 Task: Add Sprouts Hatch Jack Fancy Shredded Cheese to the cart.
Action: Mouse moved to (922, 310)
Screenshot: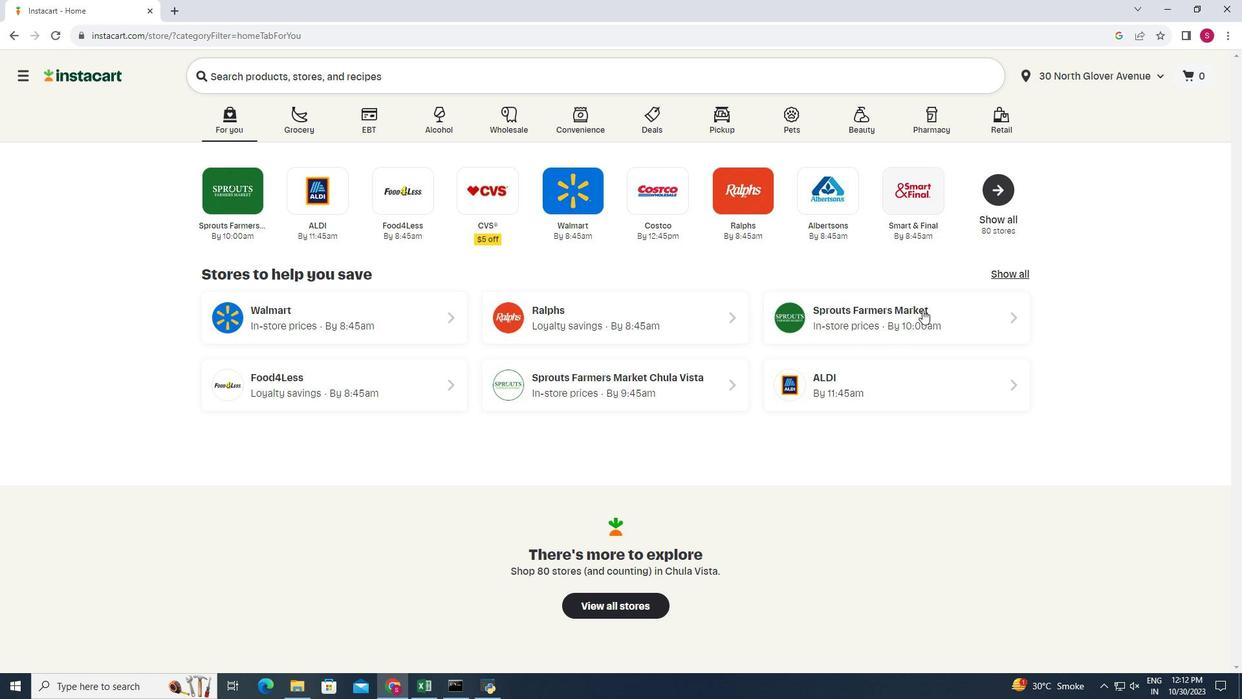 
Action: Mouse pressed left at (922, 310)
Screenshot: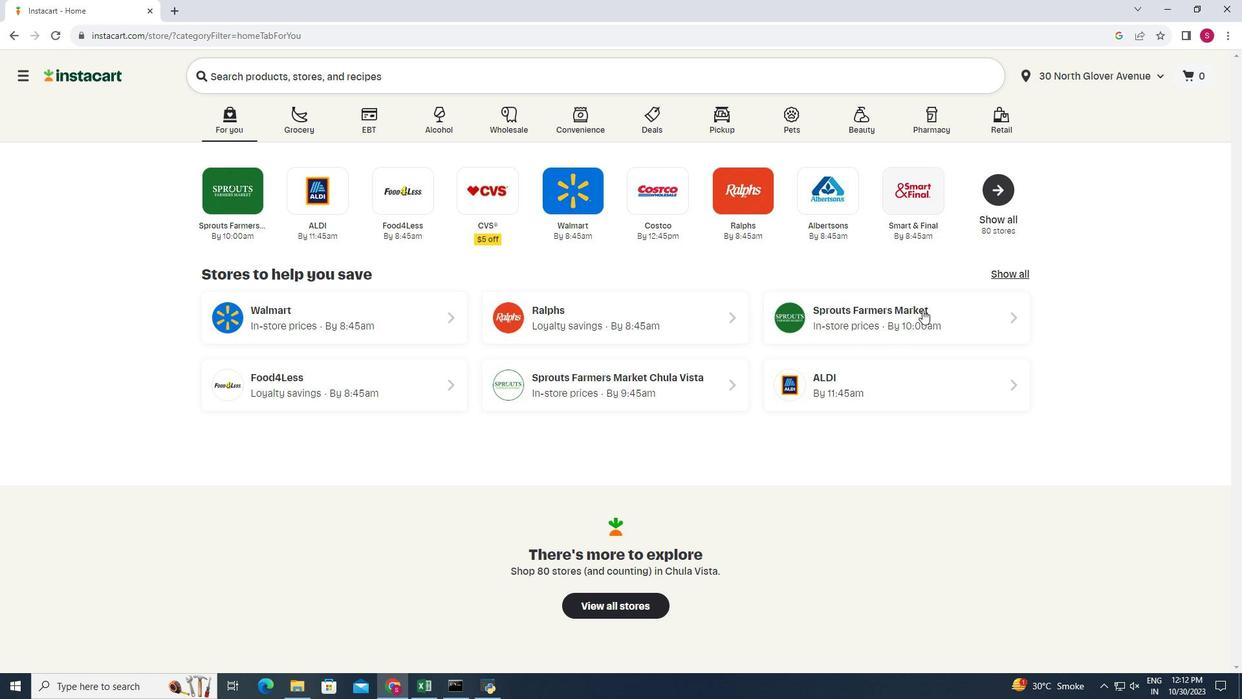 
Action: Mouse moved to (39, 566)
Screenshot: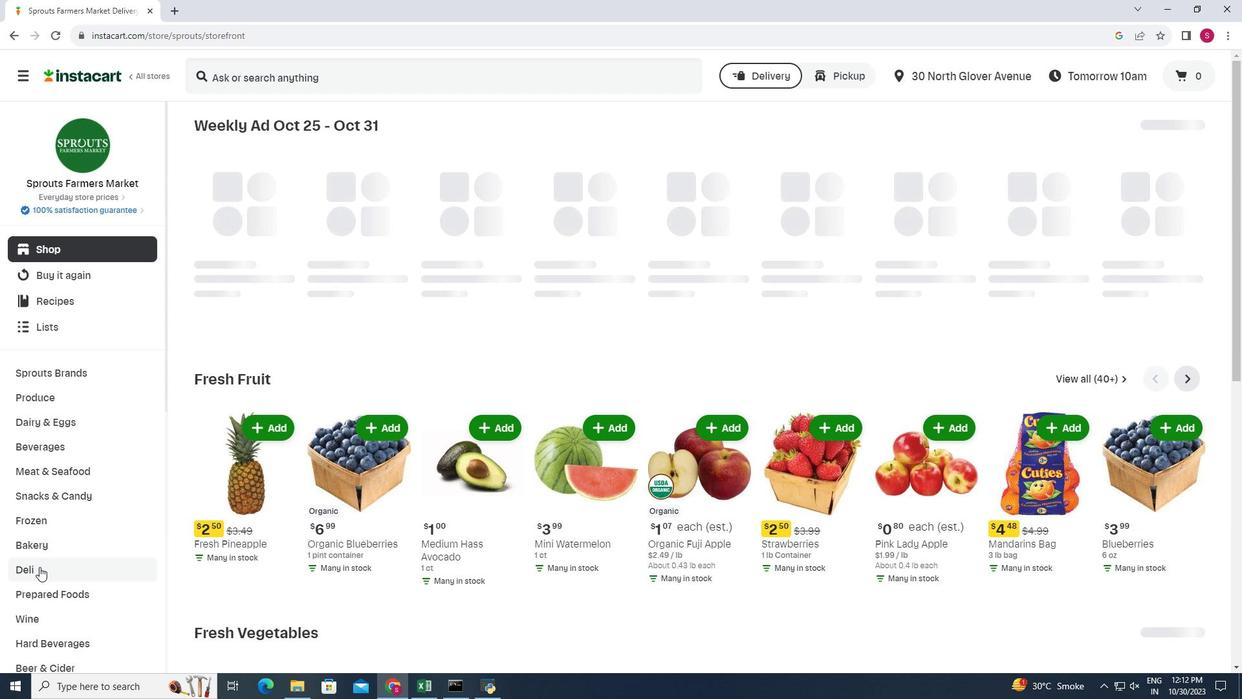 
Action: Mouse pressed left at (39, 566)
Screenshot: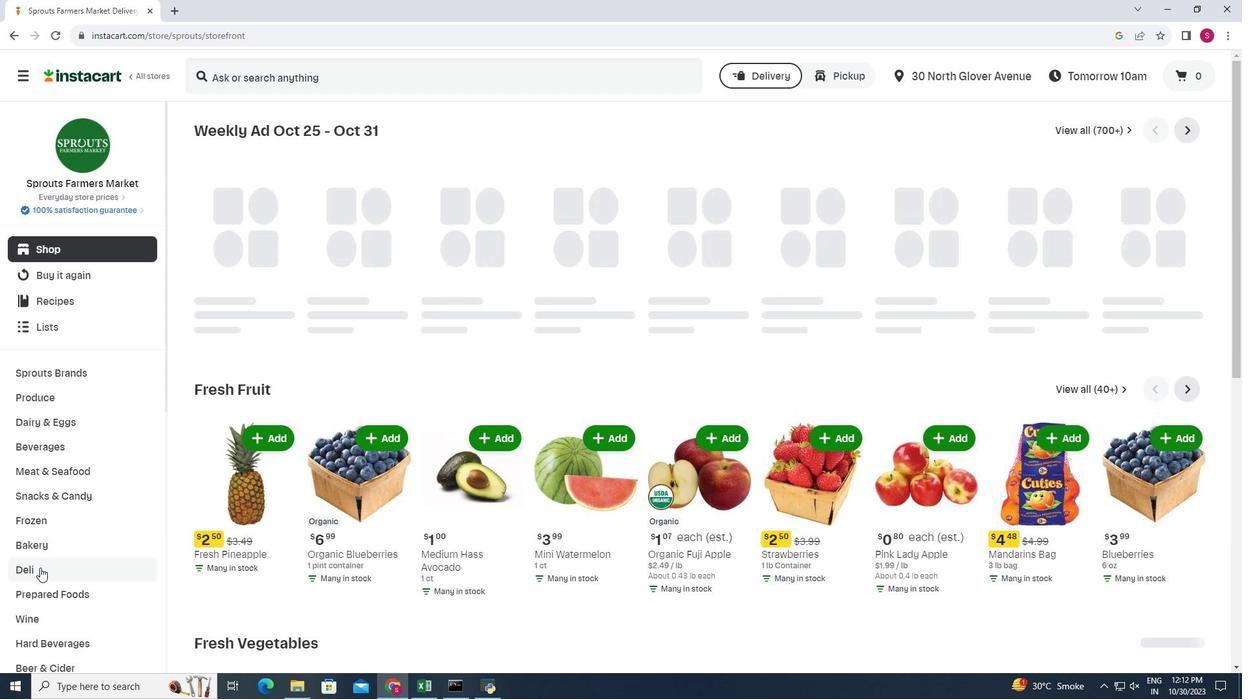 
Action: Mouse moved to (343, 159)
Screenshot: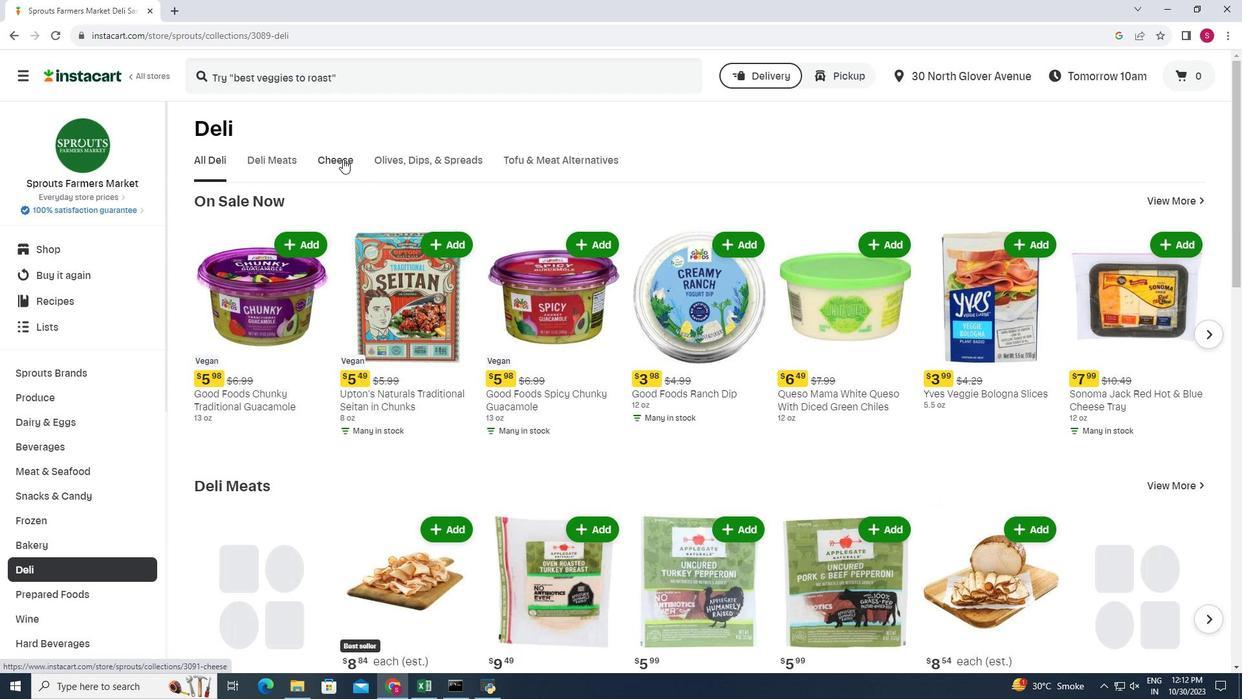 
Action: Mouse pressed left at (343, 159)
Screenshot: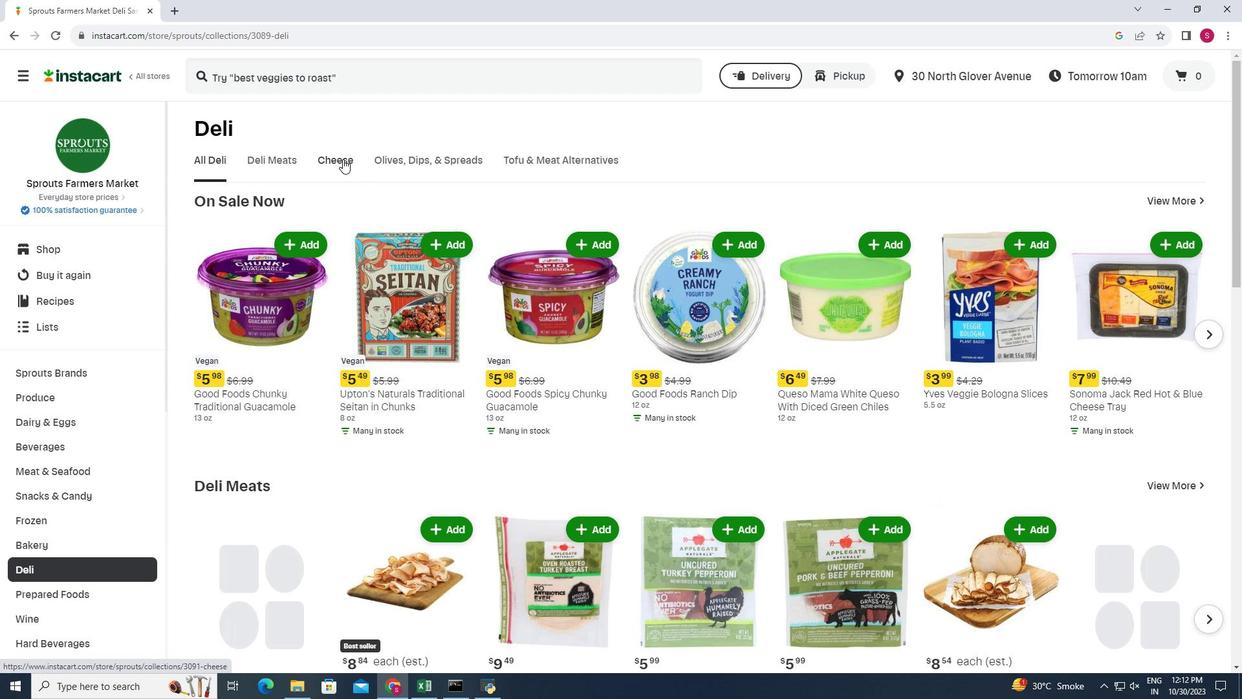 
Action: Mouse moved to (1215, 209)
Screenshot: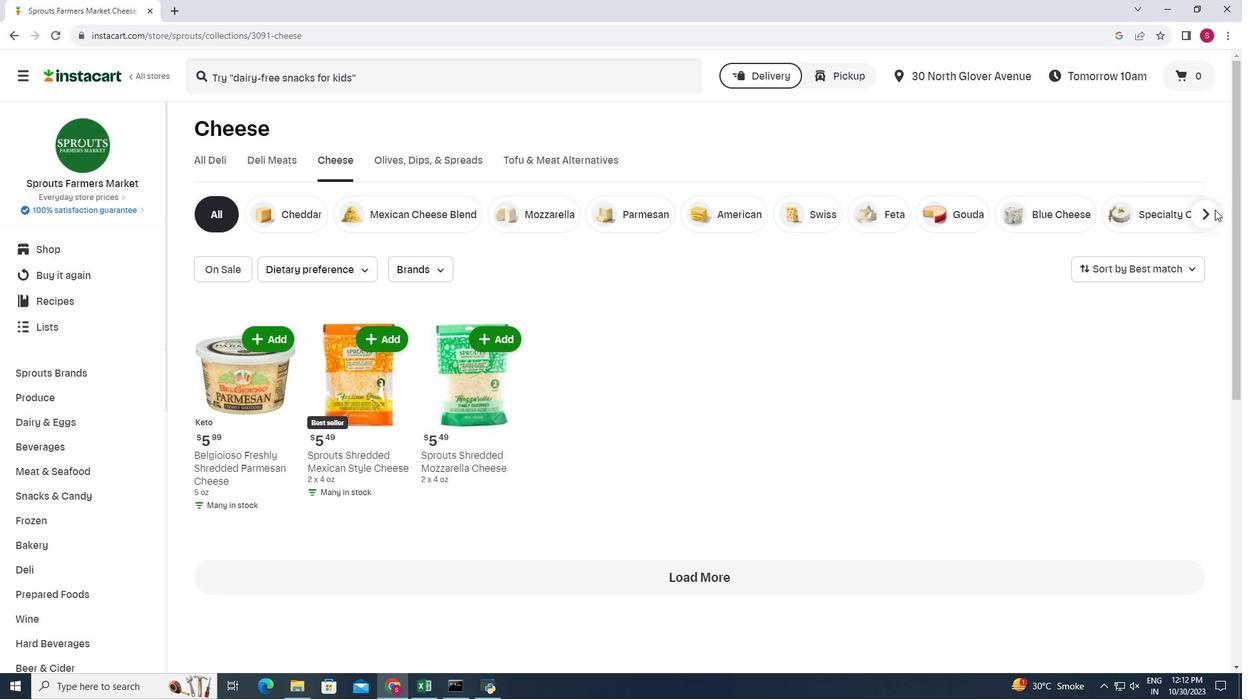 
Action: Mouse pressed left at (1215, 209)
Screenshot: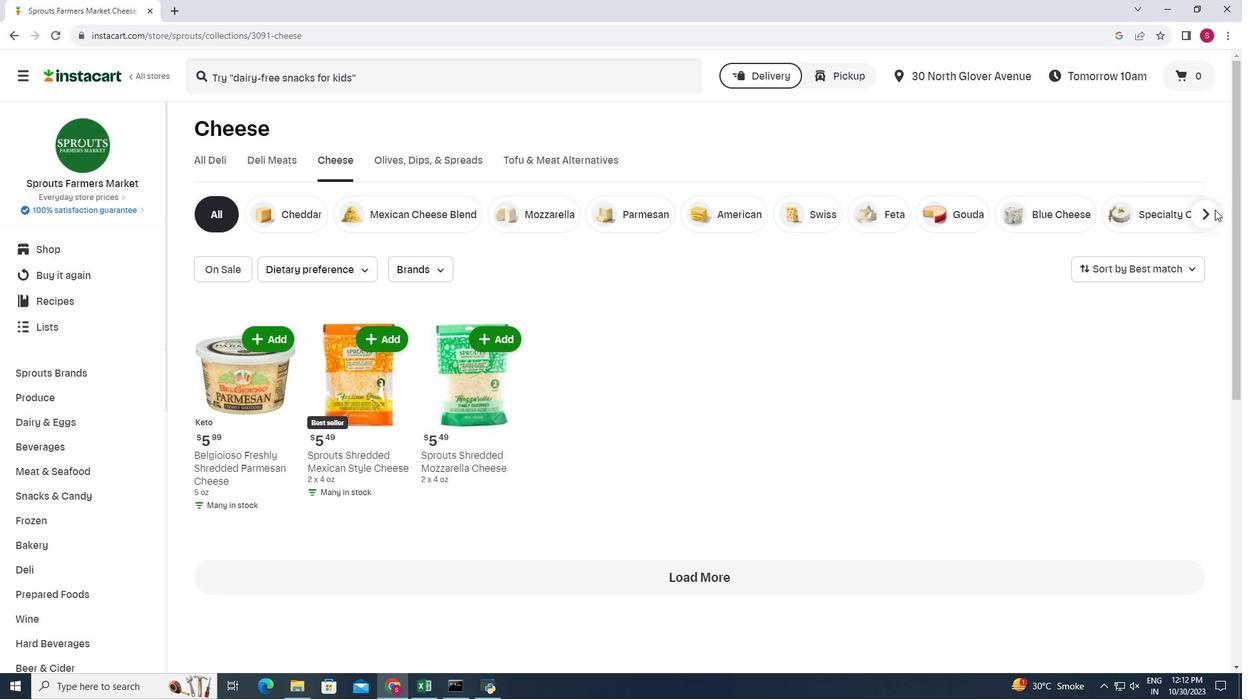 
Action: Mouse moved to (1205, 211)
Screenshot: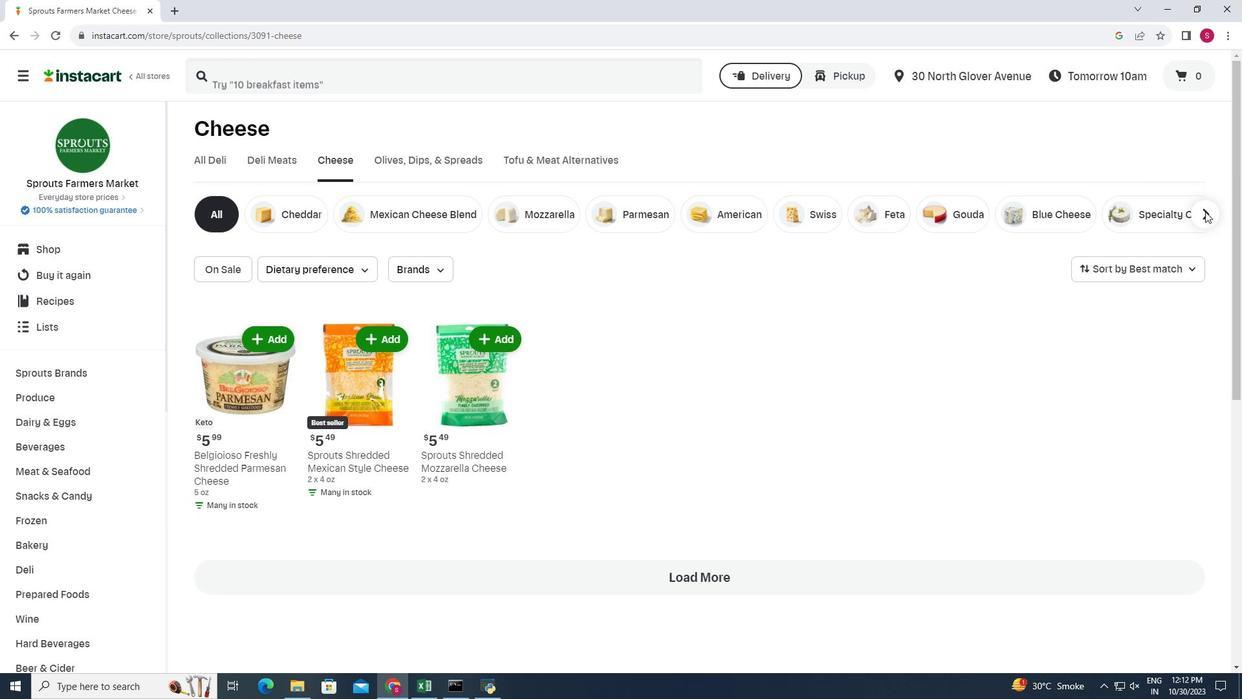 
Action: Mouse pressed left at (1205, 211)
Screenshot: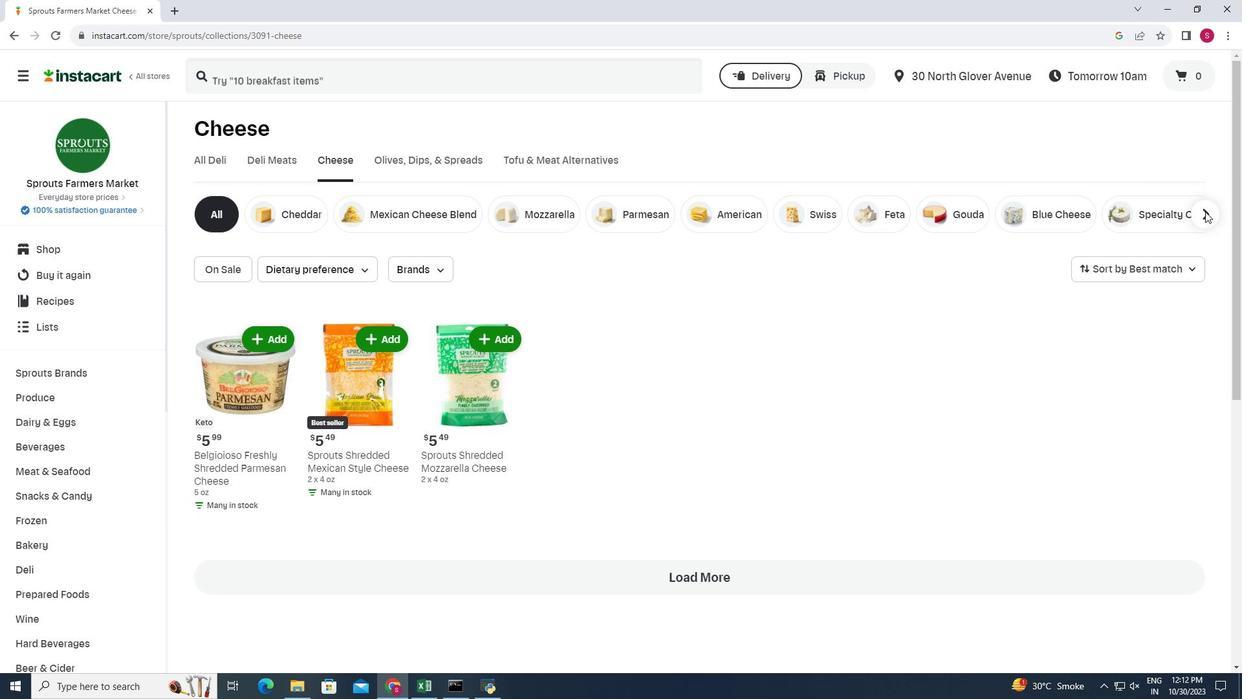 
Action: Mouse moved to (1164, 219)
Screenshot: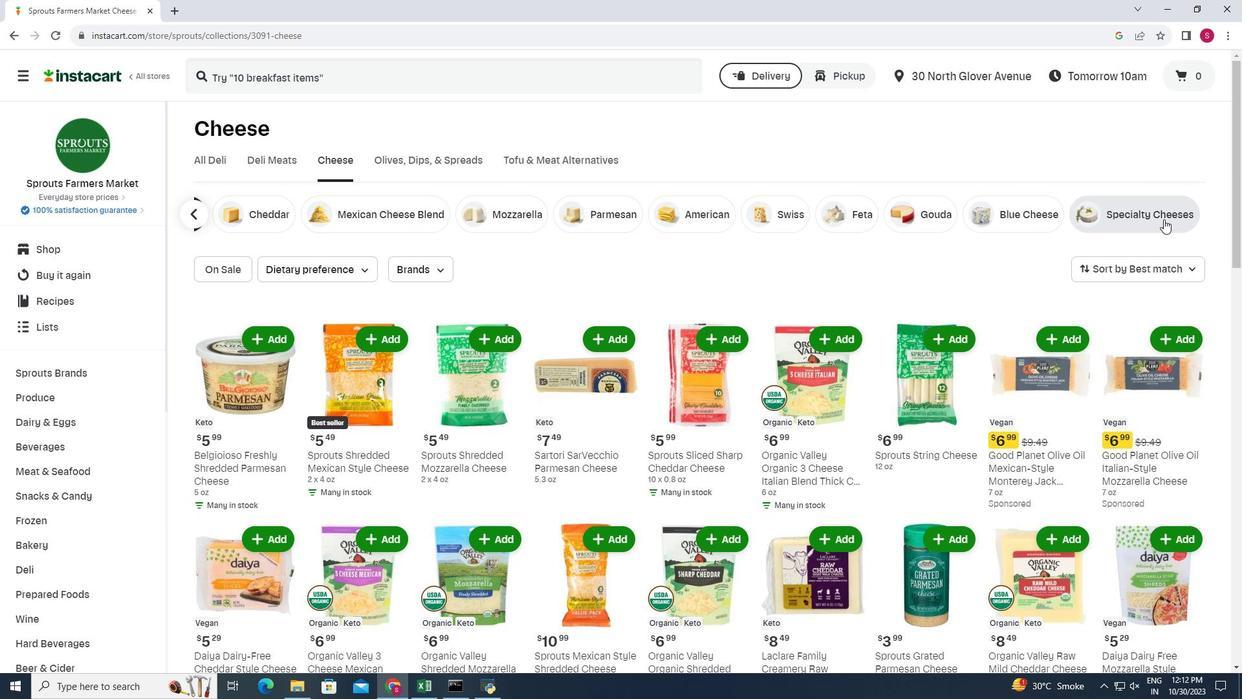 
Action: Mouse pressed left at (1164, 219)
Screenshot: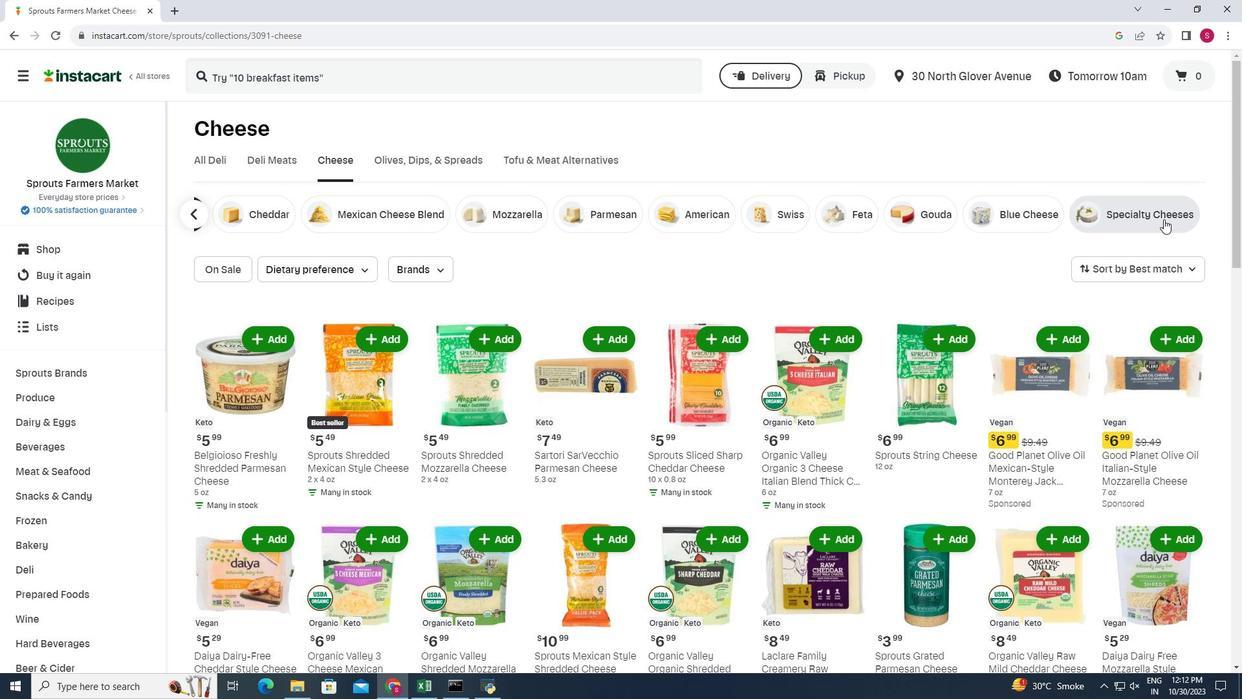 
Action: Mouse moved to (1198, 466)
Screenshot: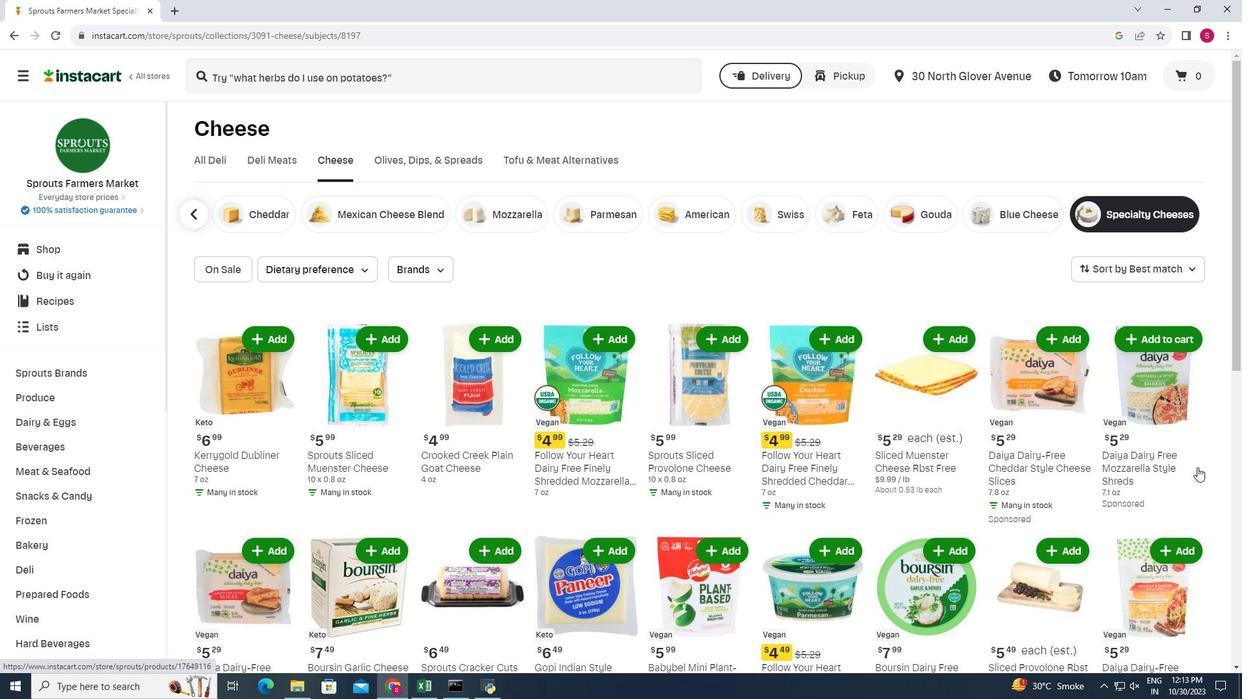 
Action: Mouse scrolled (1198, 465) with delta (0, 0)
Screenshot: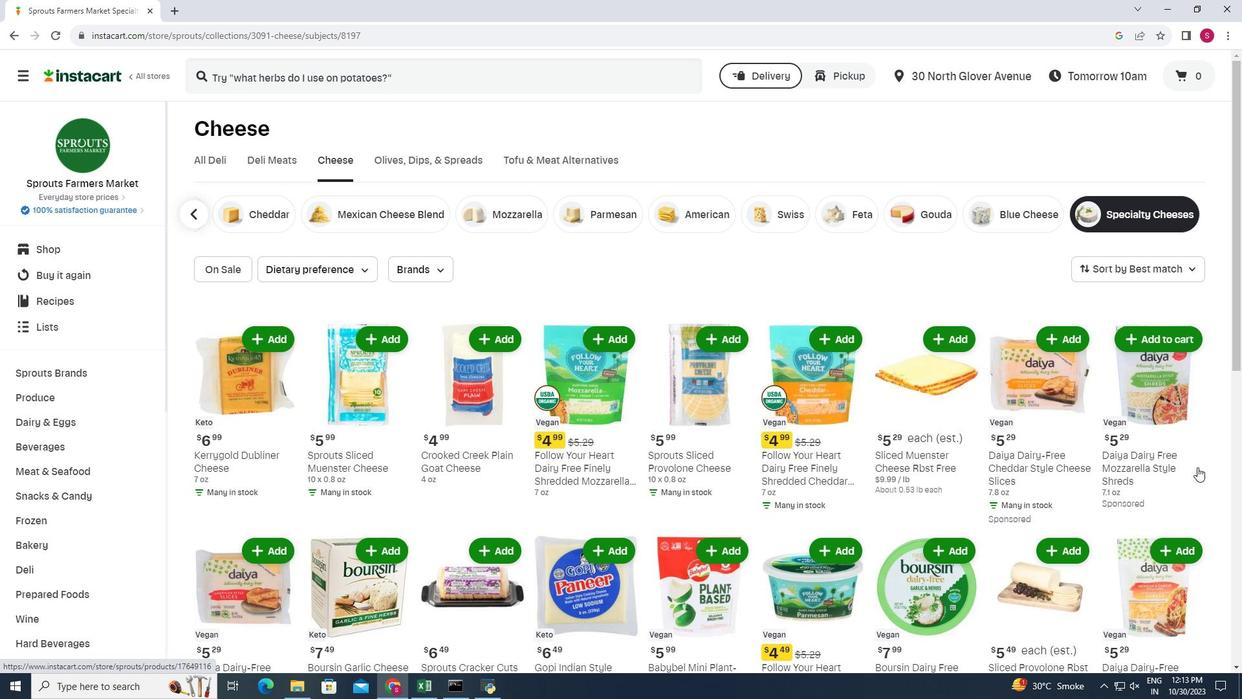 
Action: Mouse moved to (1198, 467)
Screenshot: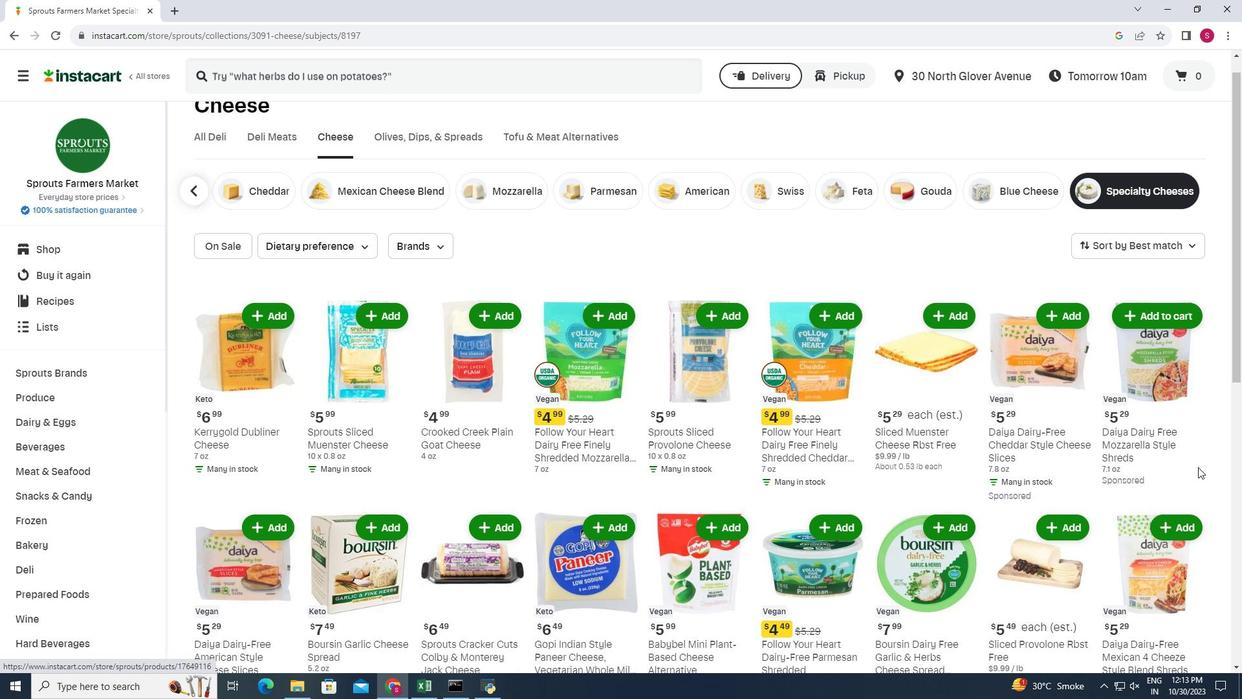 
Action: Mouse scrolled (1198, 466) with delta (0, 0)
Screenshot: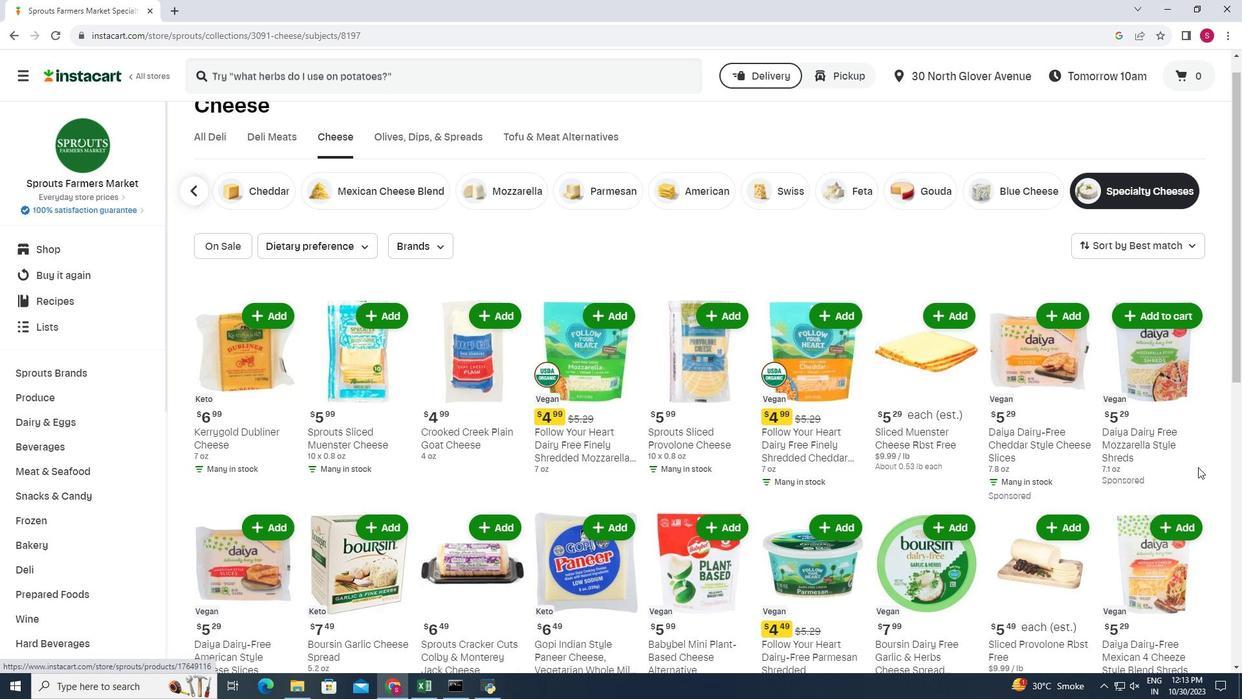 
Action: Mouse moved to (206, 511)
Screenshot: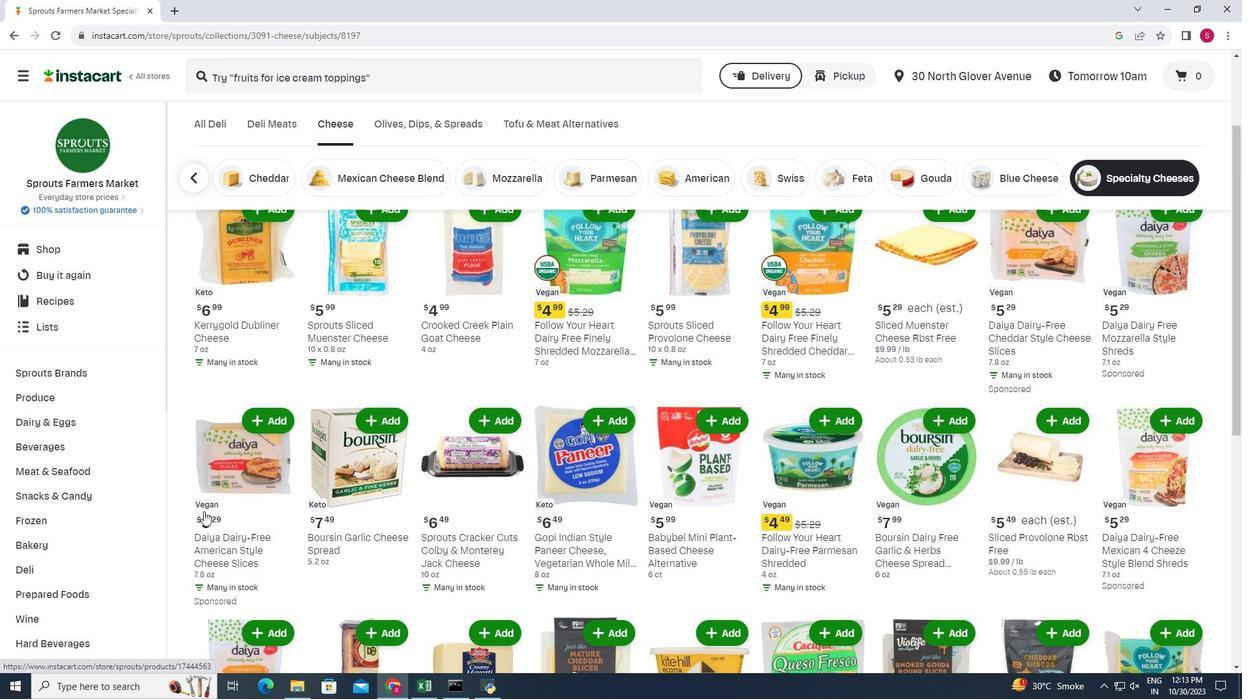 
Action: Mouse scrolled (206, 510) with delta (0, 0)
Screenshot: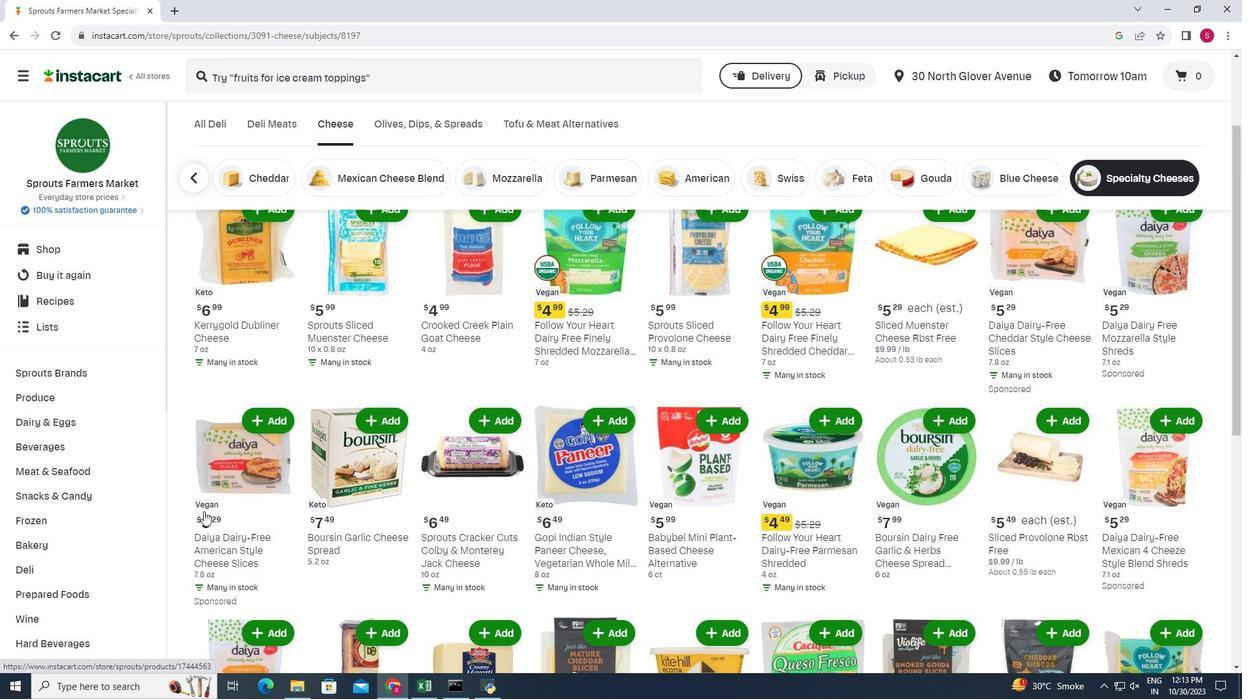 
Action: Mouse moved to (203, 511)
Screenshot: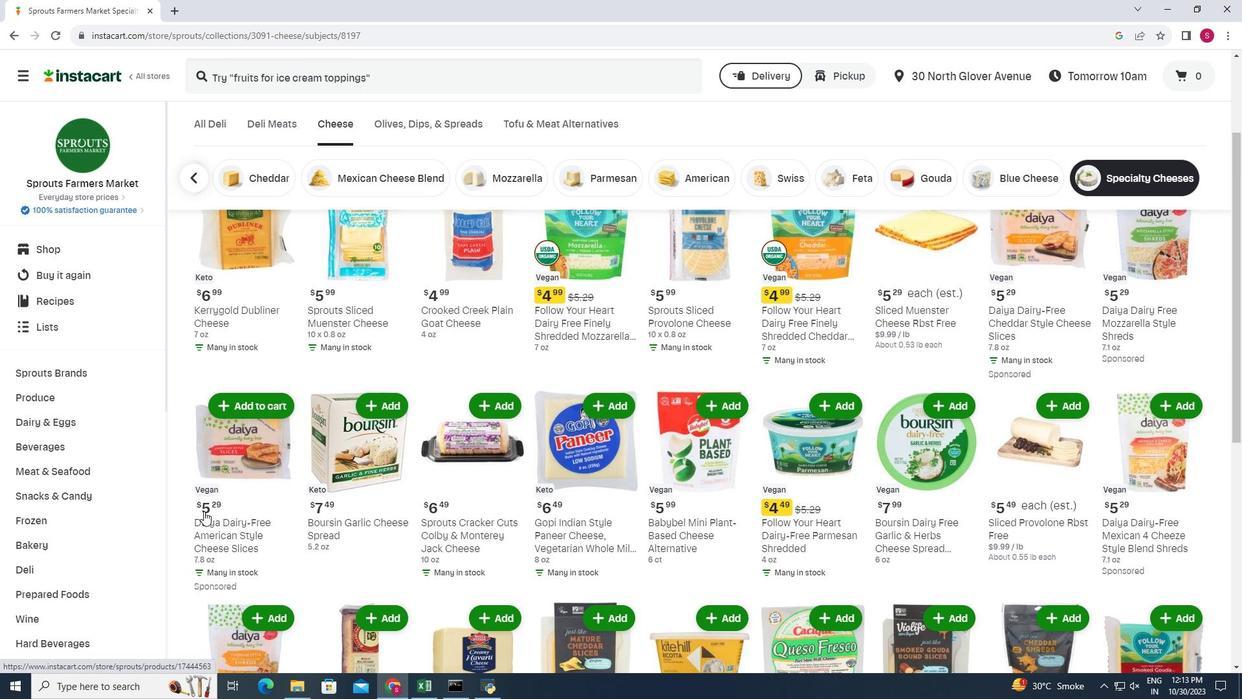 
Action: Mouse scrolled (203, 510) with delta (0, 0)
Screenshot: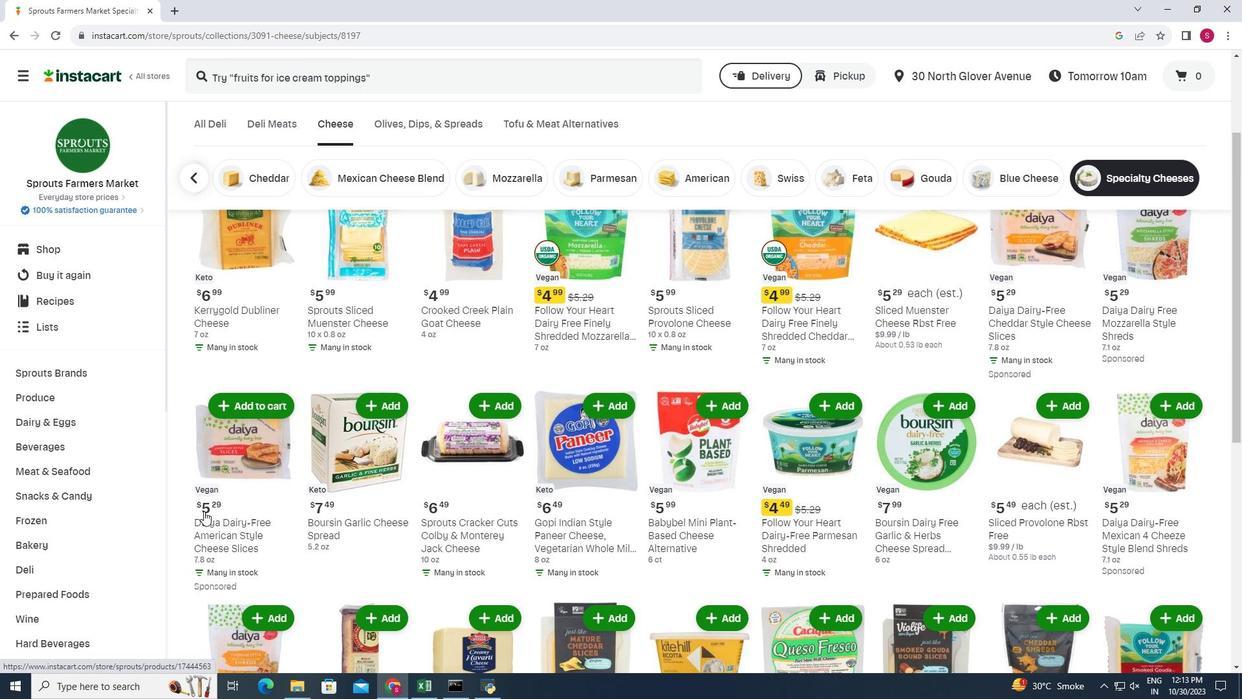 
Action: Mouse scrolled (203, 510) with delta (0, 0)
Screenshot: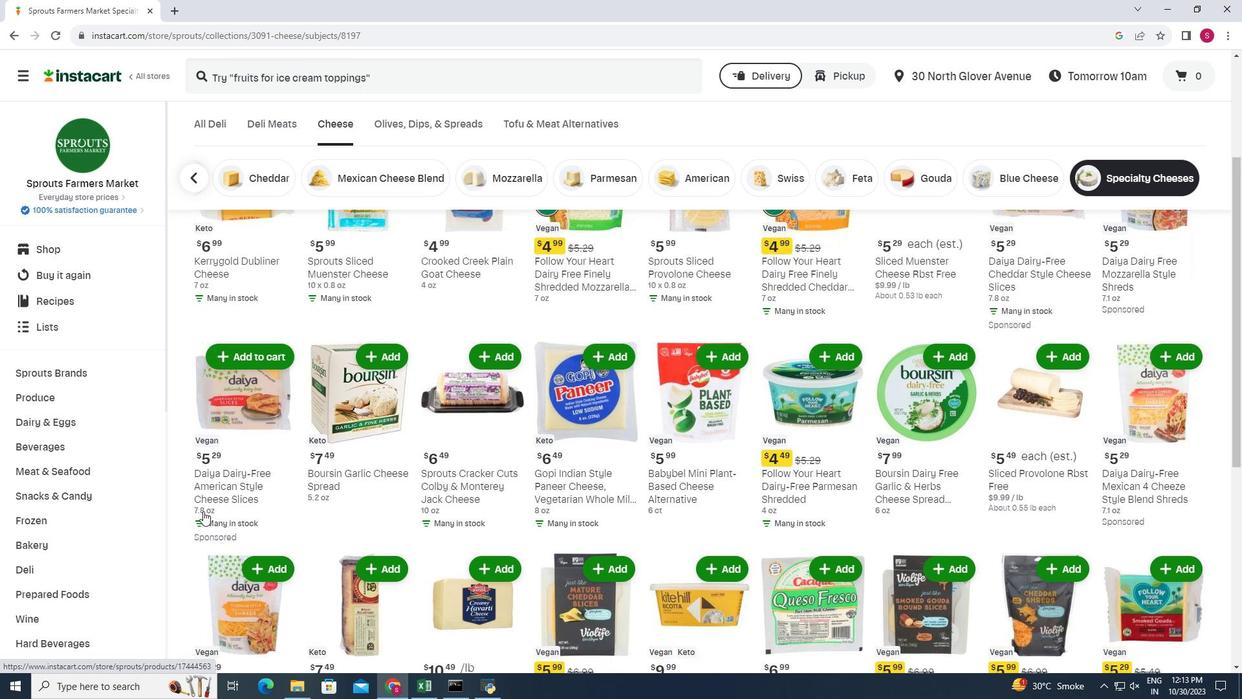 
Action: Mouse moved to (1212, 543)
Screenshot: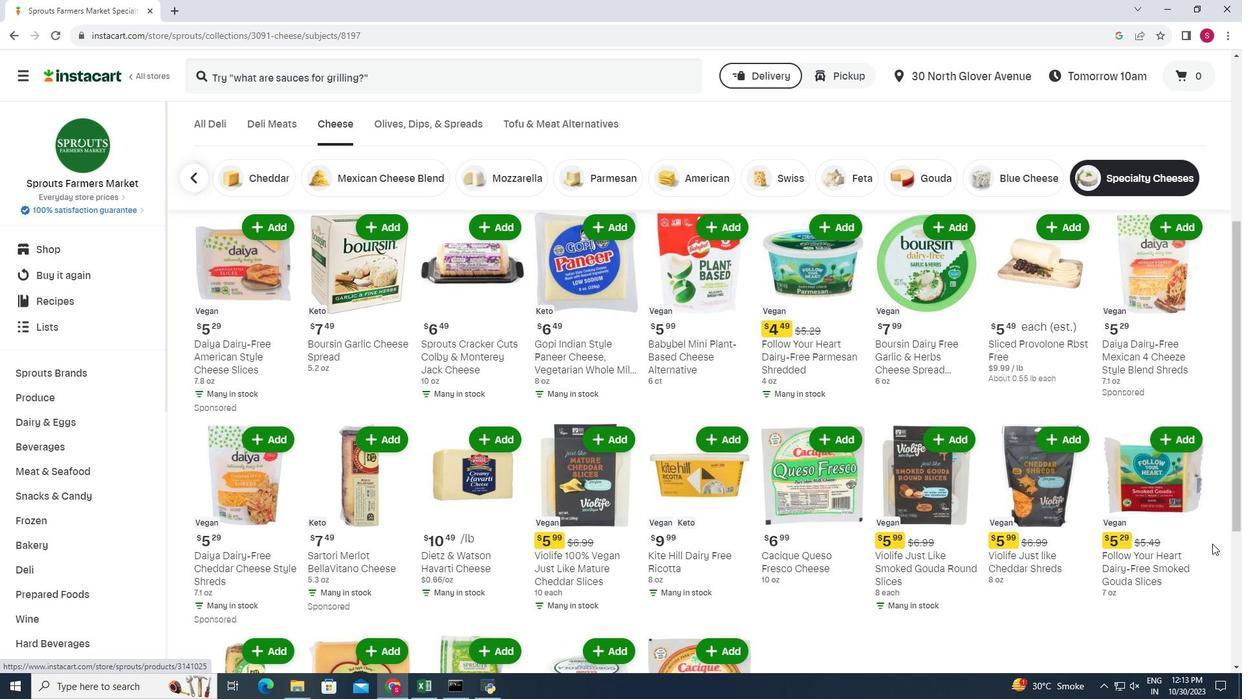 
Action: Mouse scrolled (1212, 543) with delta (0, 0)
Screenshot: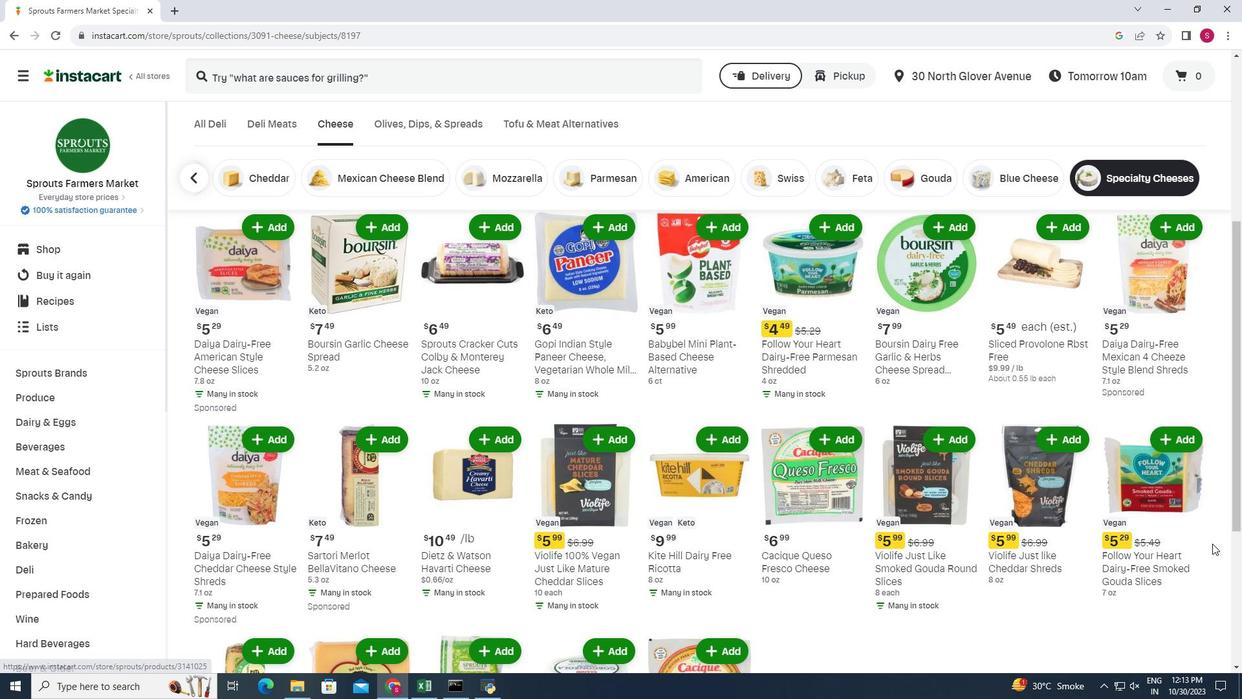 
Action: Mouse scrolled (1212, 543) with delta (0, 0)
Screenshot: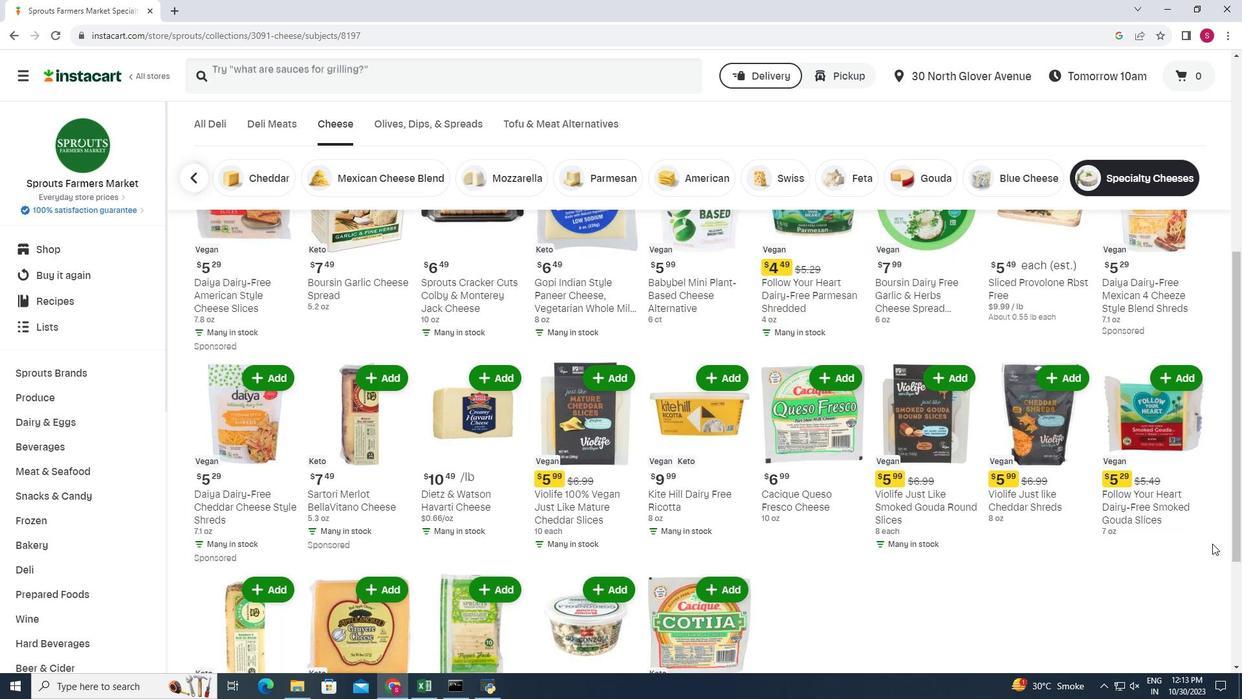 
Action: Mouse scrolled (1212, 543) with delta (0, 0)
Screenshot: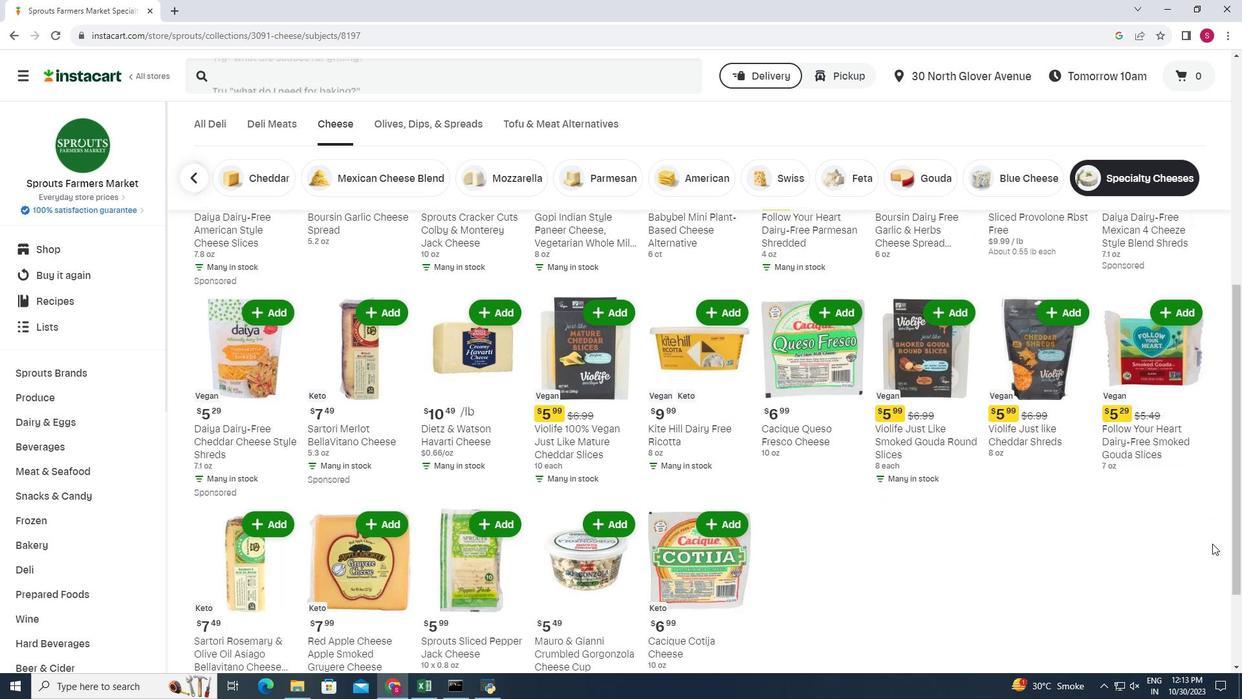 
Action: Mouse moved to (185, 522)
Screenshot: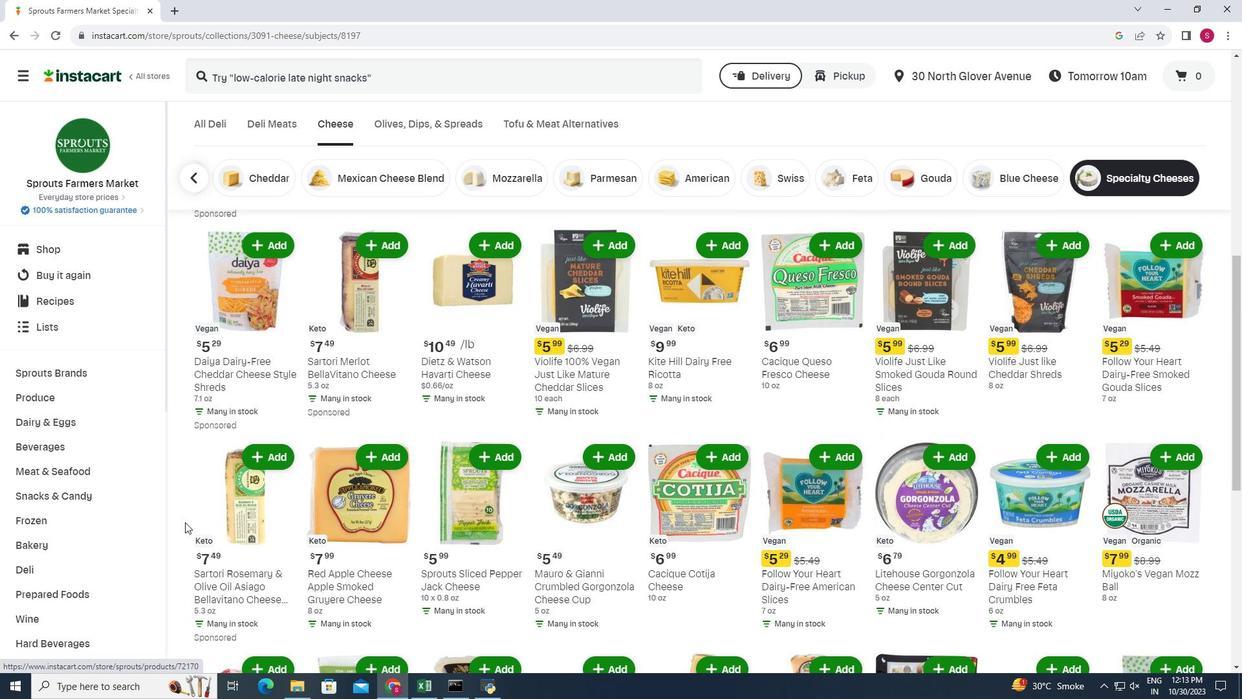 
Action: Mouse scrolled (185, 521) with delta (0, 0)
Screenshot: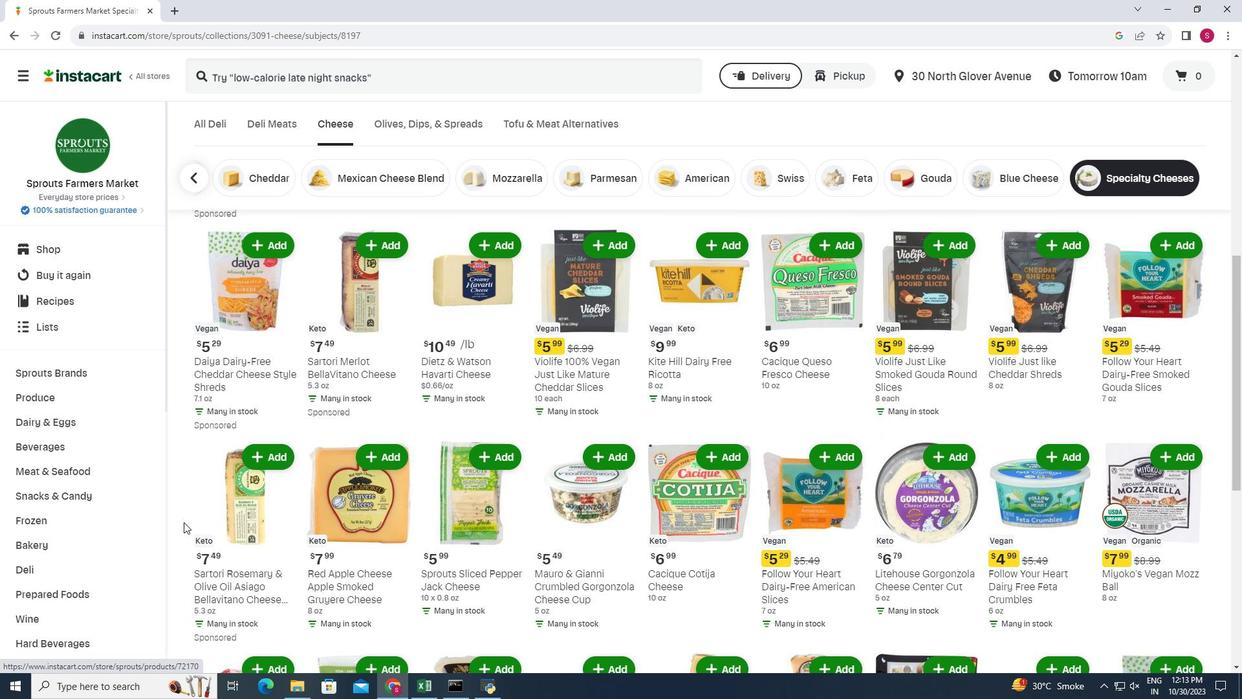 
Action: Mouse moved to (183, 522)
Screenshot: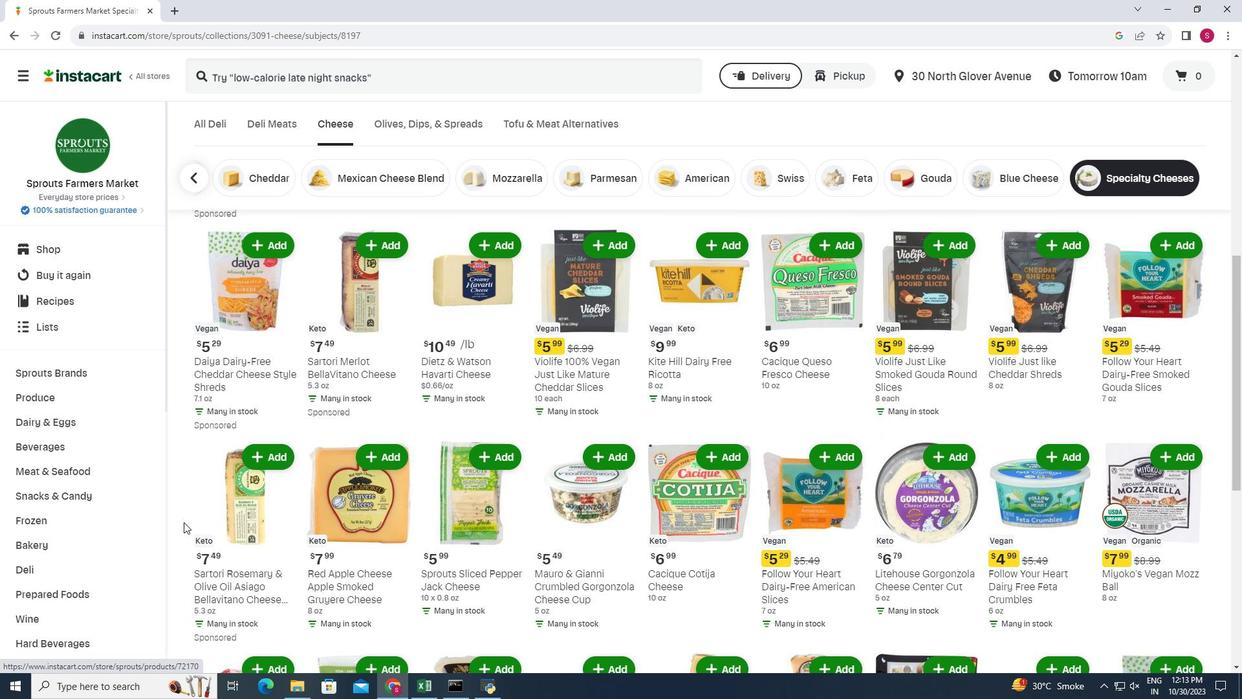 
Action: Mouse scrolled (183, 521) with delta (0, 0)
Screenshot: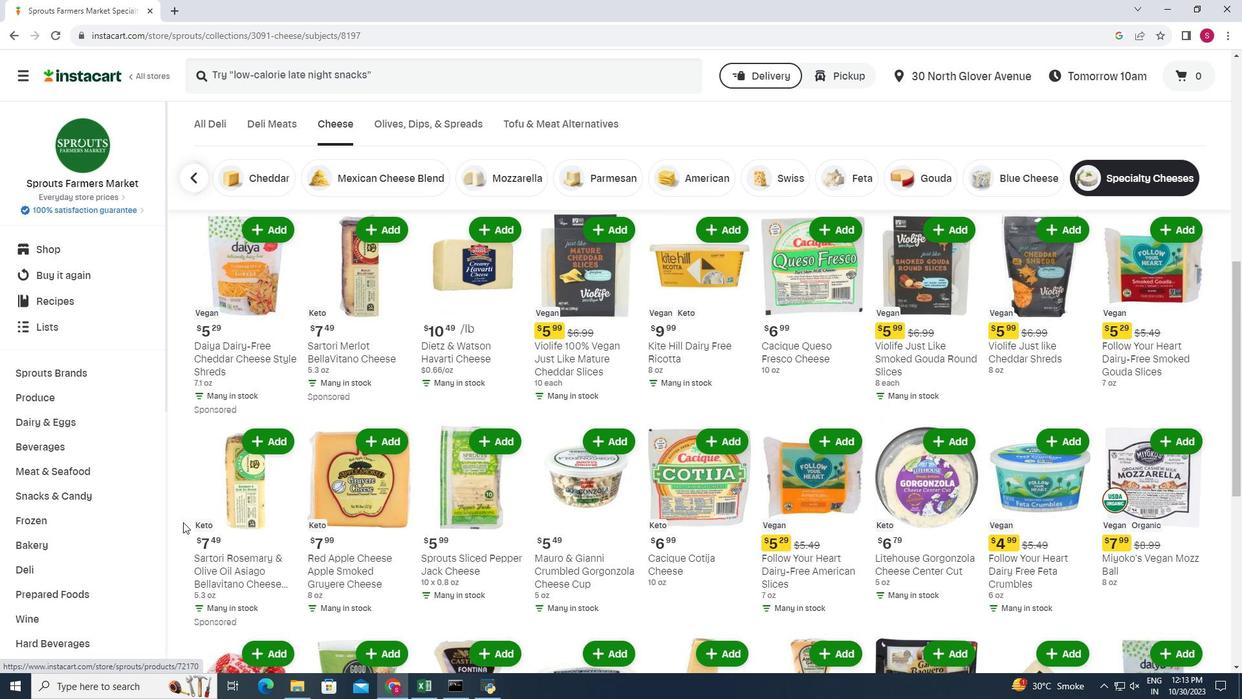 
Action: Mouse moved to (183, 522)
Screenshot: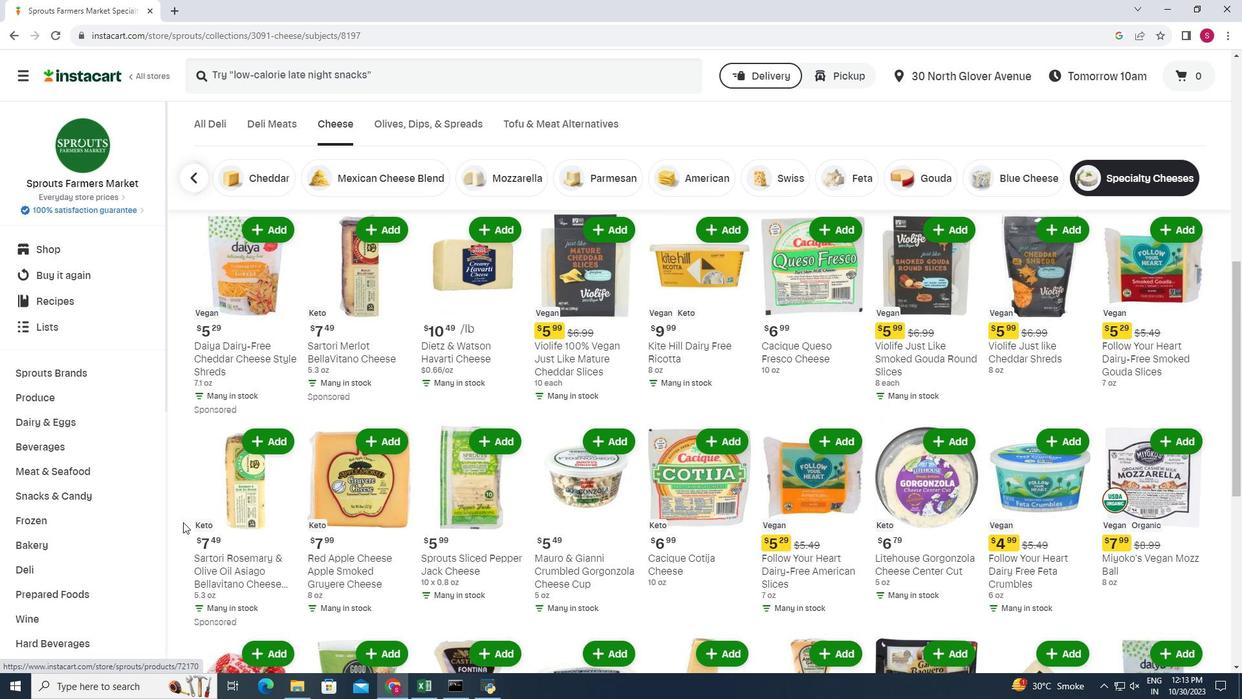 
Action: Mouse scrolled (183, 521) with delta (0, 0)
Screenshot: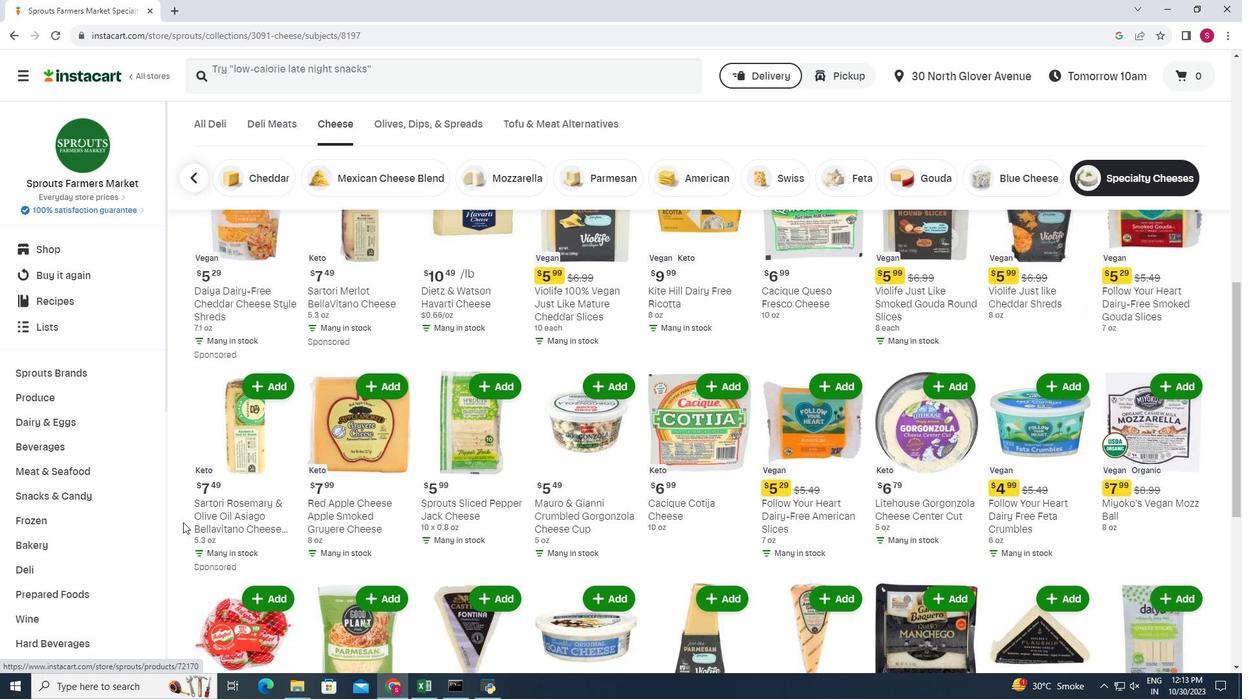 
Action: Mouse moved to (1211, 554)
Screenshot: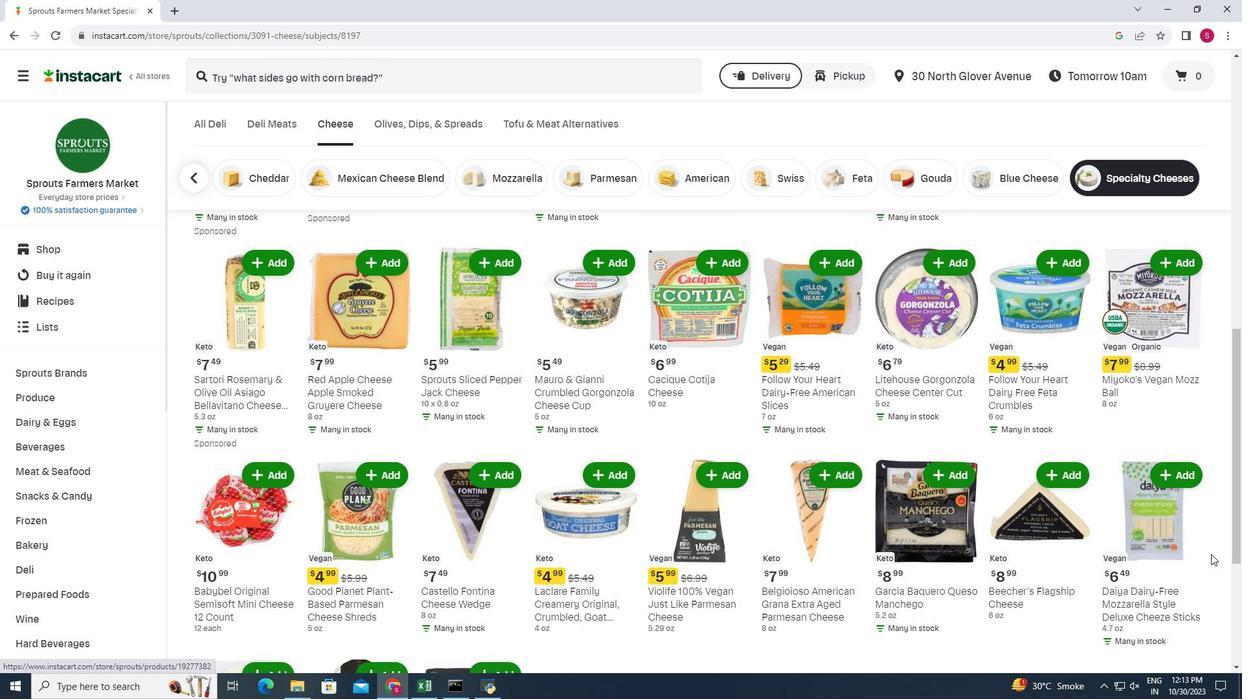 
Action: Mouse scrolled (1211, 553) with delta (0, 0)
Screenshot: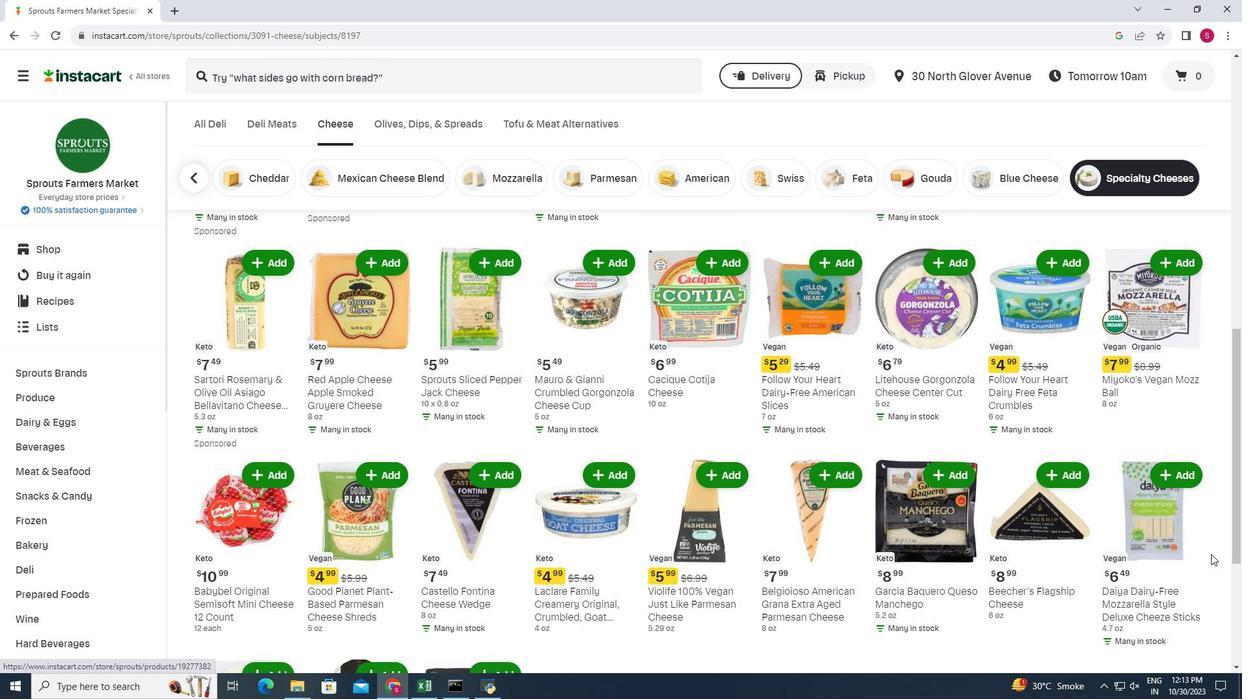 
Action: Mouse scrolled (1211, 553) with delta (0, 0)
Screenshot: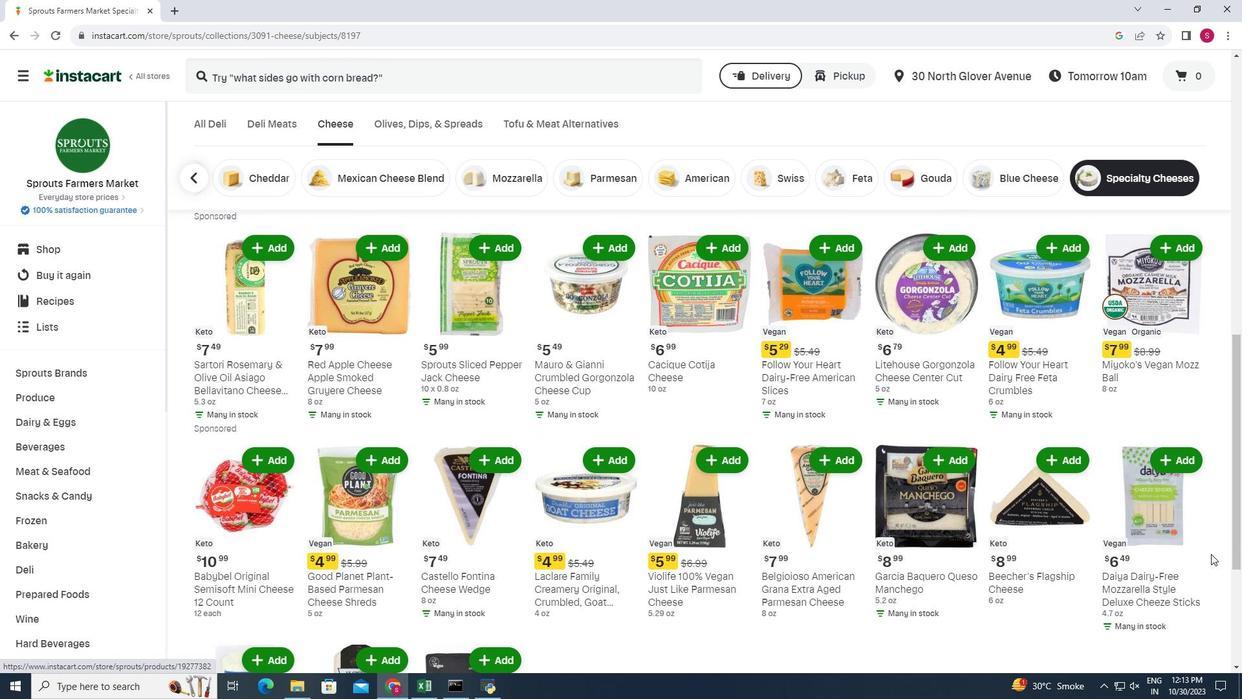 
Action: Mouse scrolled (1211, 553) with delta (0, 0)
Screenshot: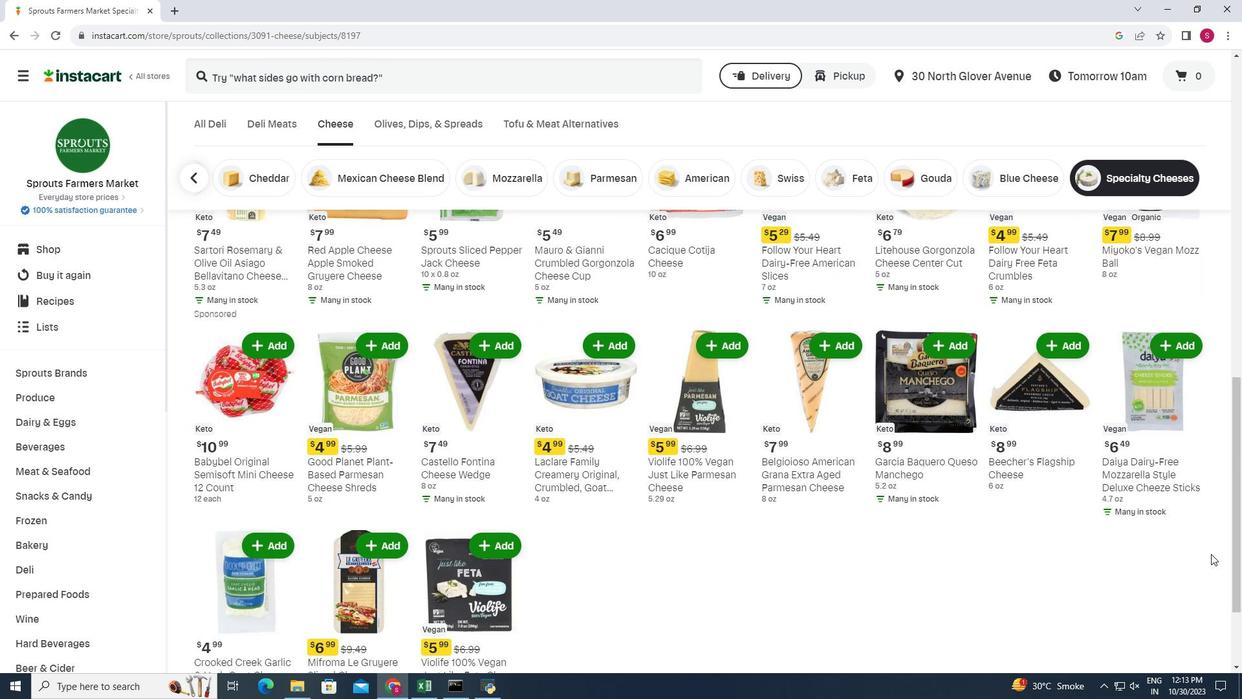 
Action: Mouse scrolled (1211, 553) with delta (0, 0)
Screenshot: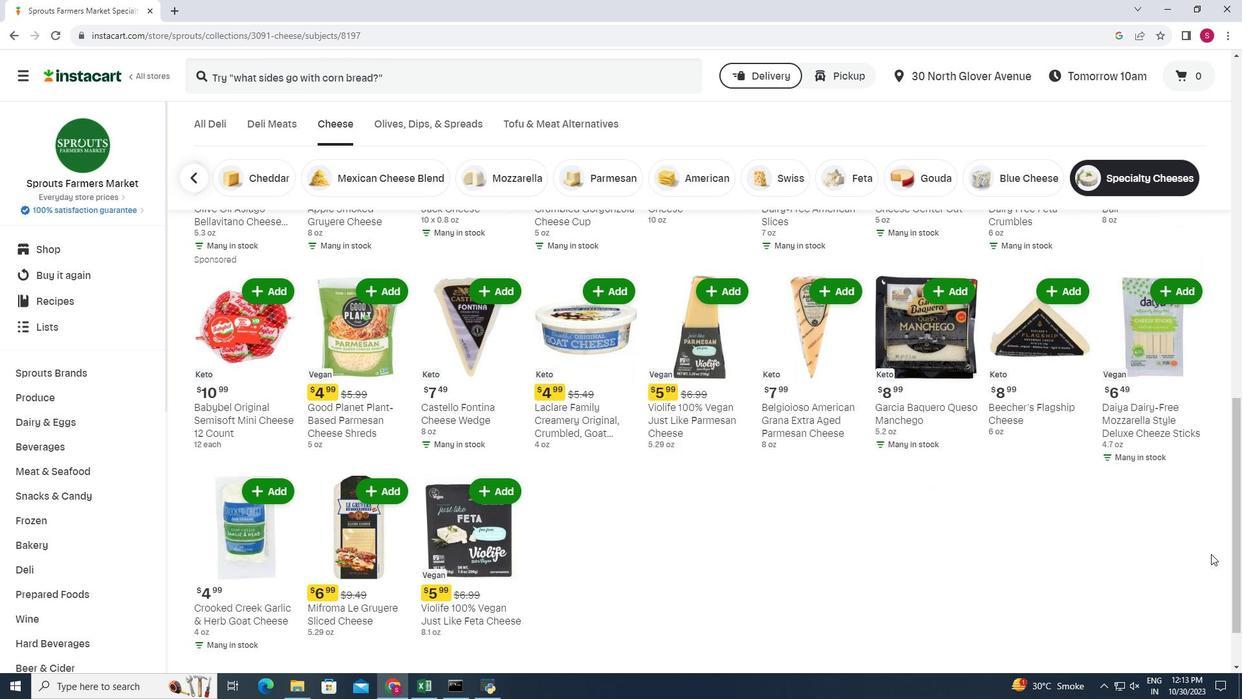 
Action: Mouse moved to (251, 534)
Screenshot: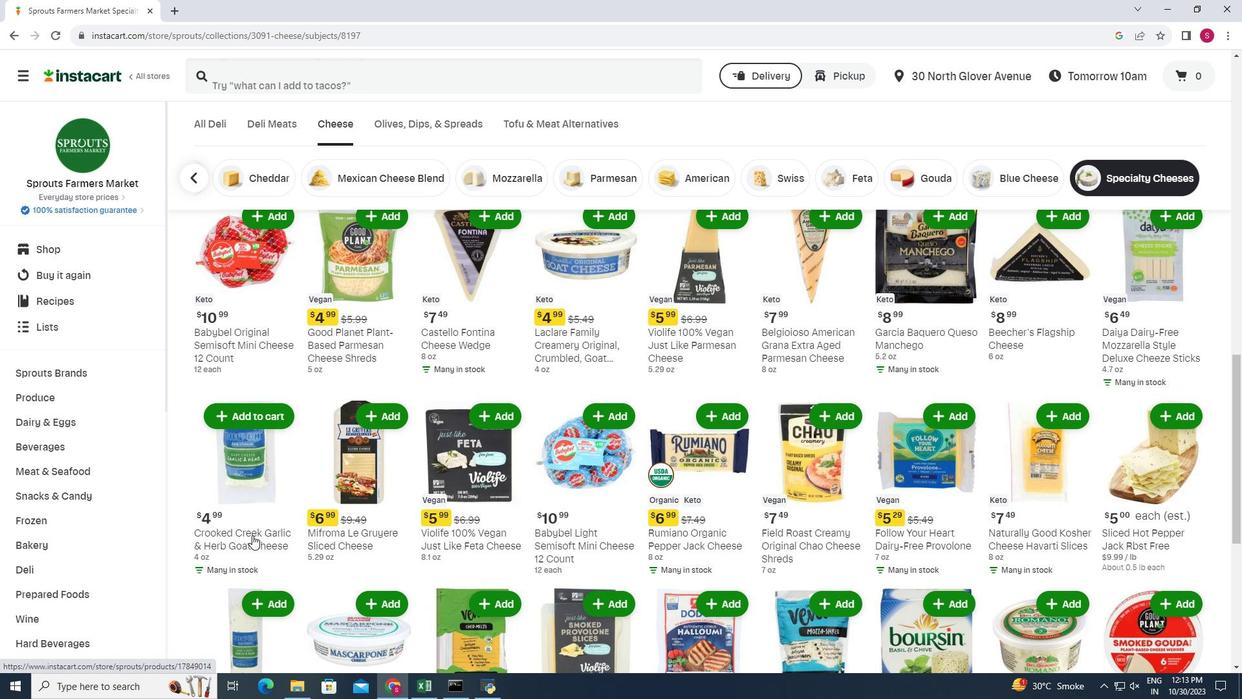 
Action: Mouse scrolled (251, 533) with delta (0, 0)
Screenshot: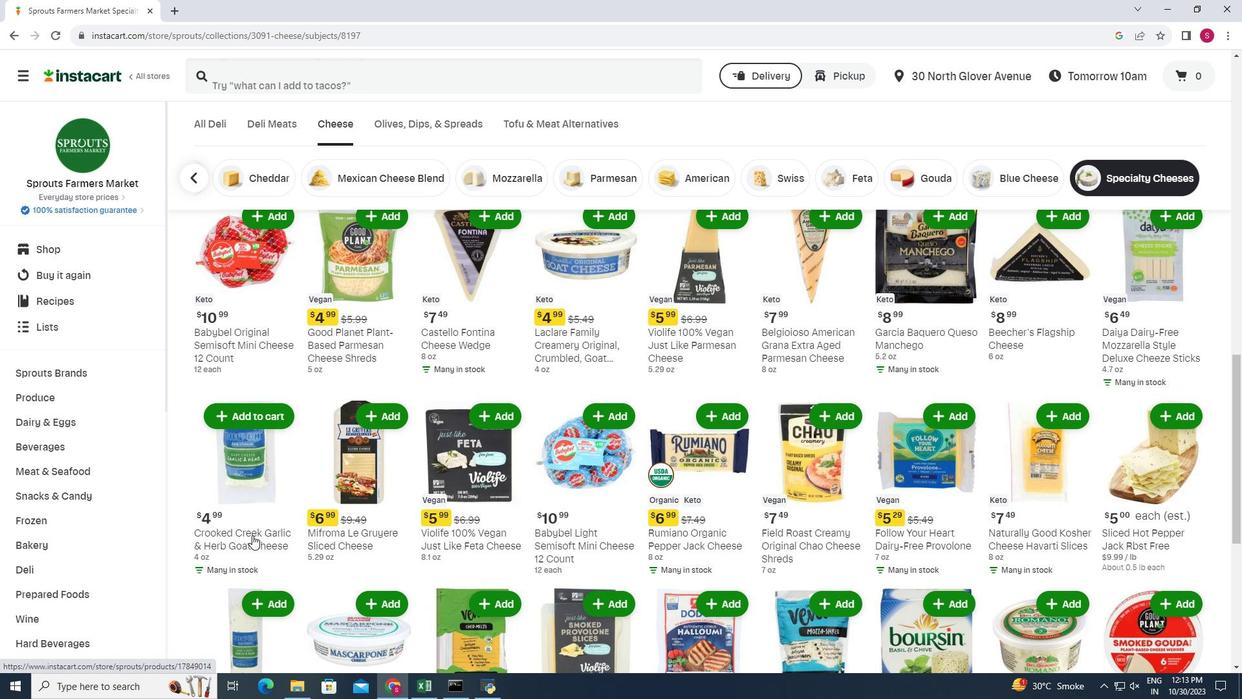 
Action: Mouse moved to (261, 531)
Screenshot: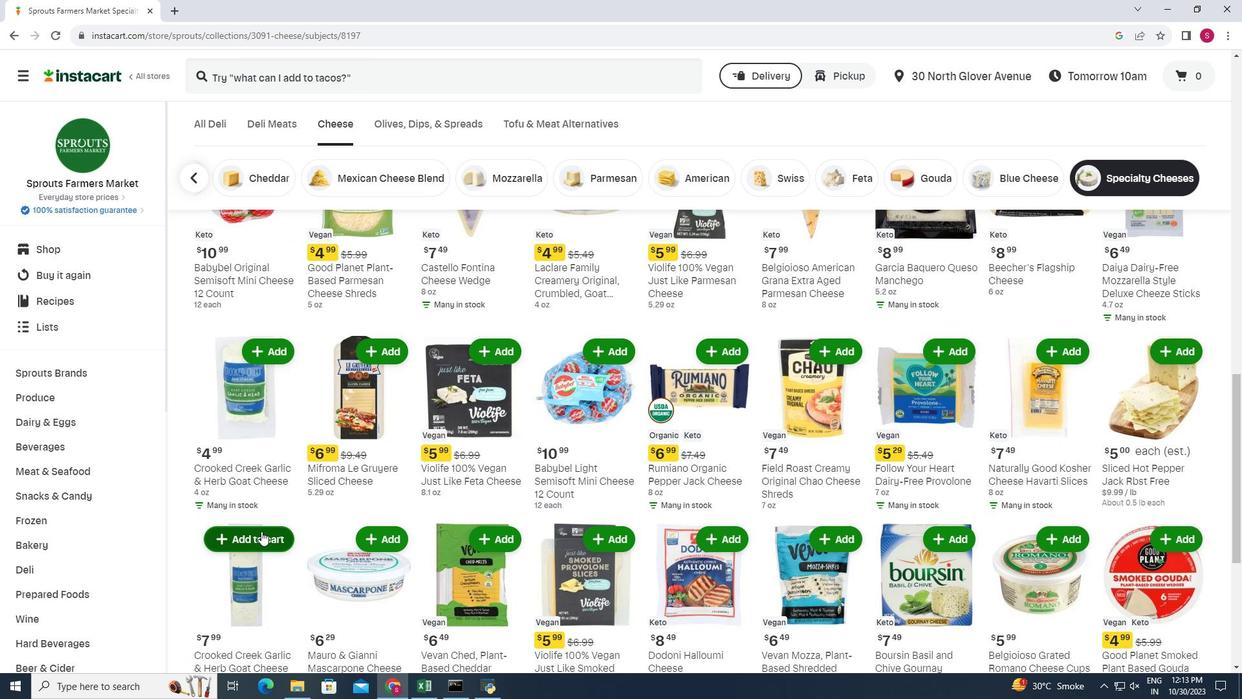 
Action: Mouse scrolled (261, 530) with delta (0, 0)
Screenshot: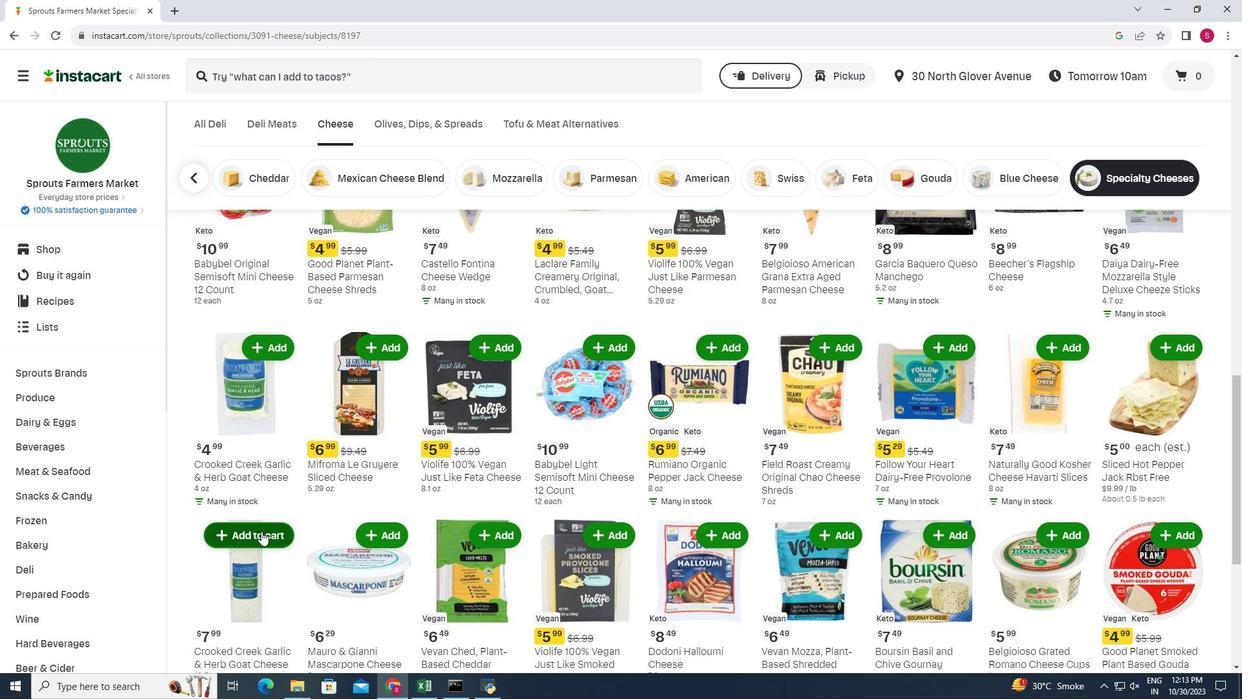 
Action: Mouse moved to (1196, 527)
Screenshot: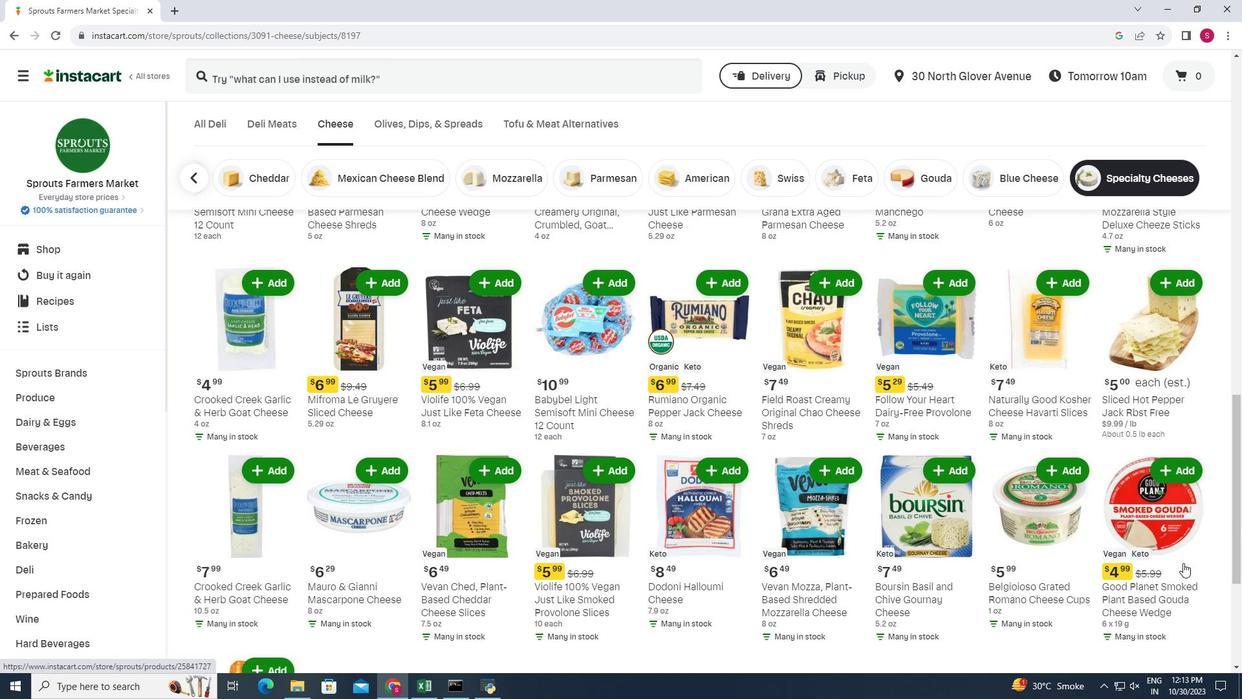 
Action: Mouse scrolled (1196, 526) with delta (0, 0)
Screenshot: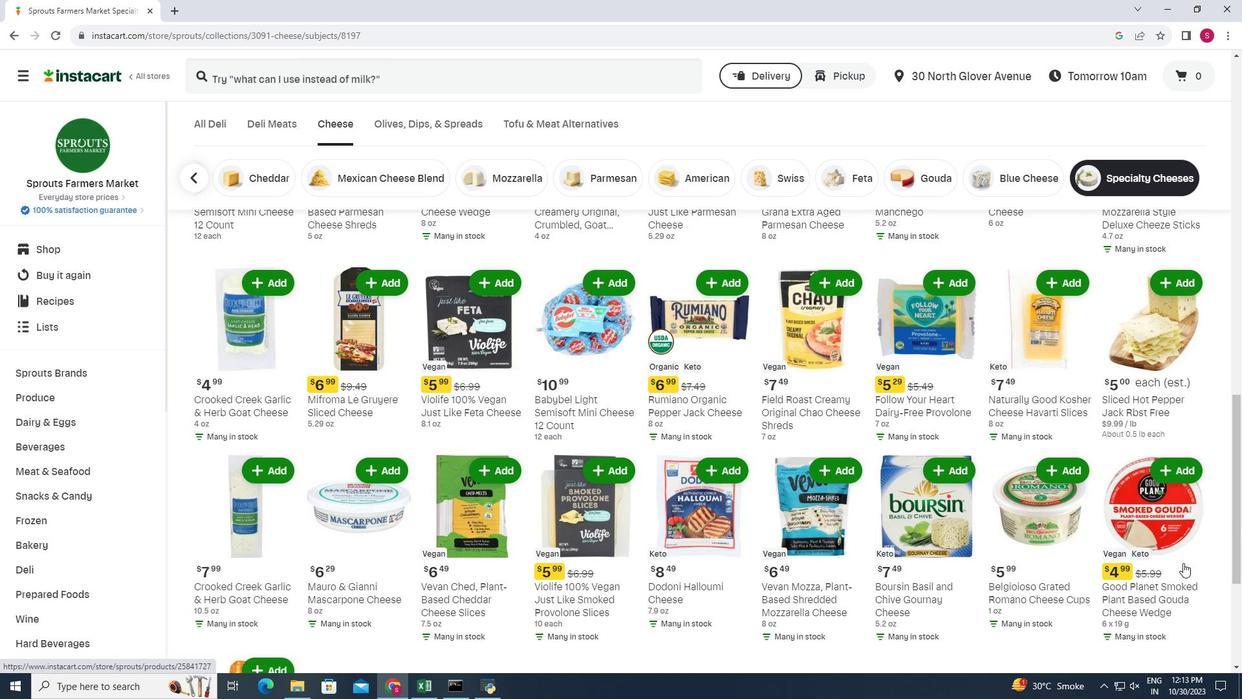 
Action: Mouse moved to (1183, 565)
Screenshot: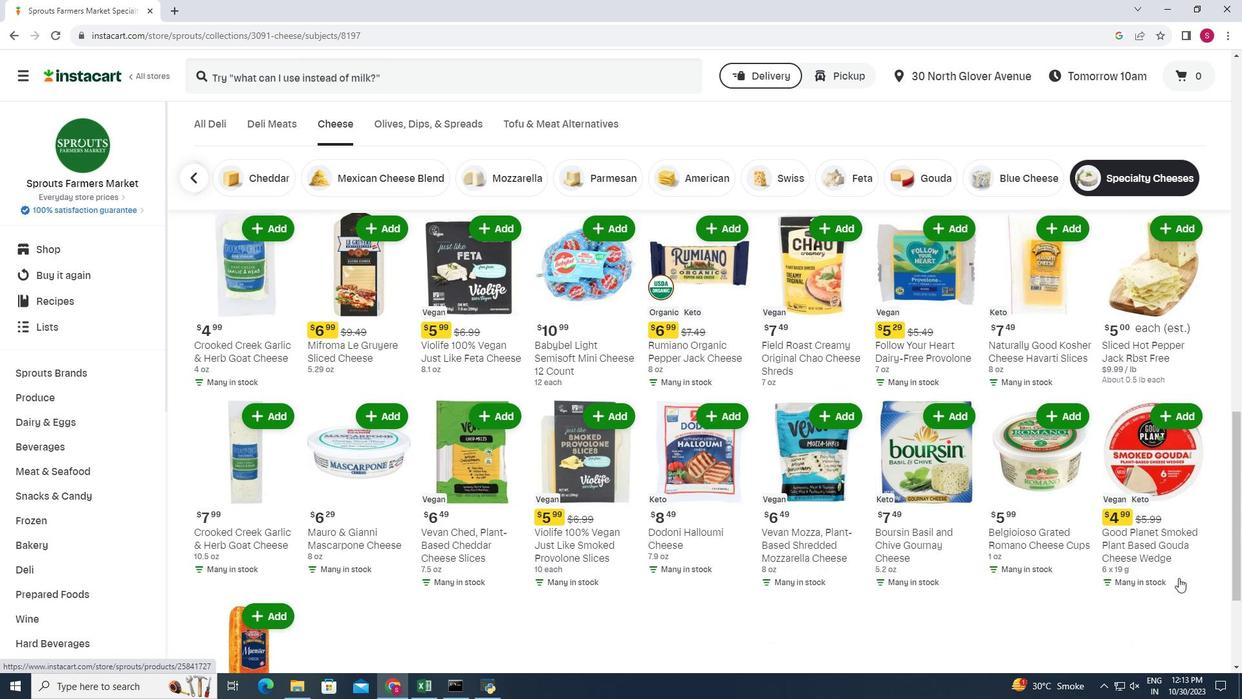 
Action: Mouse scrolled (1183, 565) with delta (0, 0)
Screenshot: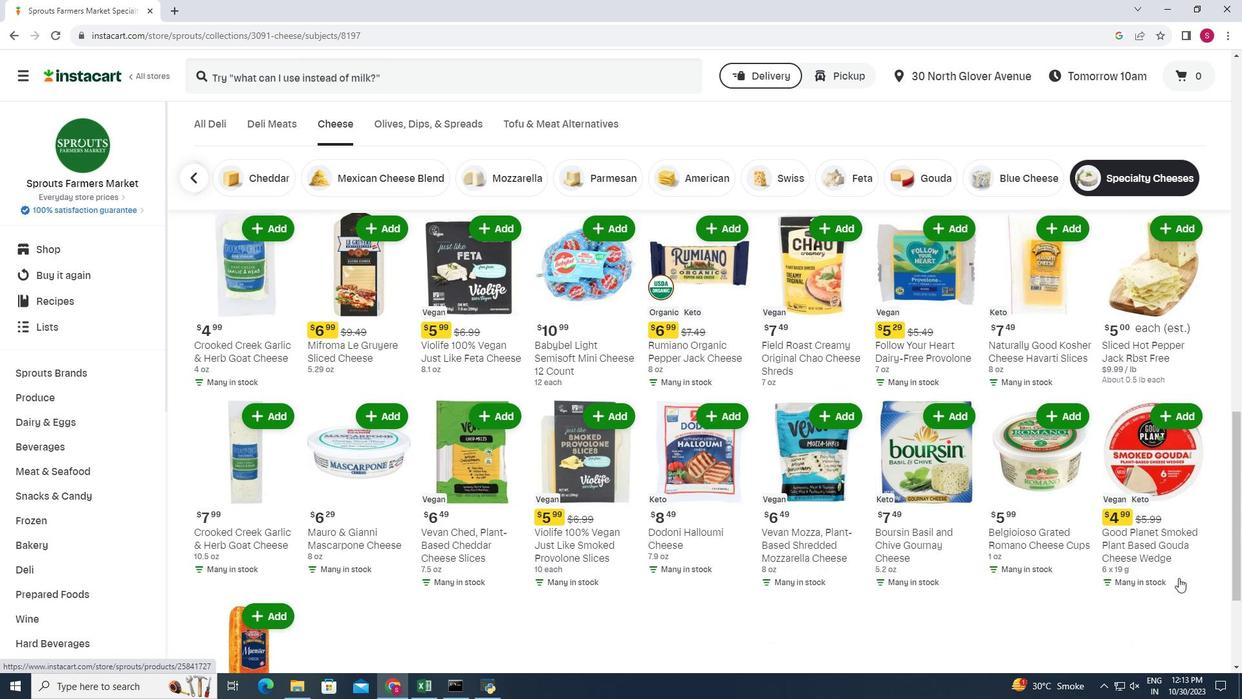 
Action: Mouse moved to (1203, 531)
Screenshot: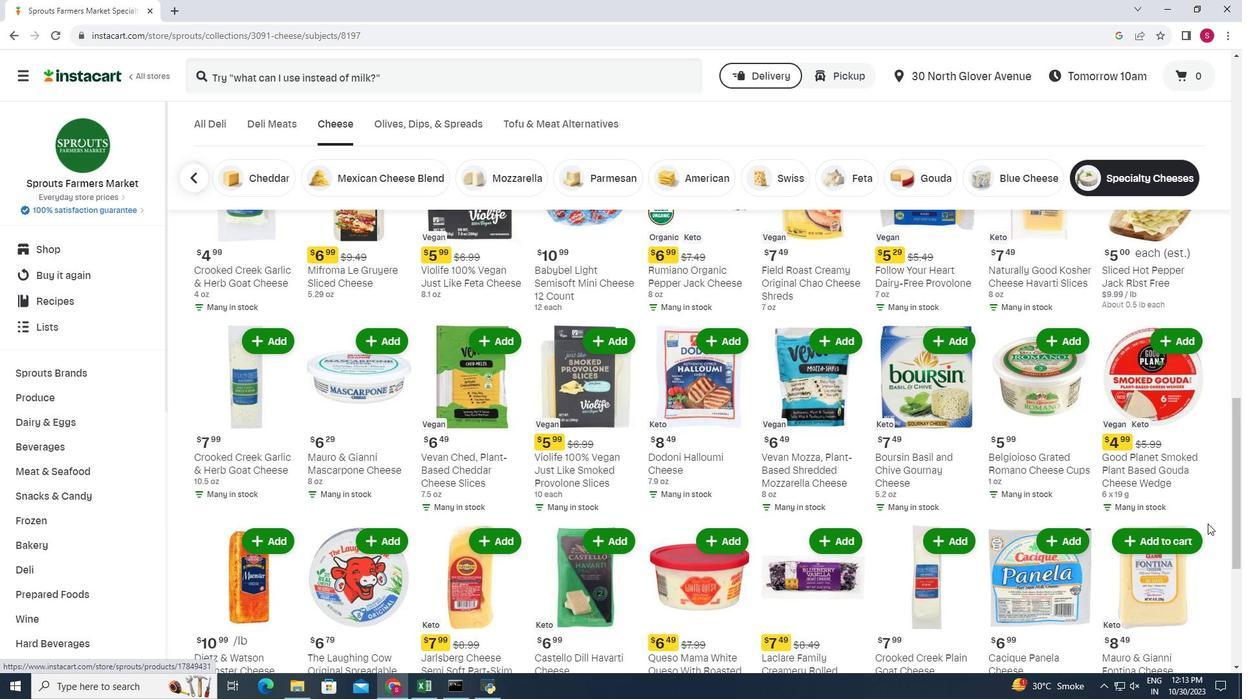 
Action: Mouse scrolled (1203, 530) with delta (0, 0)
Screenshot: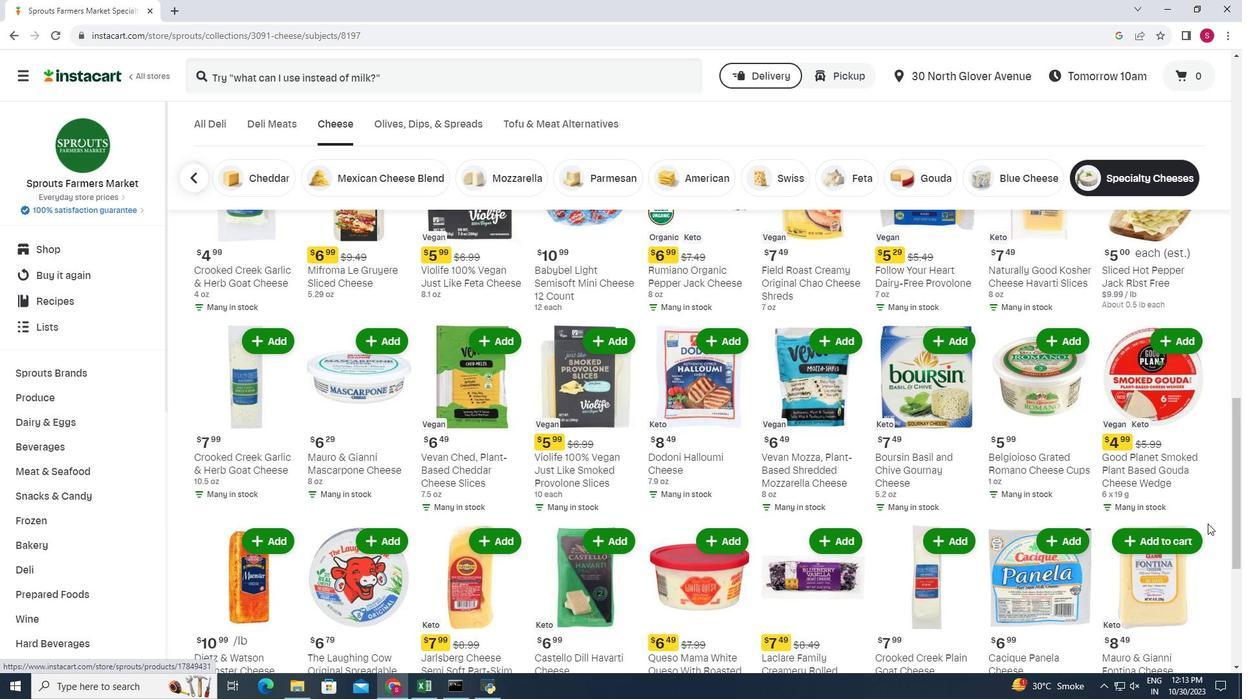 
Action: Mouse moved to (1208, 523)
Screenshot: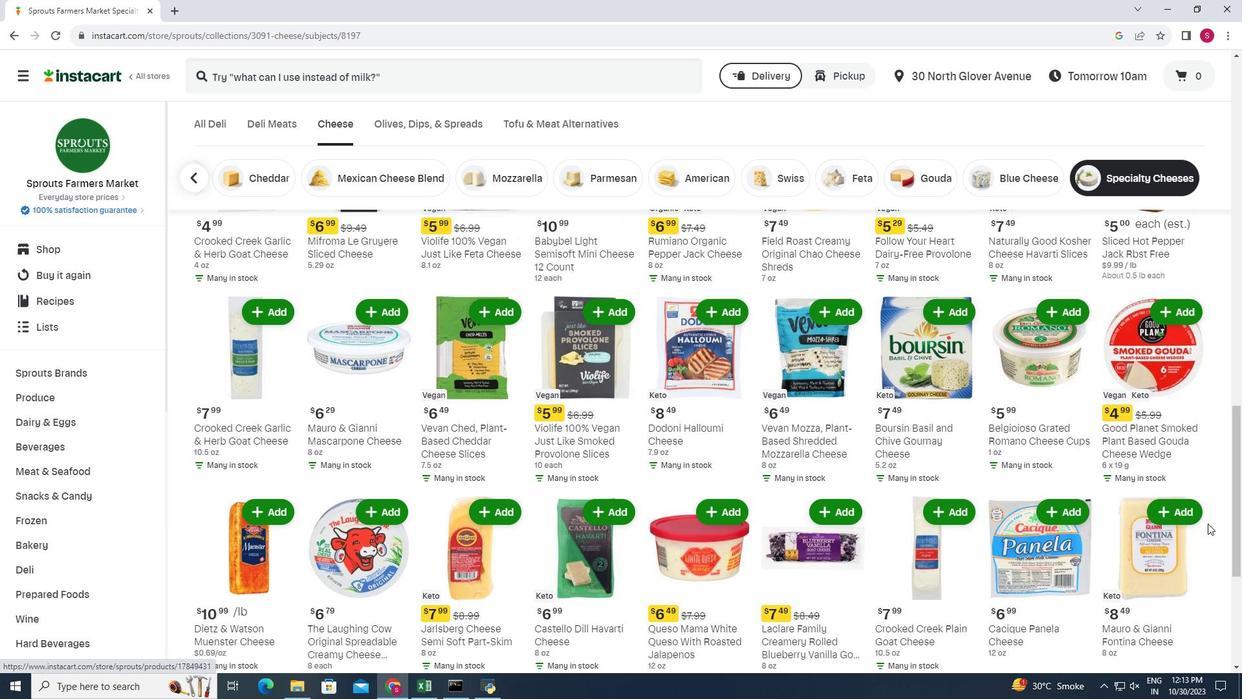 
Action: Mouse scrolled (1208, 522) with delta (0, 0)
Screenshot: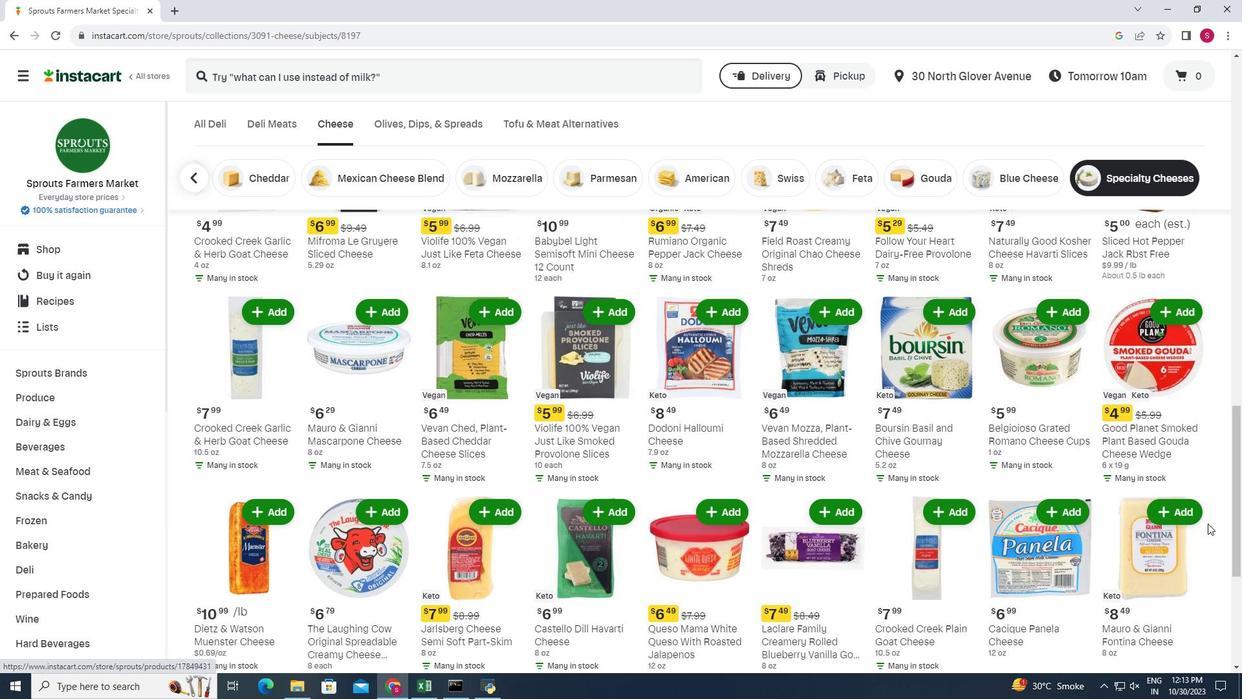 
Action: Mouse scrolled (1208, 522) with delta (0, 0)
Screenshot: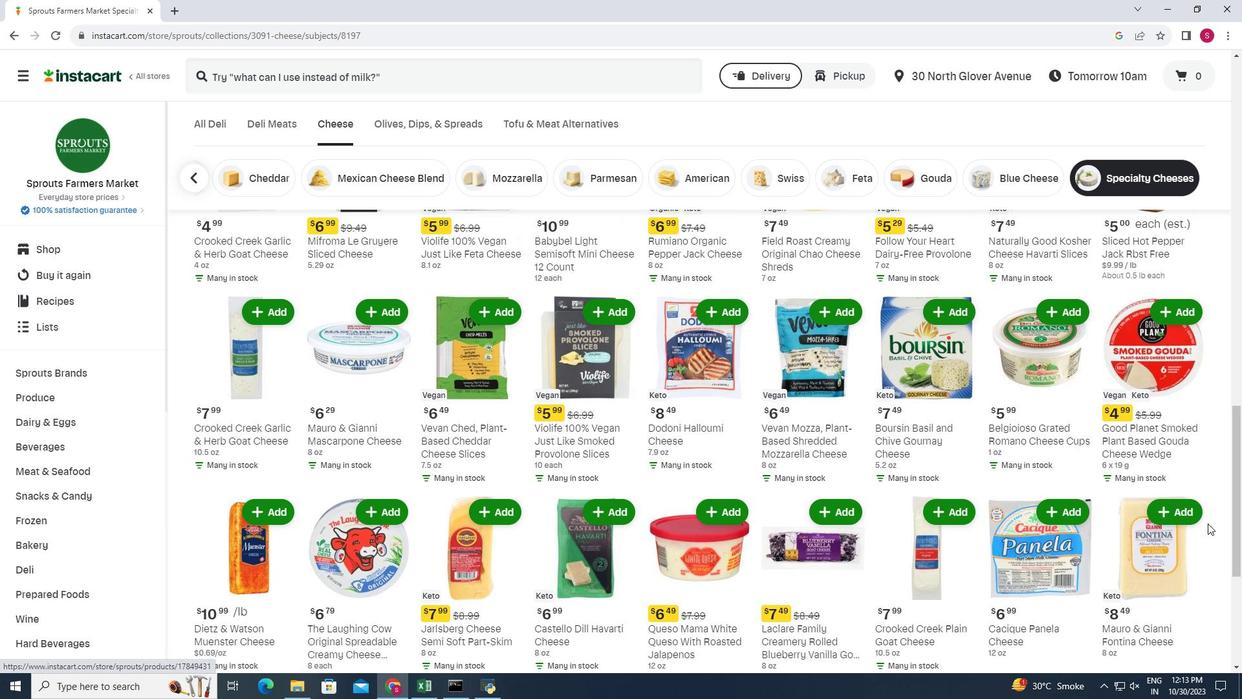 
Action: Mouse moved to (215, 421)
Screenshot: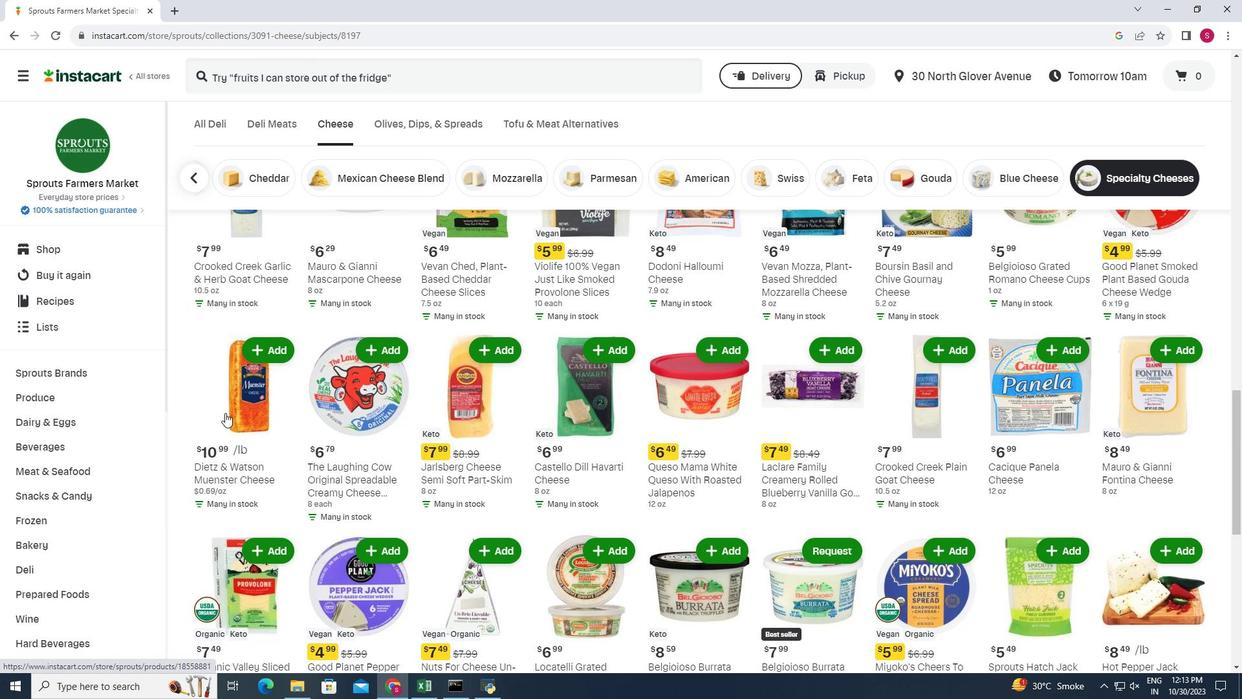 
Action: Mouse scrolled (215, 421) with delta (0, 0)
Screenshot: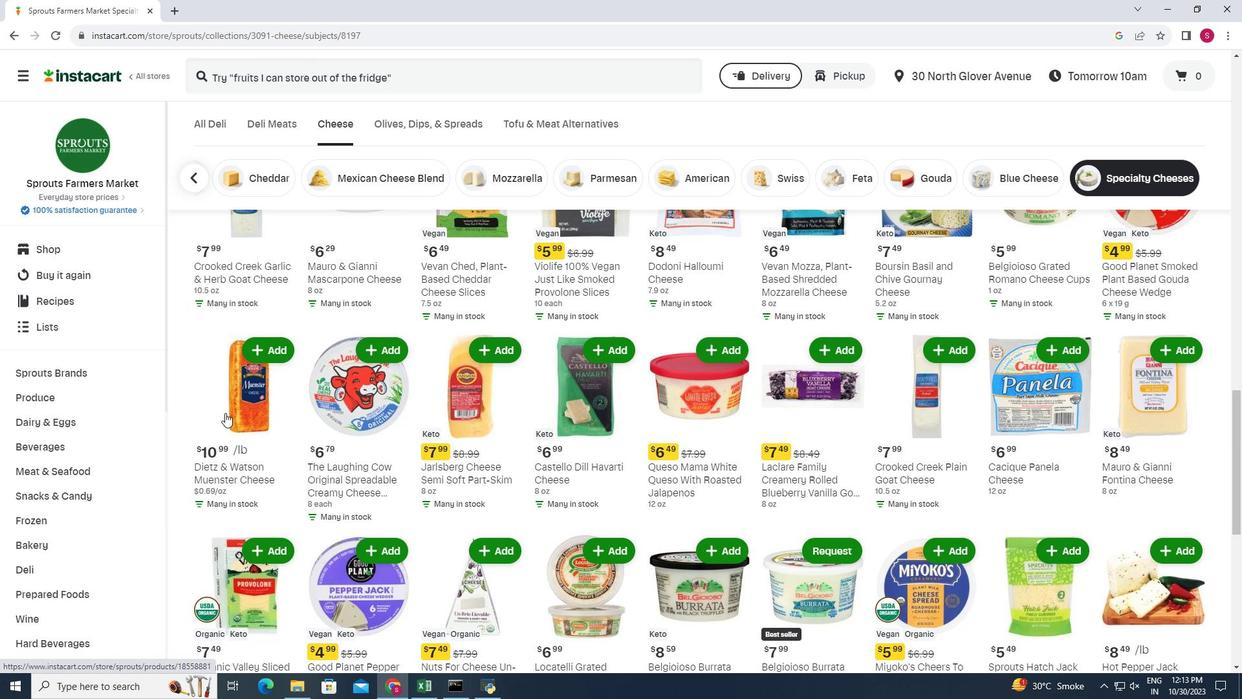 
Action: Mouse moved to (230, 405)
Screenshot: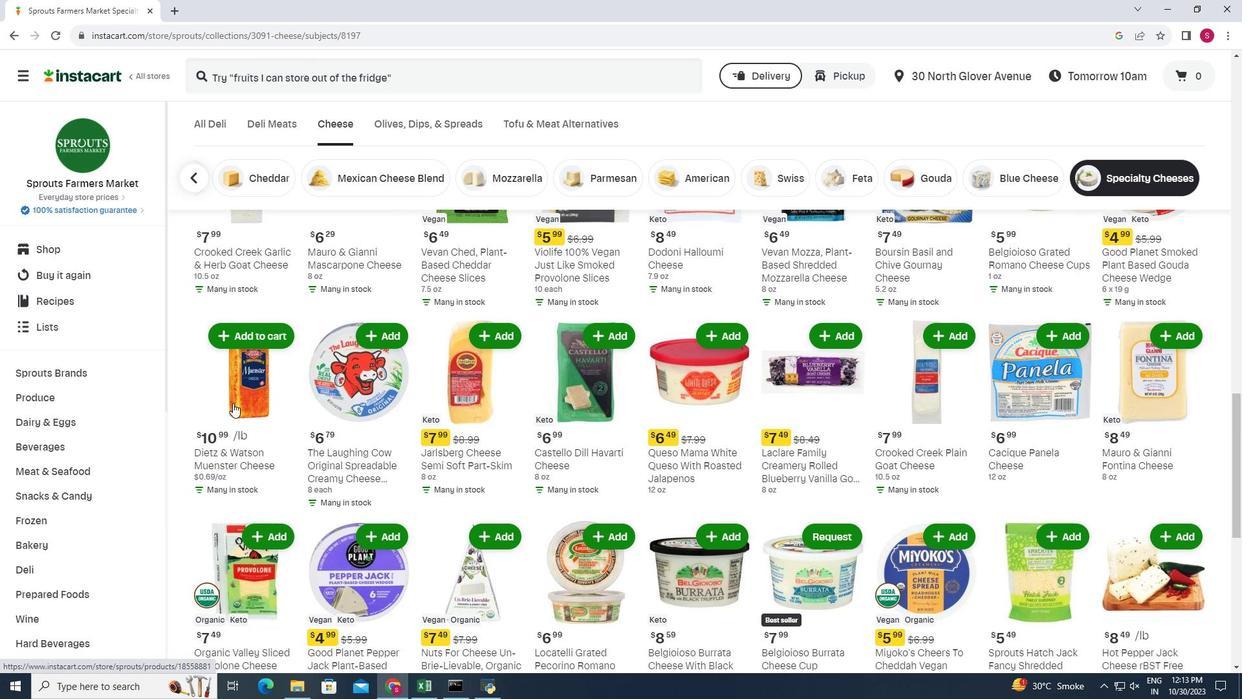 
Action: Mouse scrolled (230, 405) with delta (0, 0)
Screenshot: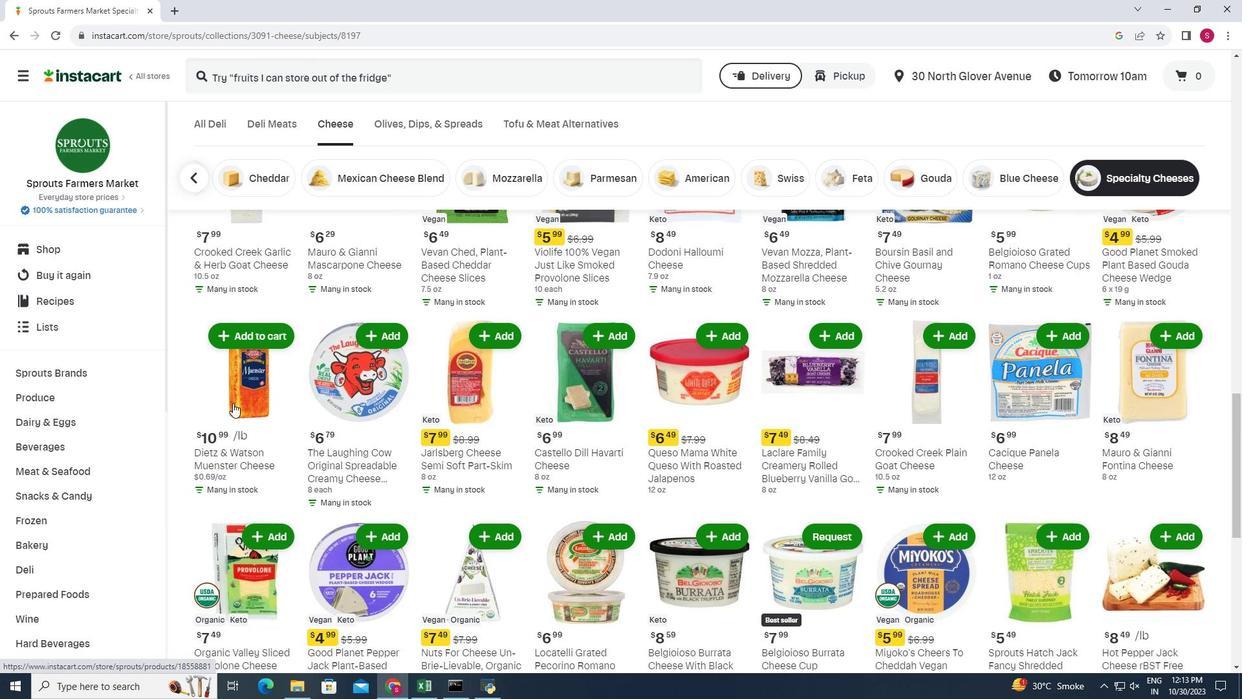 
Action: Mouse moved to (238, 399)
Screenshot: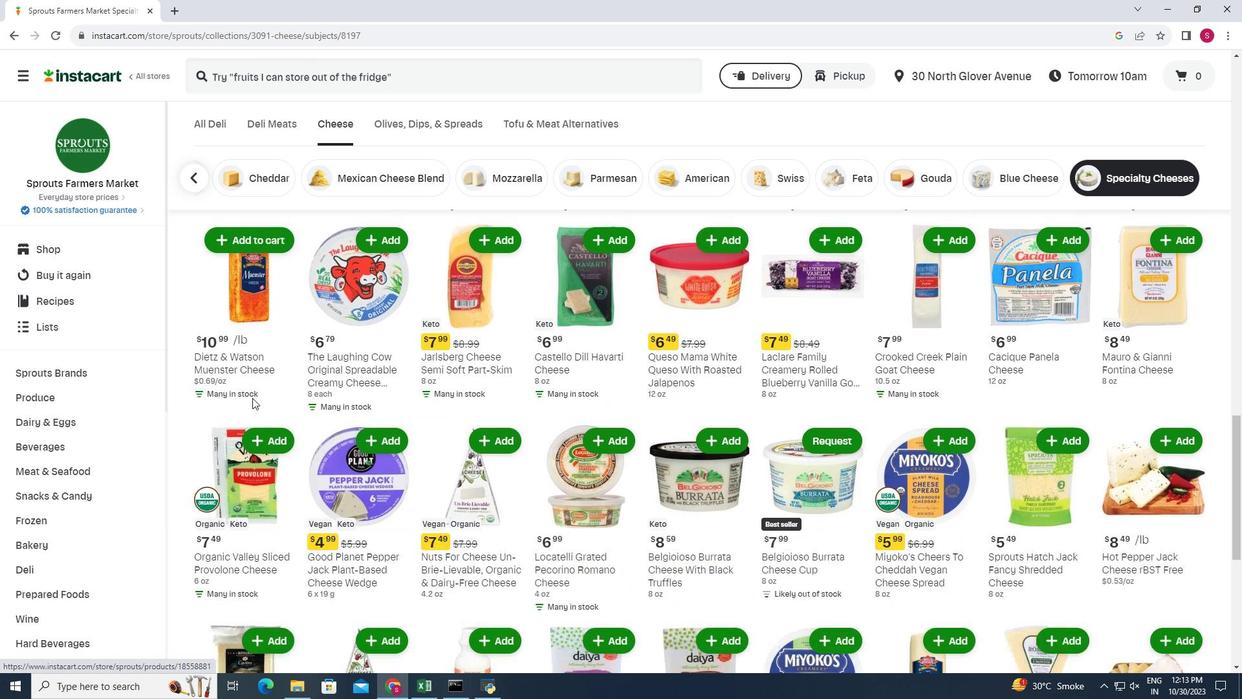 
Action: Mouse scrolled (238, 399) with delta (0, 0)
Screenshot: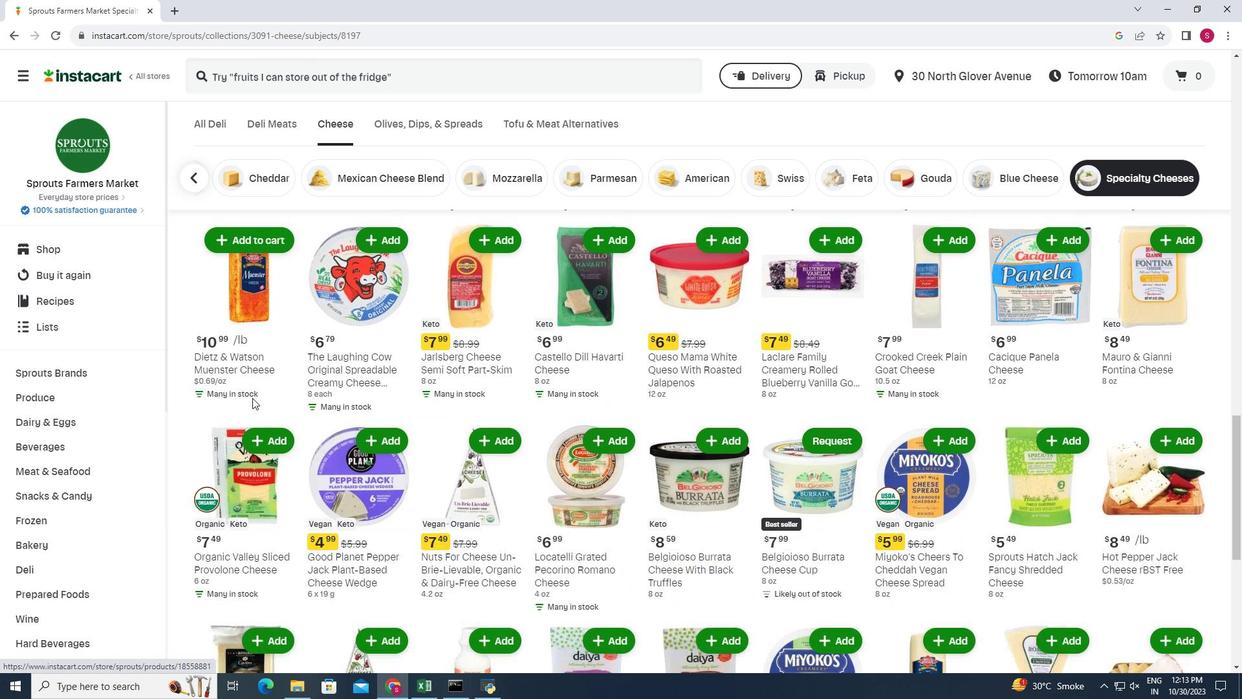 
Action: Mouse moved to (1211, 469)
Screenshot: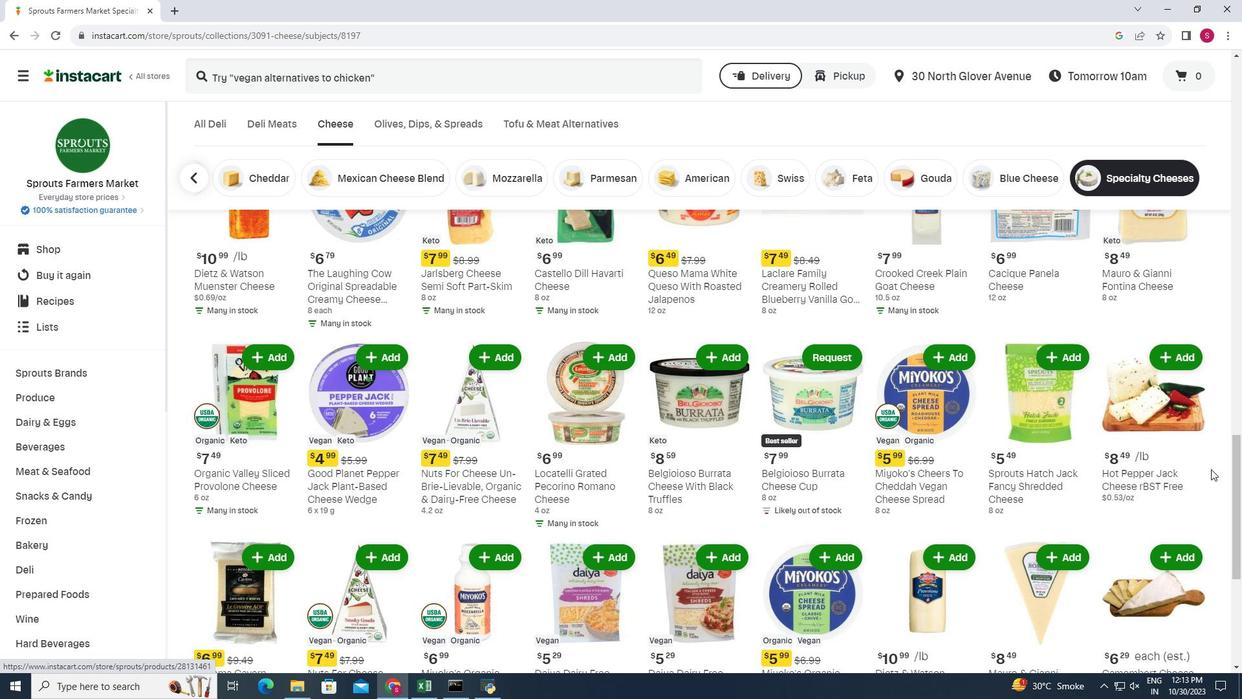 
Action: Mouse scrolled (1211, 468) with delta (0, 0)
Screenshot: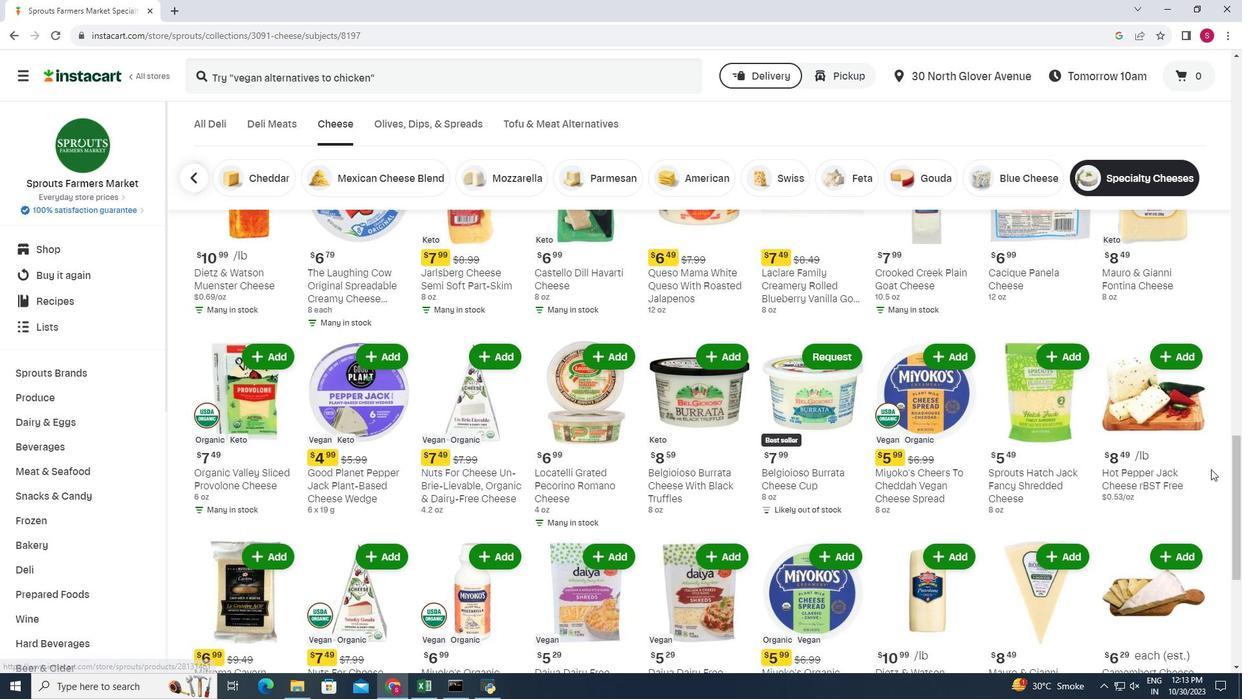 
Action: Mouse scrolled (1211, 468) with delta (0, 0)
Screenshot: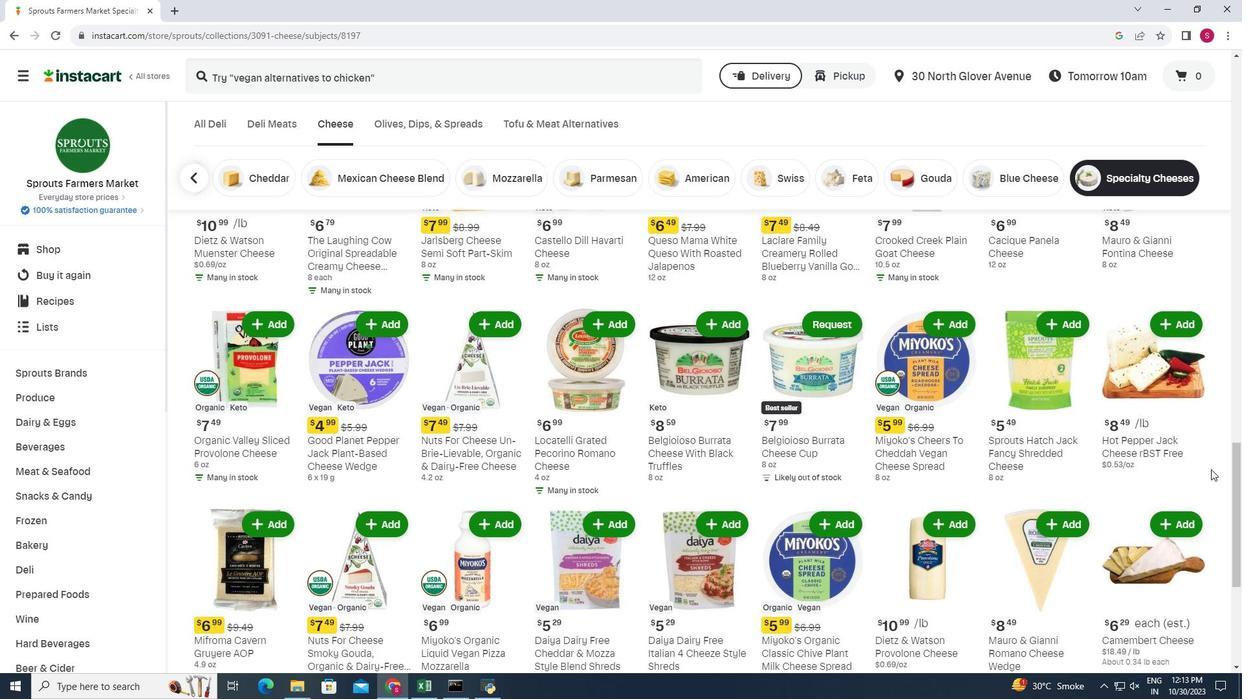 
Action: Mouse scrolled (1211, 468) with delta (0, 0)
Screenshot: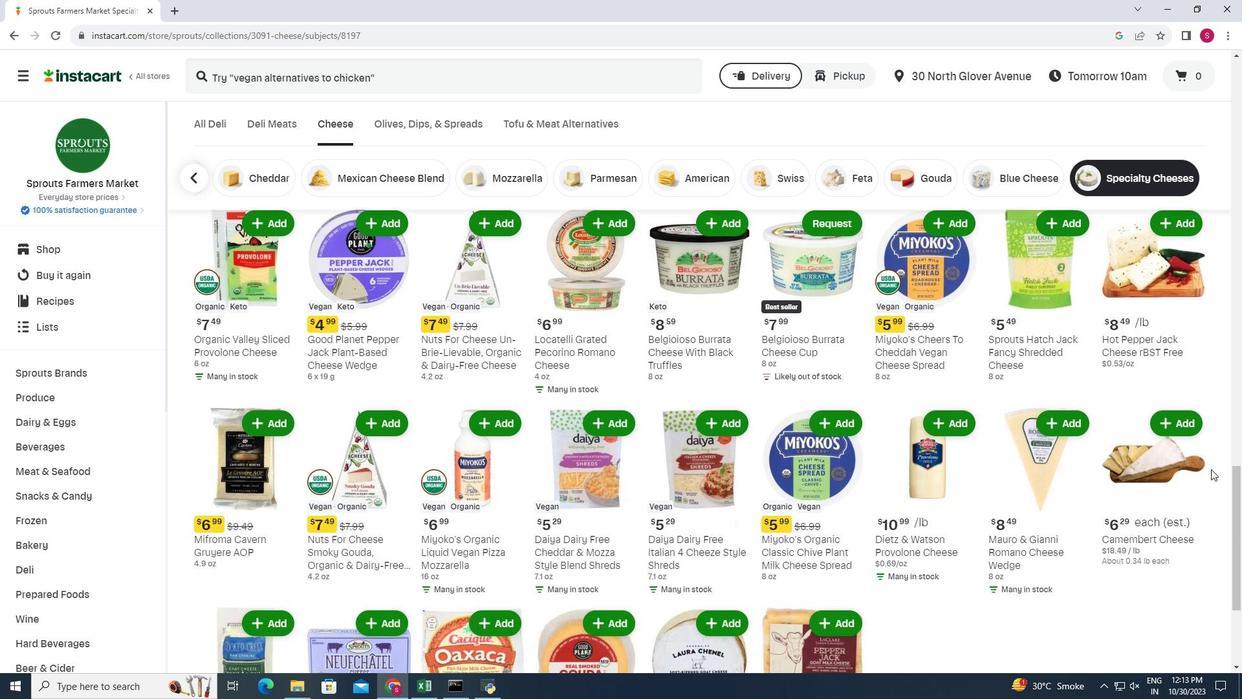 
Action: Mouse moved to (160, 487)
Screenshot: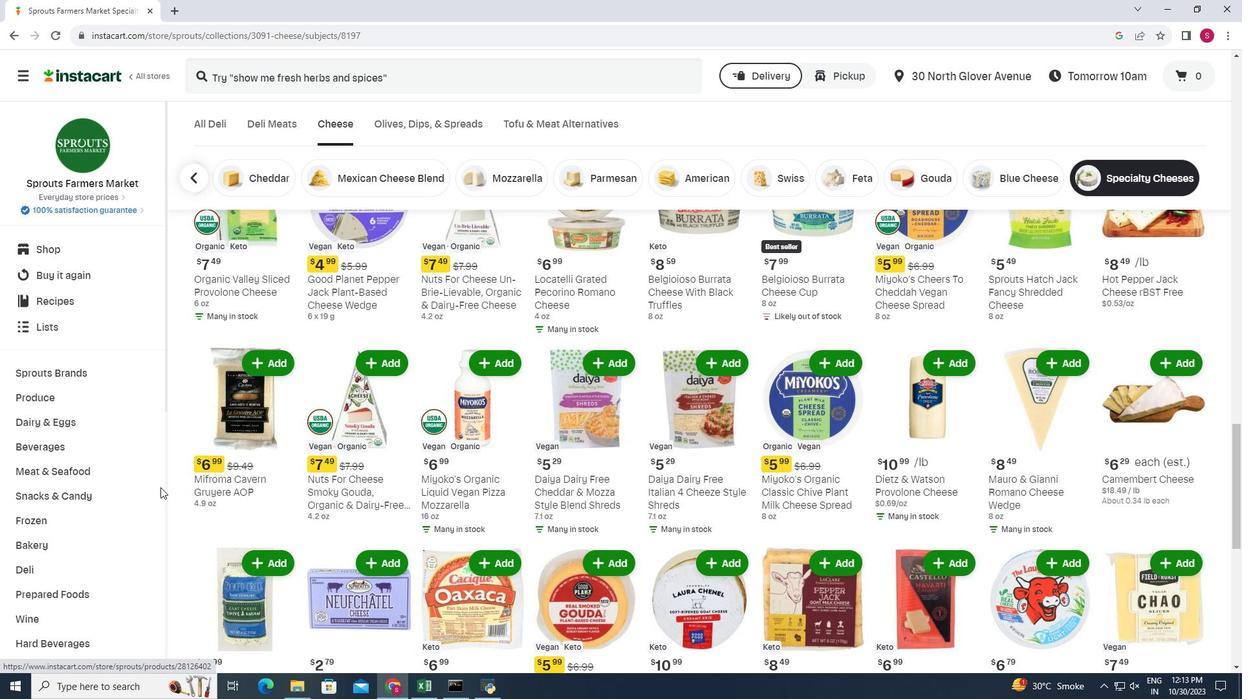 
Action: Mouse scrolled (160, 486) with delta (0, 0)
Screenshot: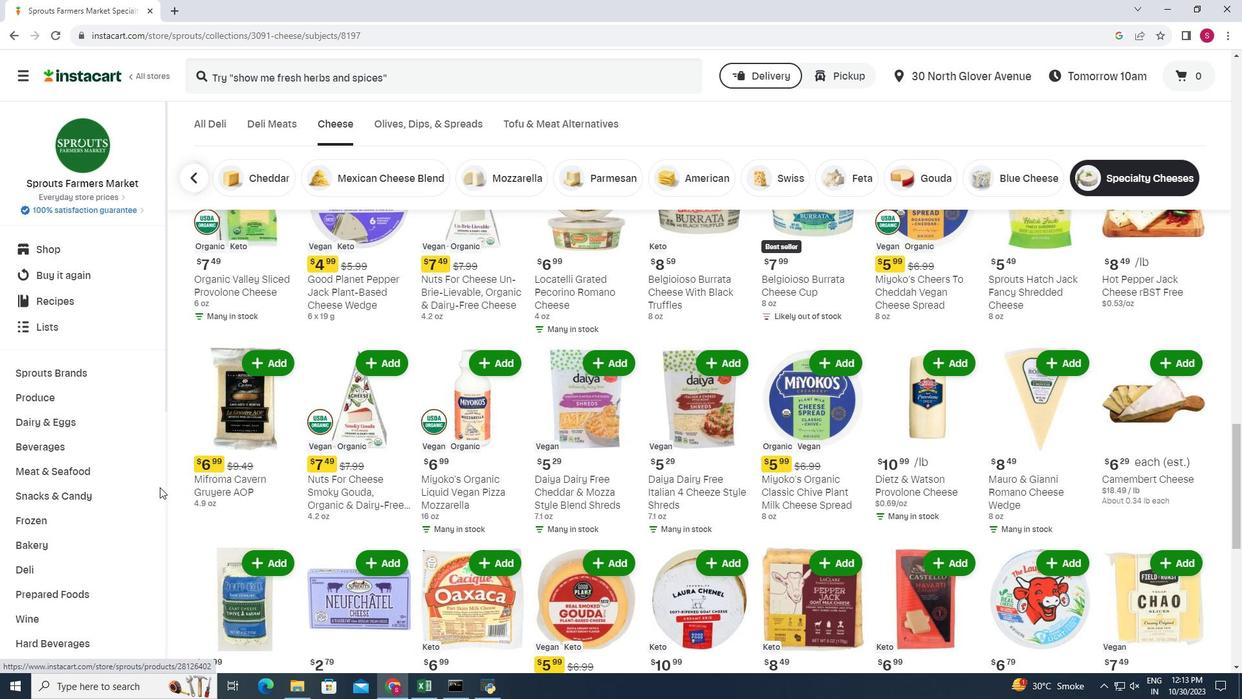 
Action: Mouse moved to (159, 487)
Screenshot: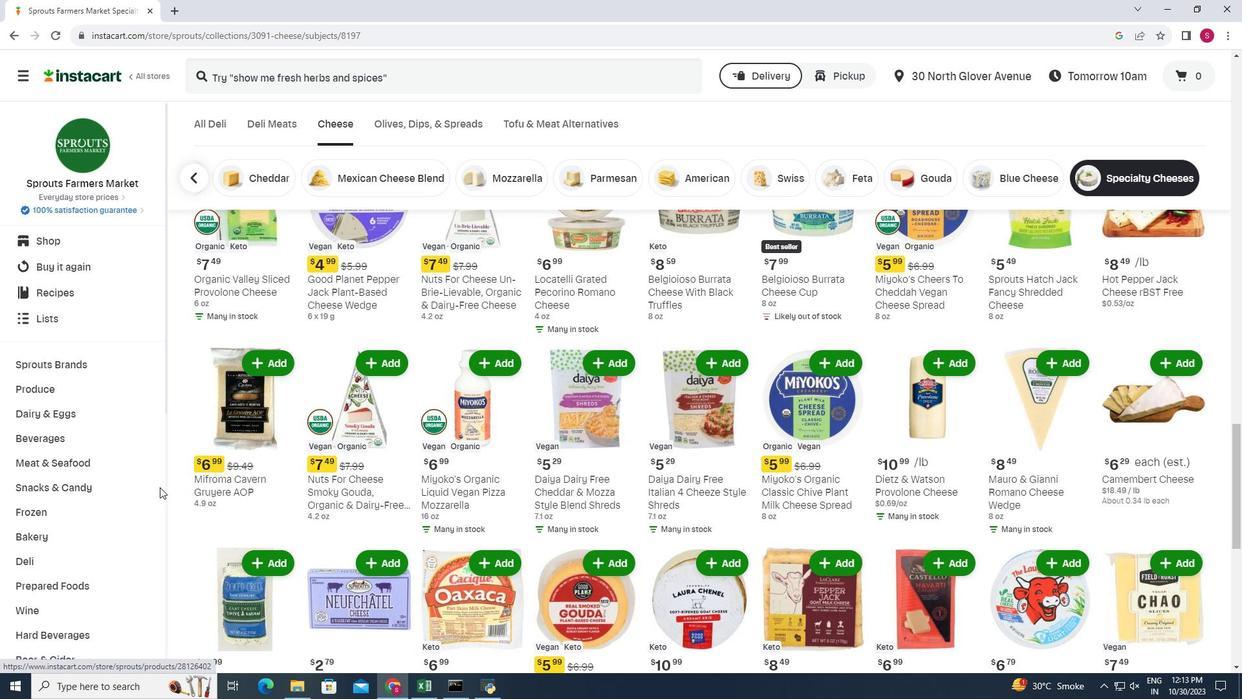 
Action: Mouse scrolled (159, 486) with delta (0, 0)
Screenshot: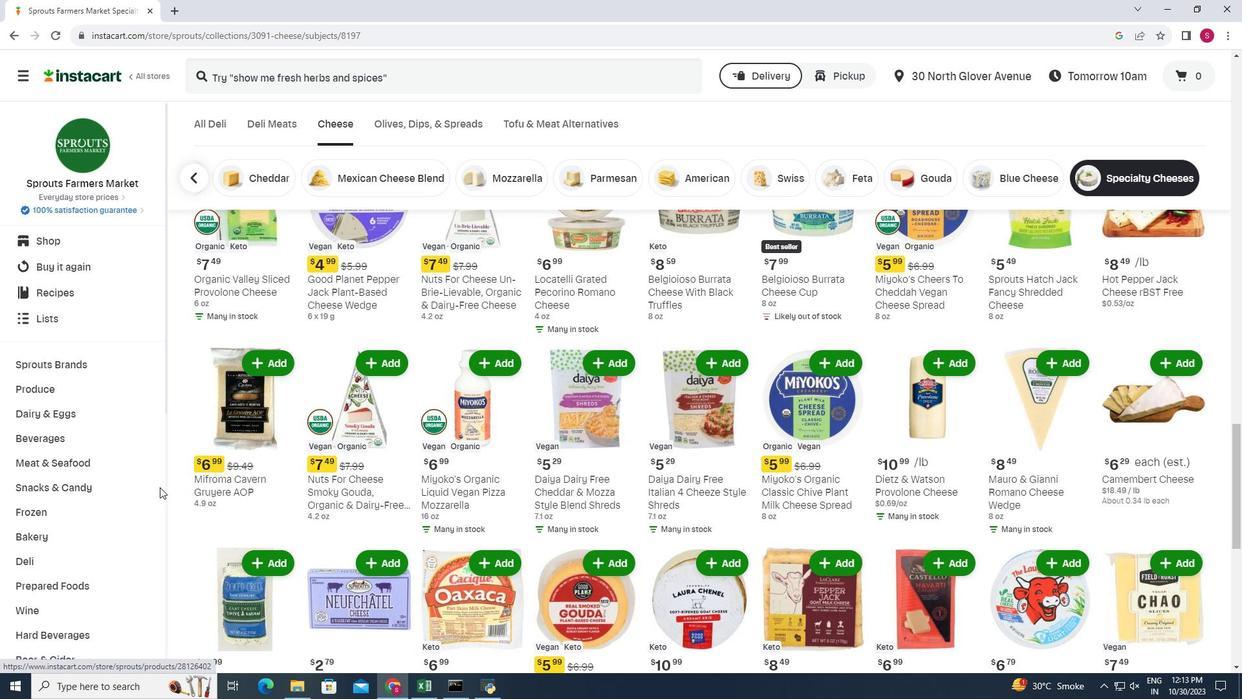 
Action: Mouse scrolled (159, 486) with delta (0, 0)
Screenshot: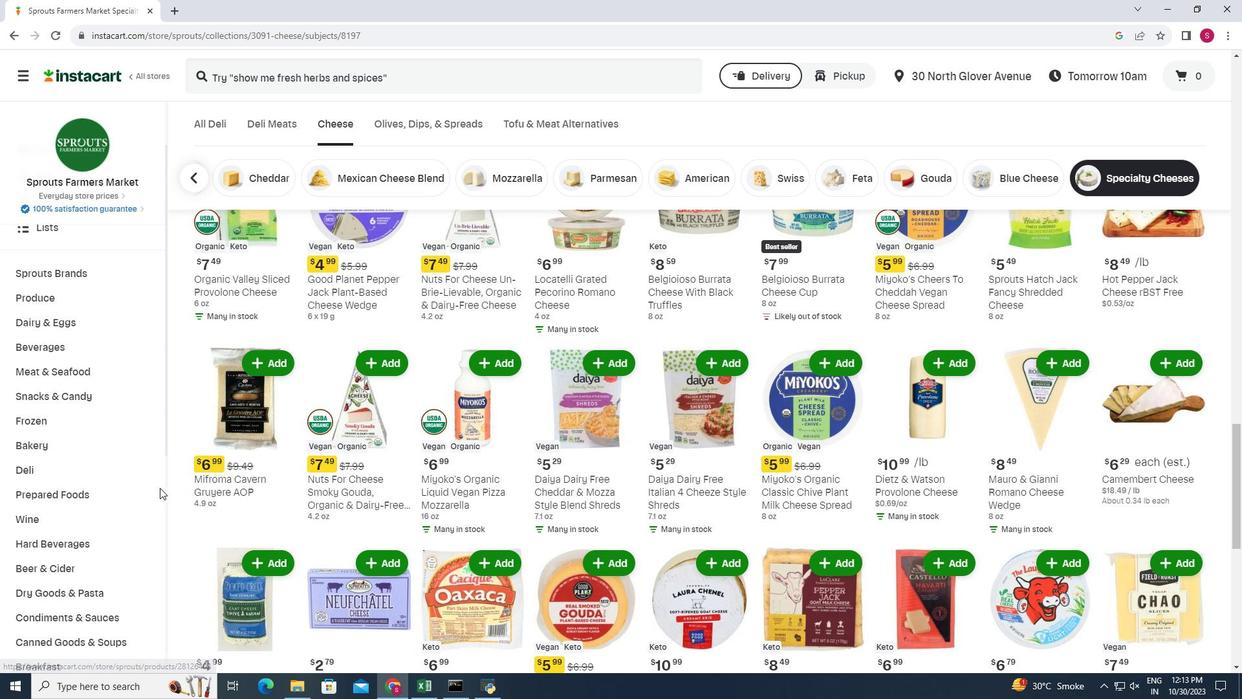 
Action: Mouse moved to (188, 470)
Screenshot: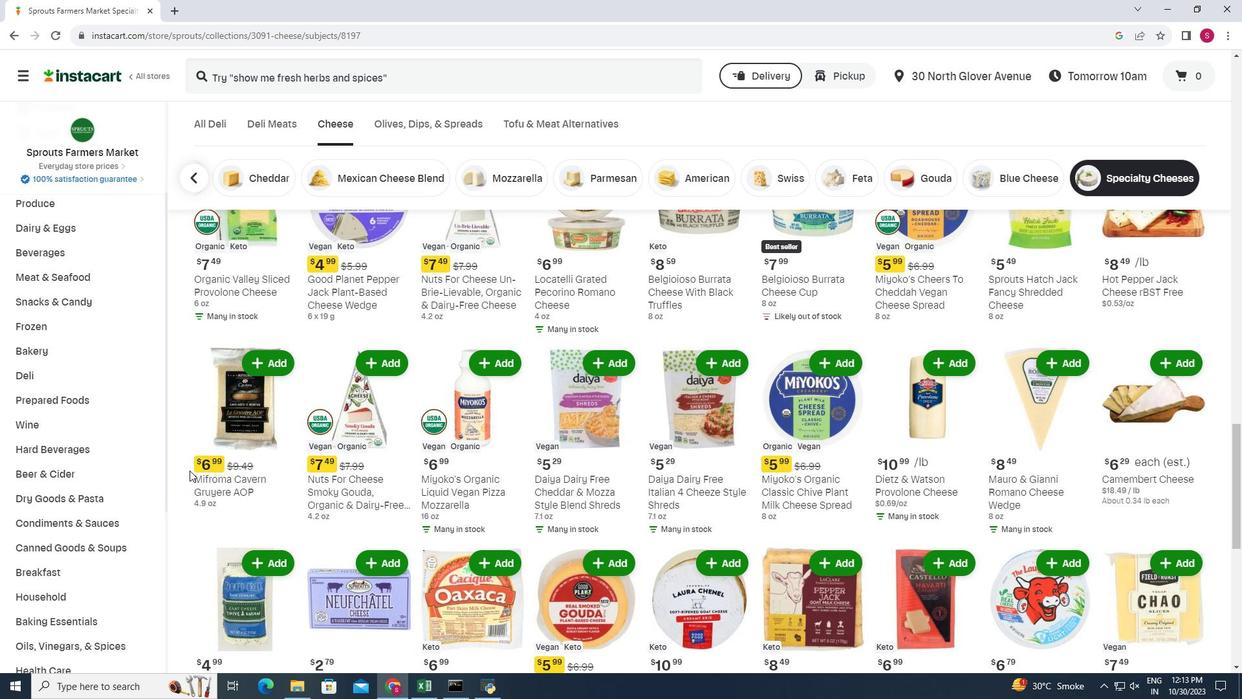 
Action: Mouse scrolled (188, 469) with delta (0, 0)
Screenshot: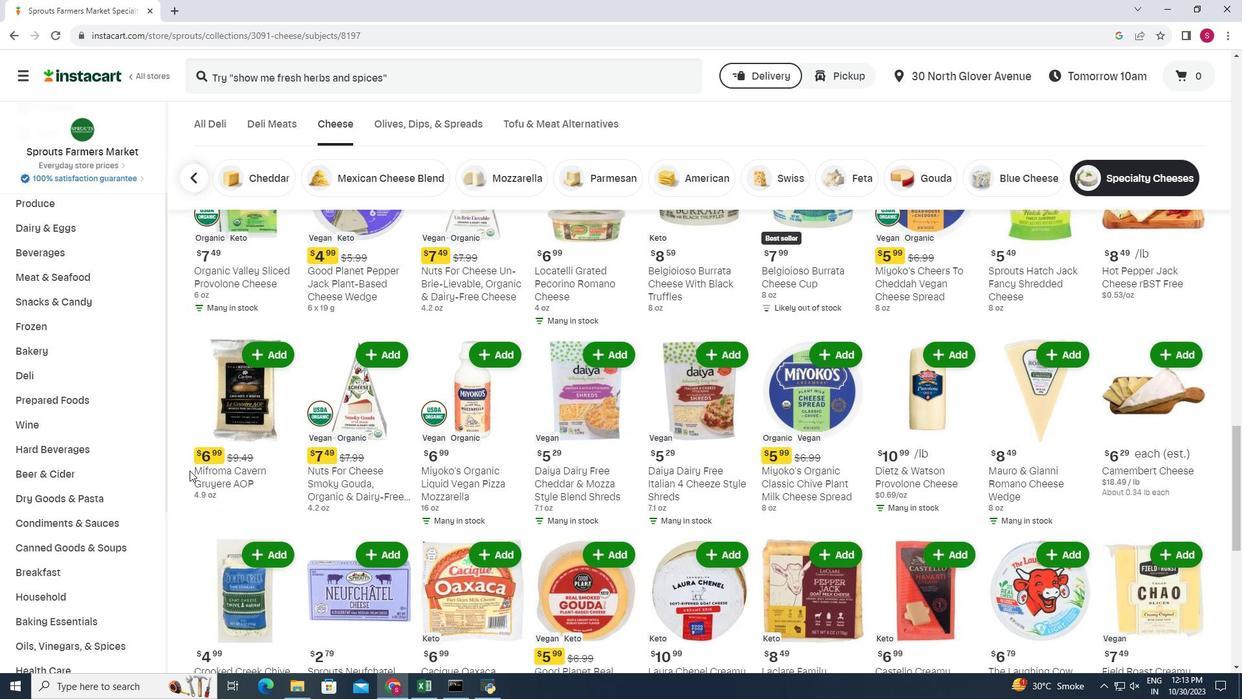 
Action: Mouse moved to (189, 470)
Screenshot: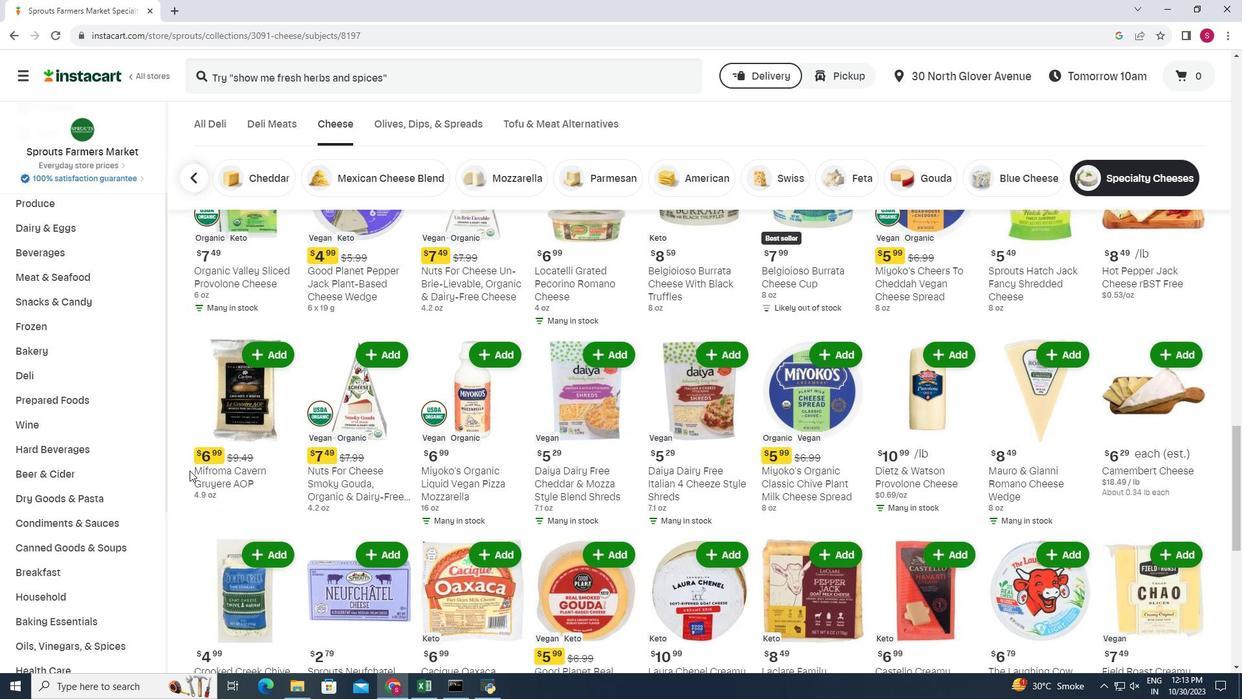 
Action: Mouse scrolled (189, 469) with delta (0, 0)
Screenshot: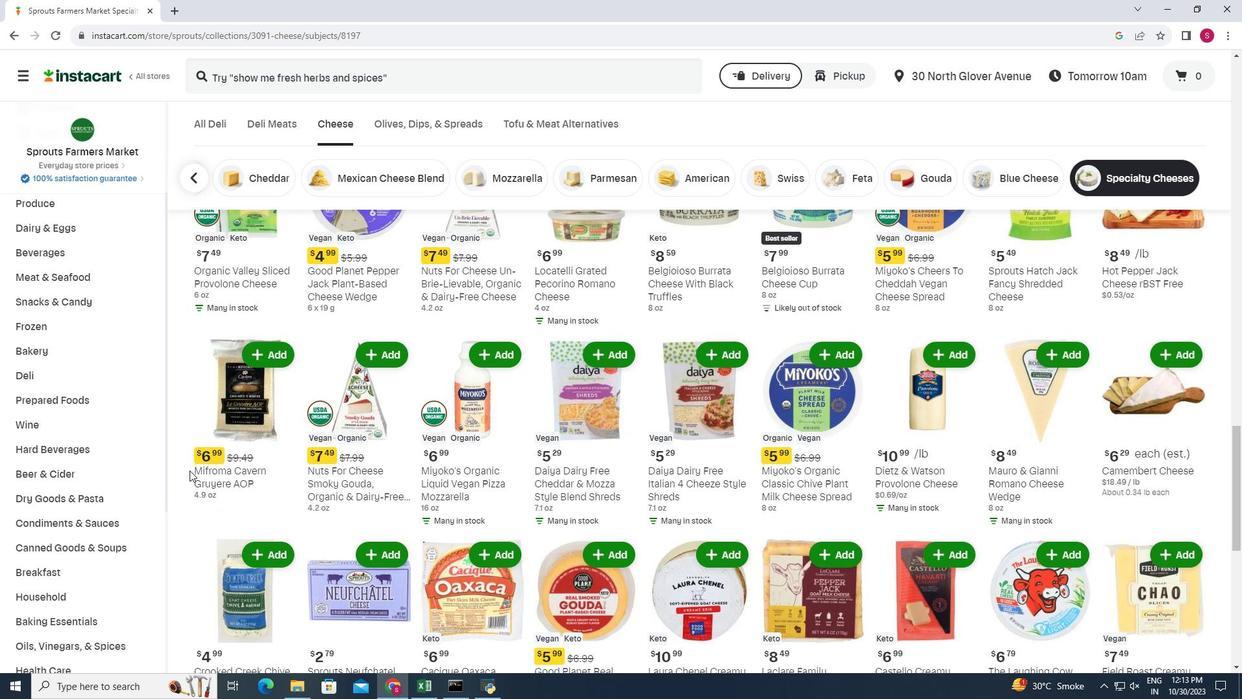 
Action: Mouse scrolled (189, 469) with delta (0, 0)
Screenshot: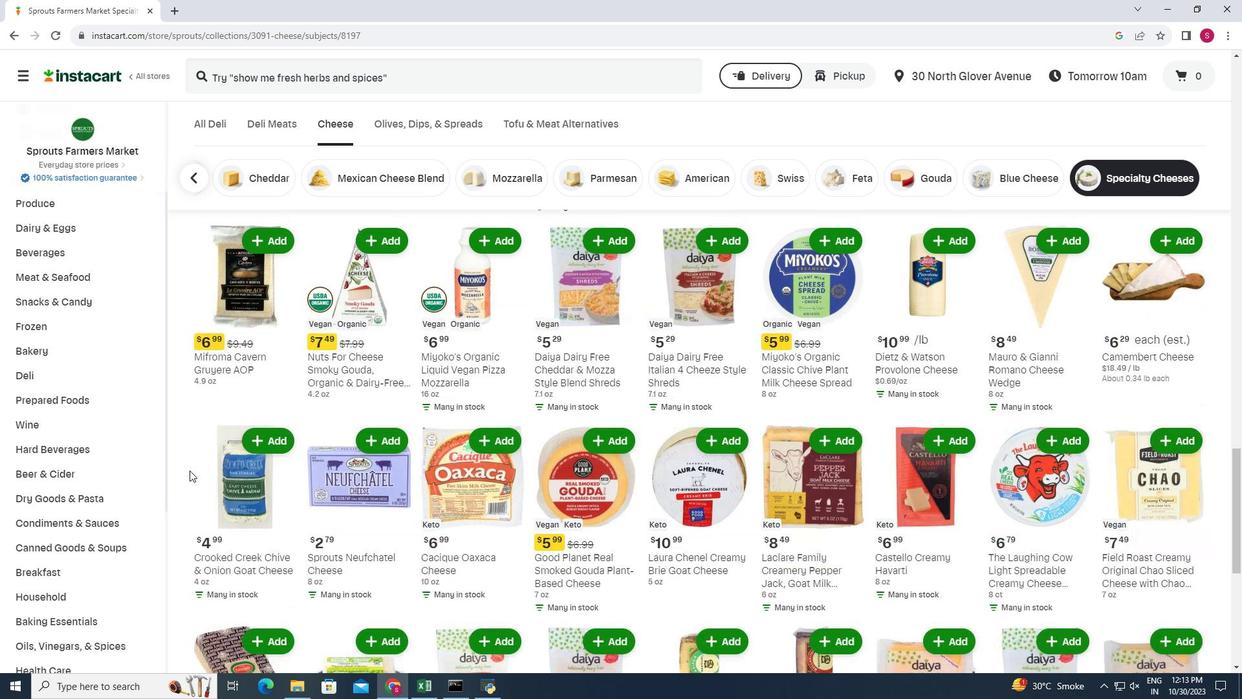
Action: Mouse moved to (1221, 489)
Screenshot: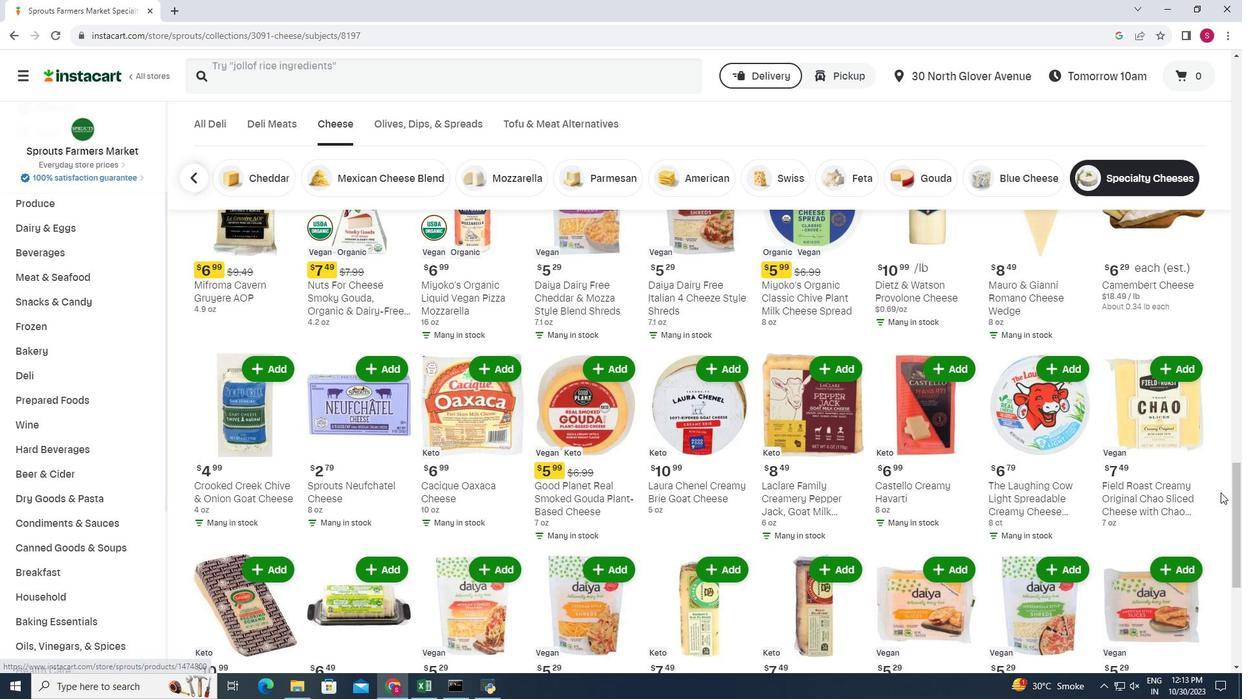 
Action: Mouse scrolled (1221, 489) with delta (0, 0)
Screenshot: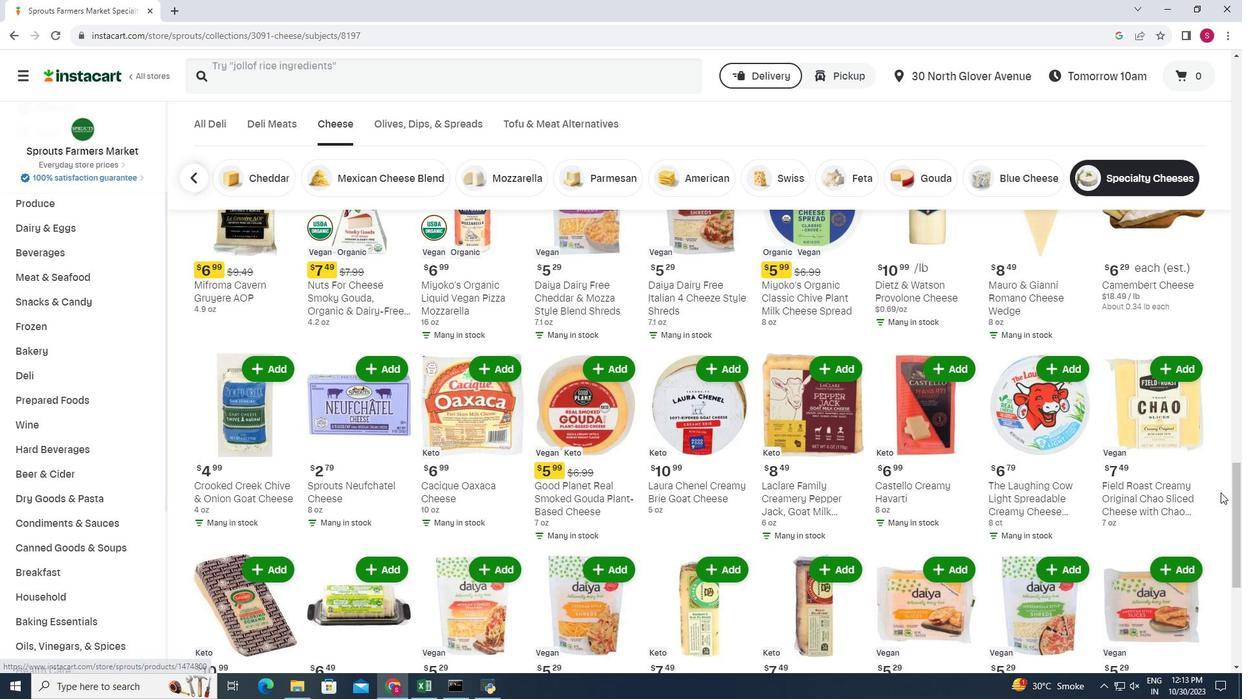 
Action: Mouse moved to (1221, 492)
Screenshot: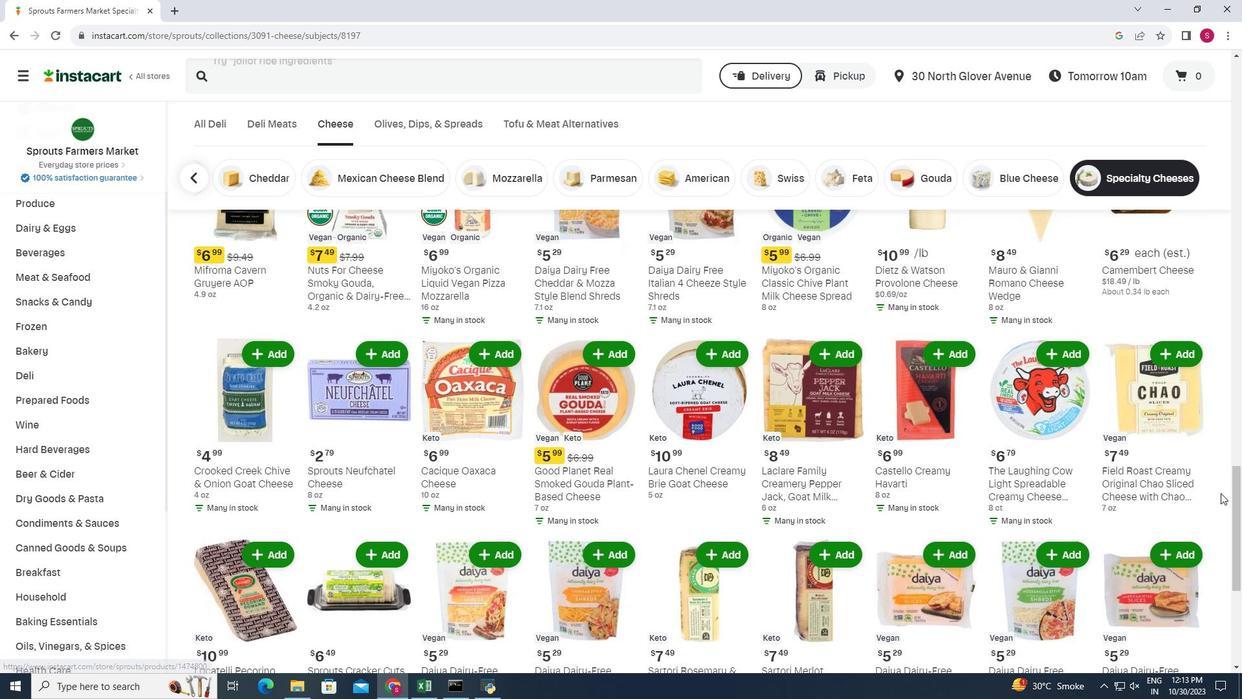 
Action: Mouse scrolled (1221, 491) with delta (0, 0)
Screenshot: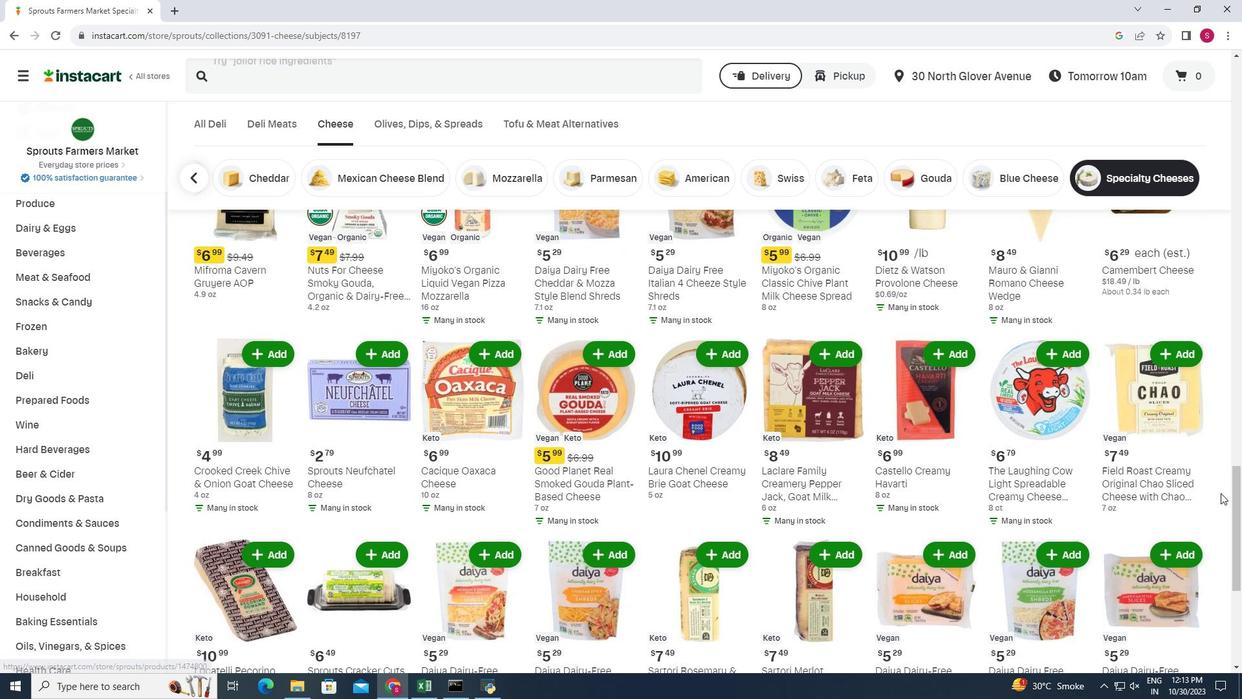
Action: Mouse moved to (1221, 493)
Screenshot: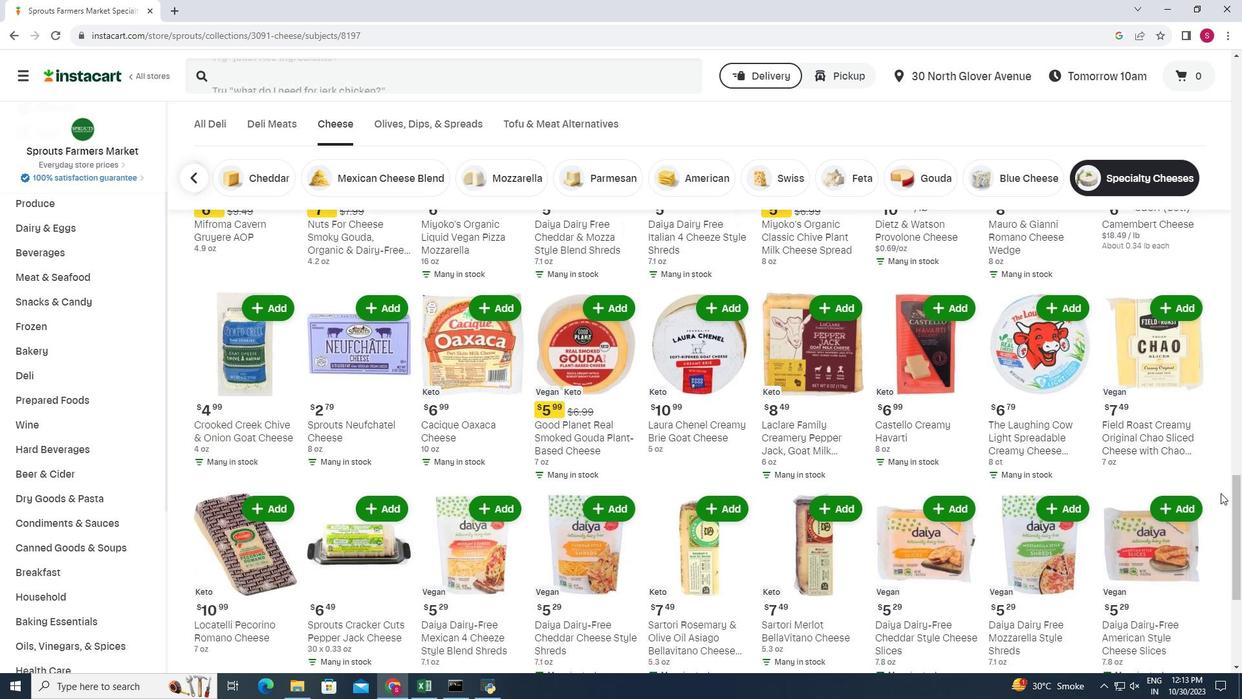 
Action: Mouse scrolled (1221, 492) with delta (0, 0)
Screenshot: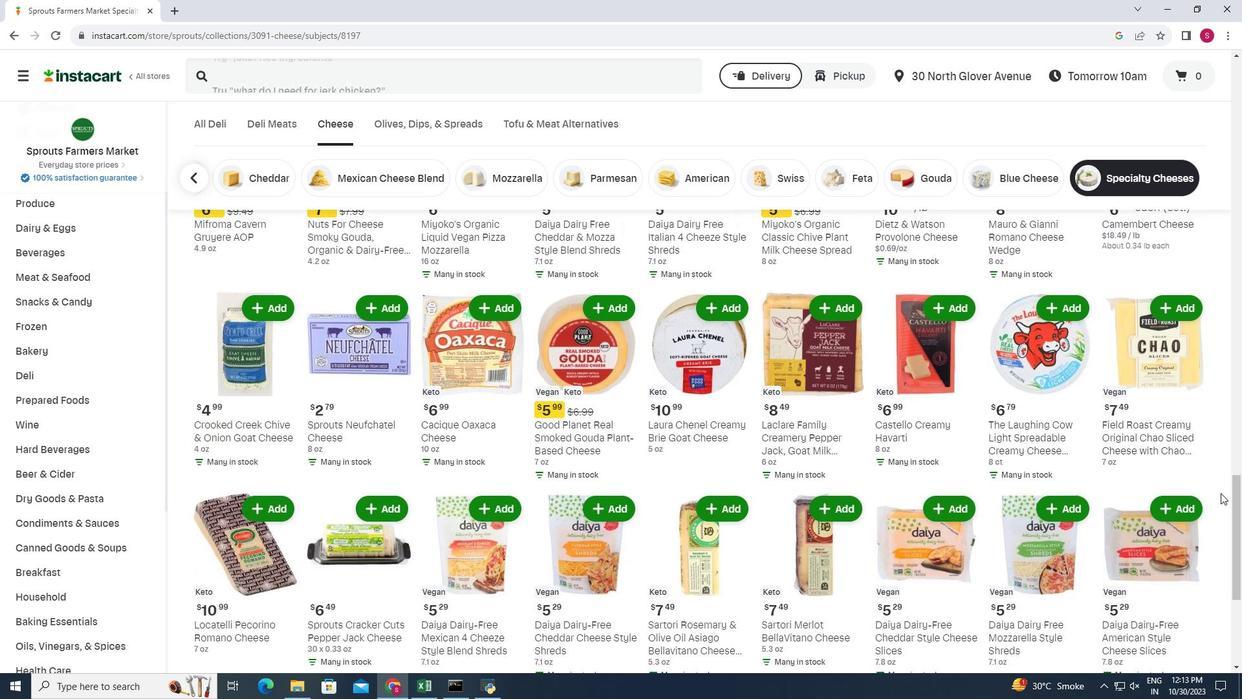 
Action: Mouse moved to (184, 487)
Screenshot: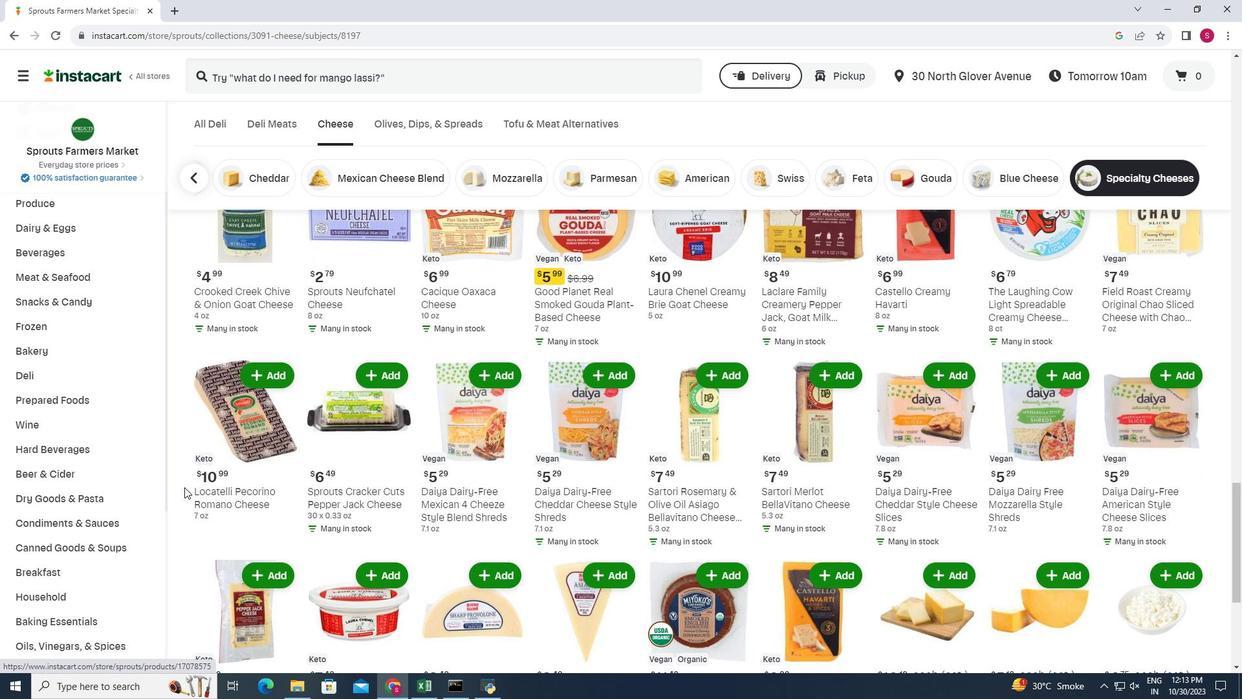 
Action: Mouse scrolled (184, 486) with delta (0, 0)
Screenshot: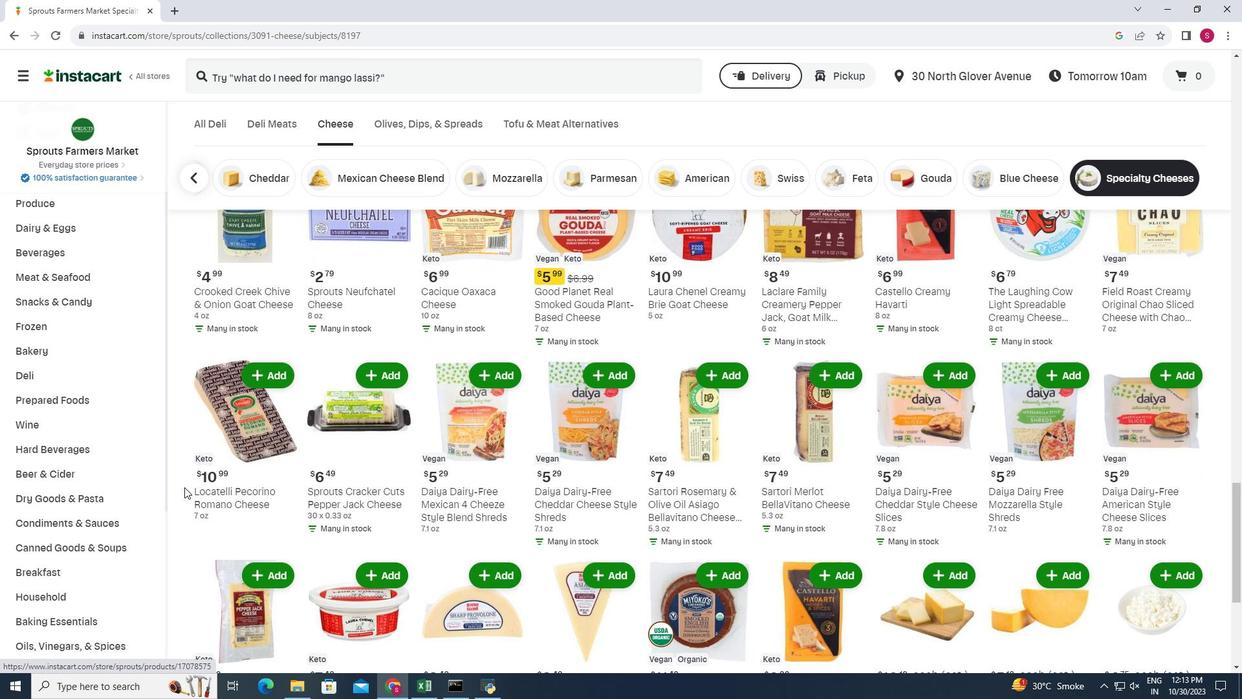 
Action: Mouse scrolled (184, 486) with delta (0, 0)
Screenshot: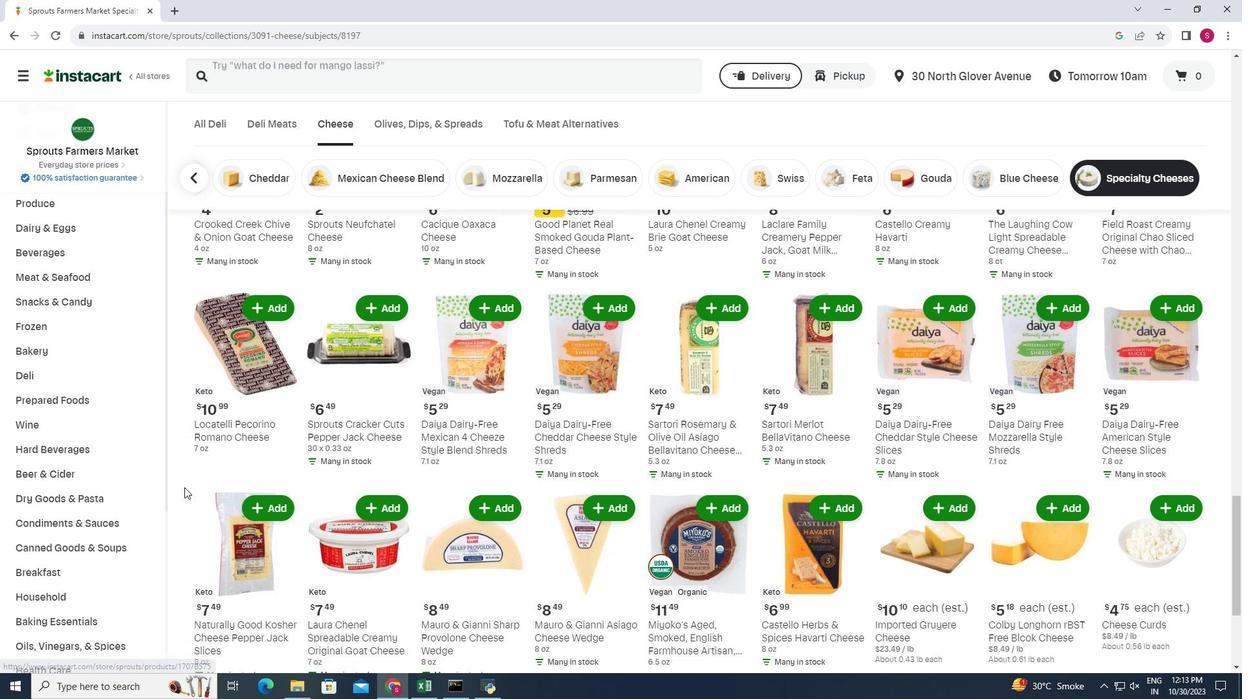 
Action: Mouse scrolled (184, 486) with delta (0, 0)
Screenshot: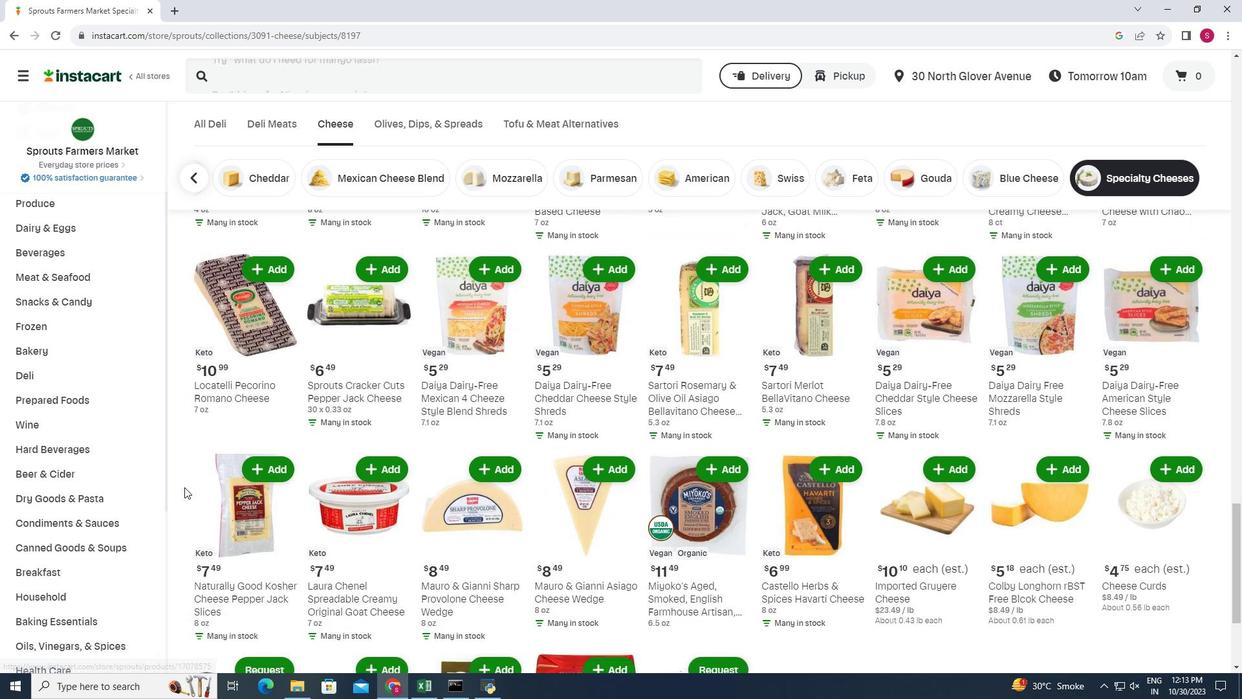 
Action: Mouse scrolled (184, 486) with delta (0, 0)
Screenshot: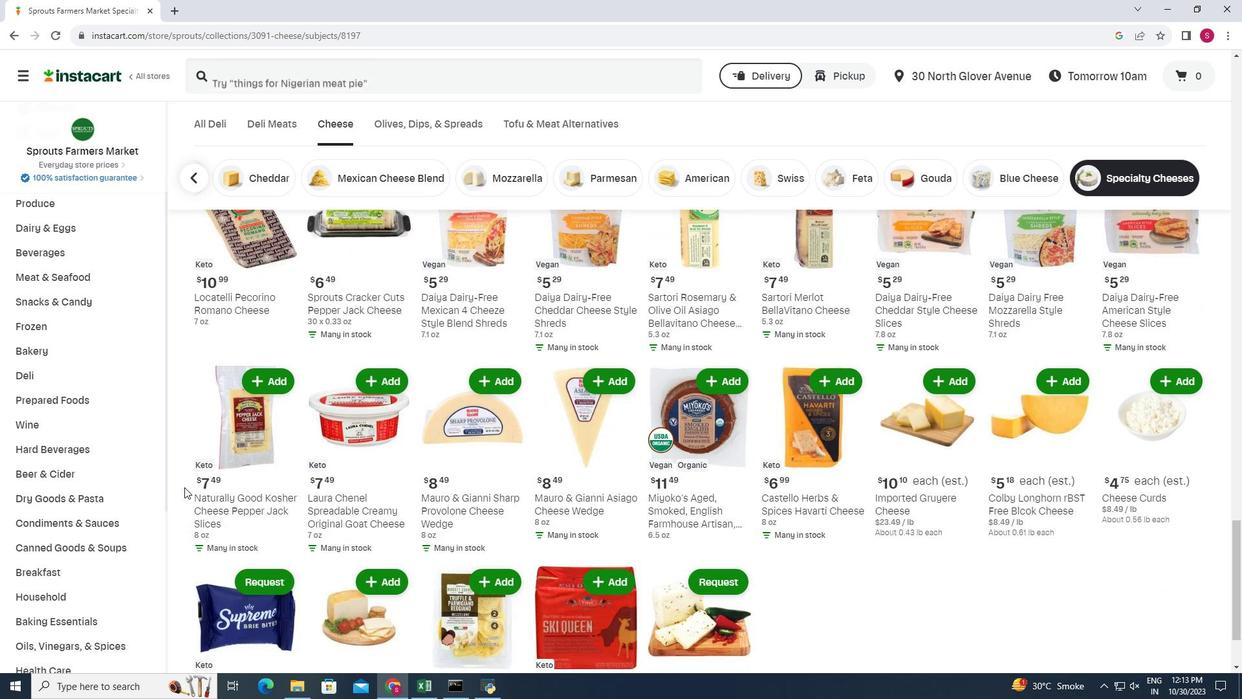
Action: Mouse moved to (1179, 456)
Screenshot: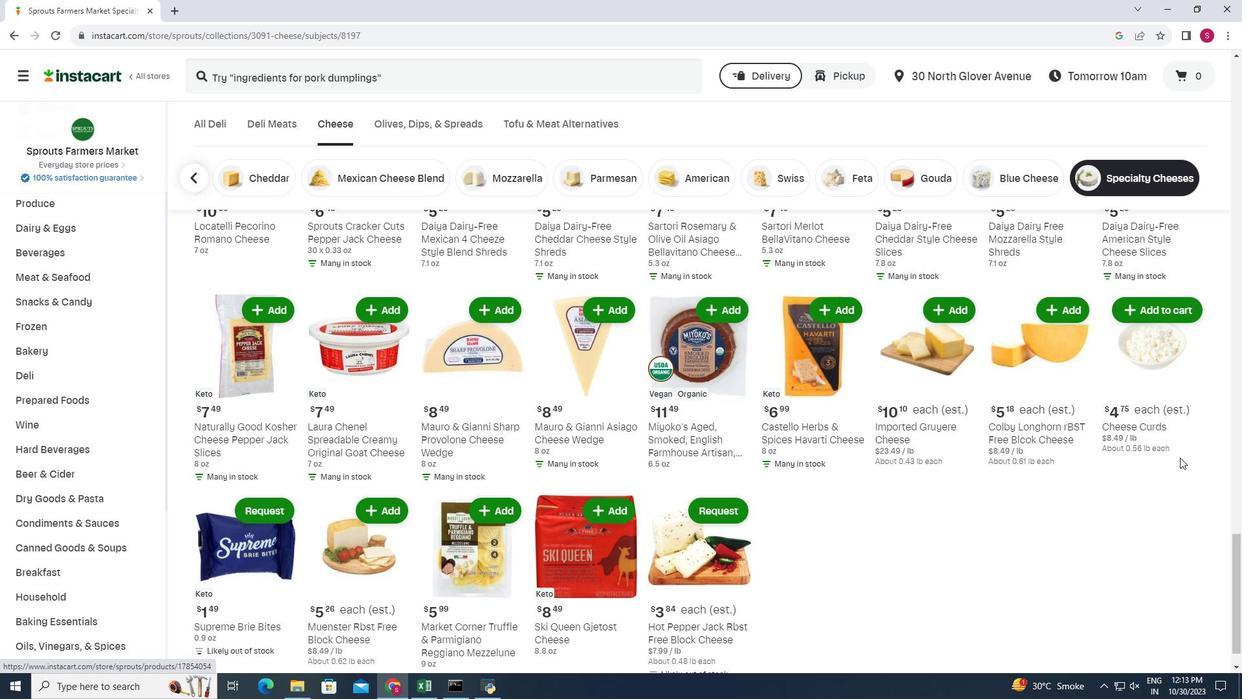 
Action: Mouse scrolled (1179, 455) with delta (0, 0)
Screenshot: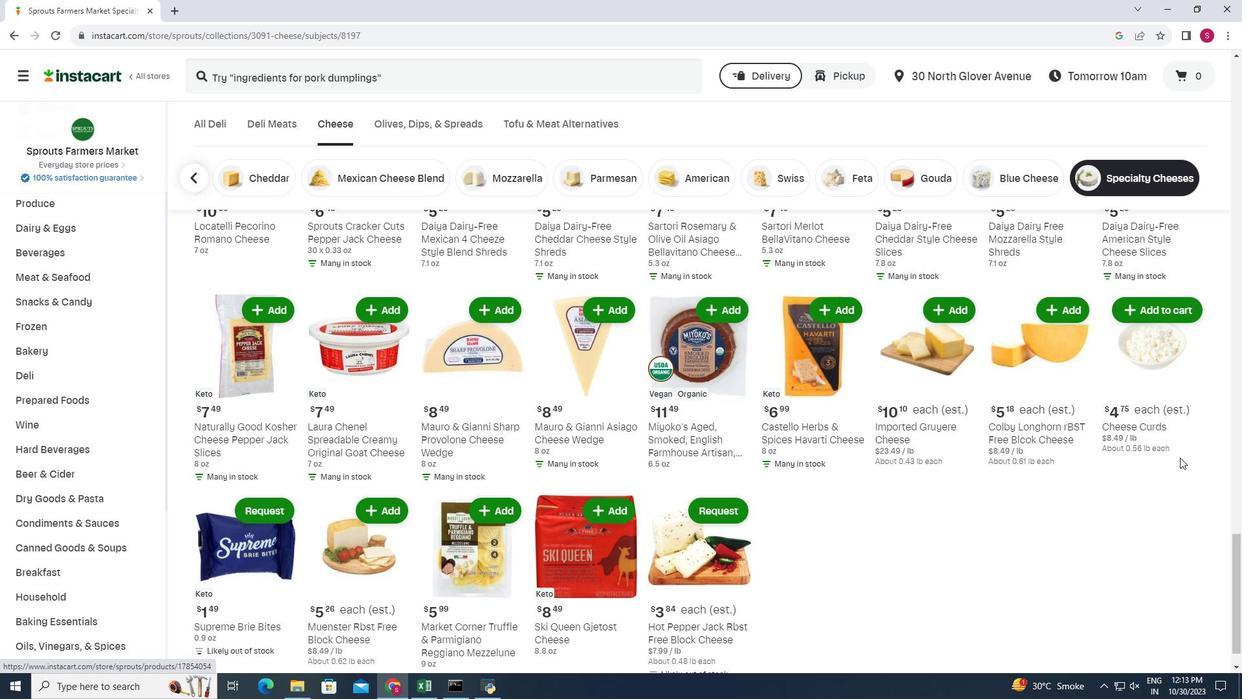 
Action: Mouse moved to (1180, 457)
Screenshot: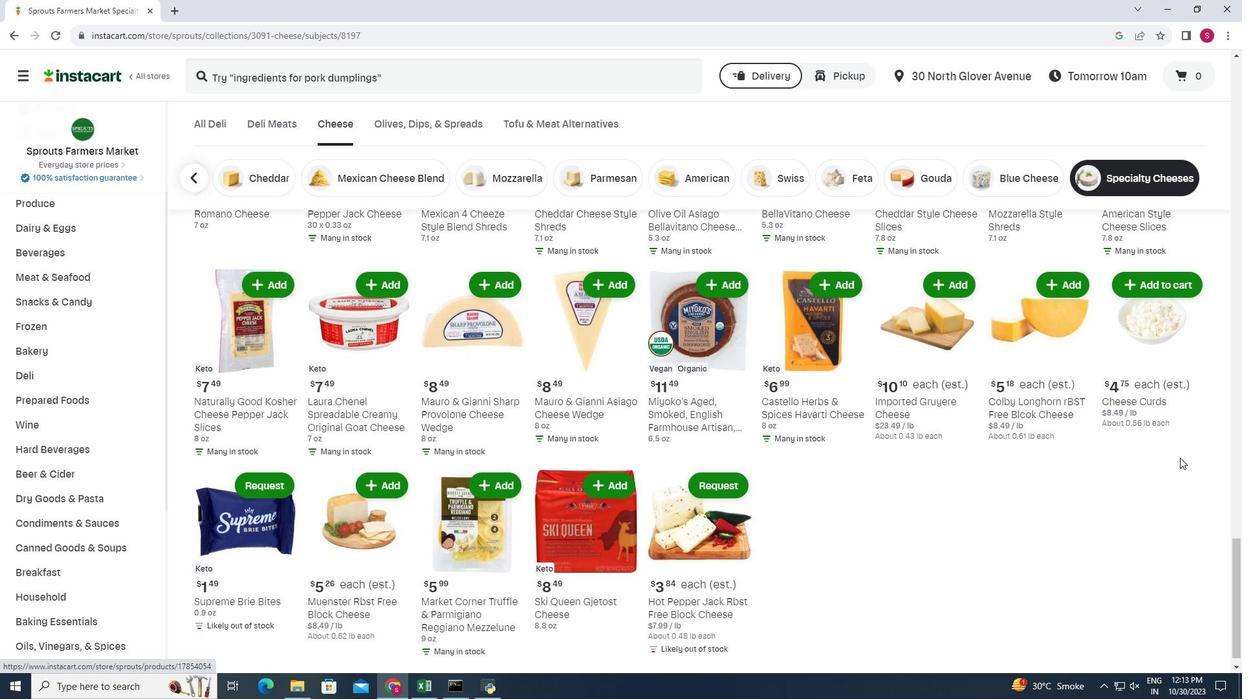 
Action: Mouse scrolled (1180, 456) with delta (0, 0)
Screenshot: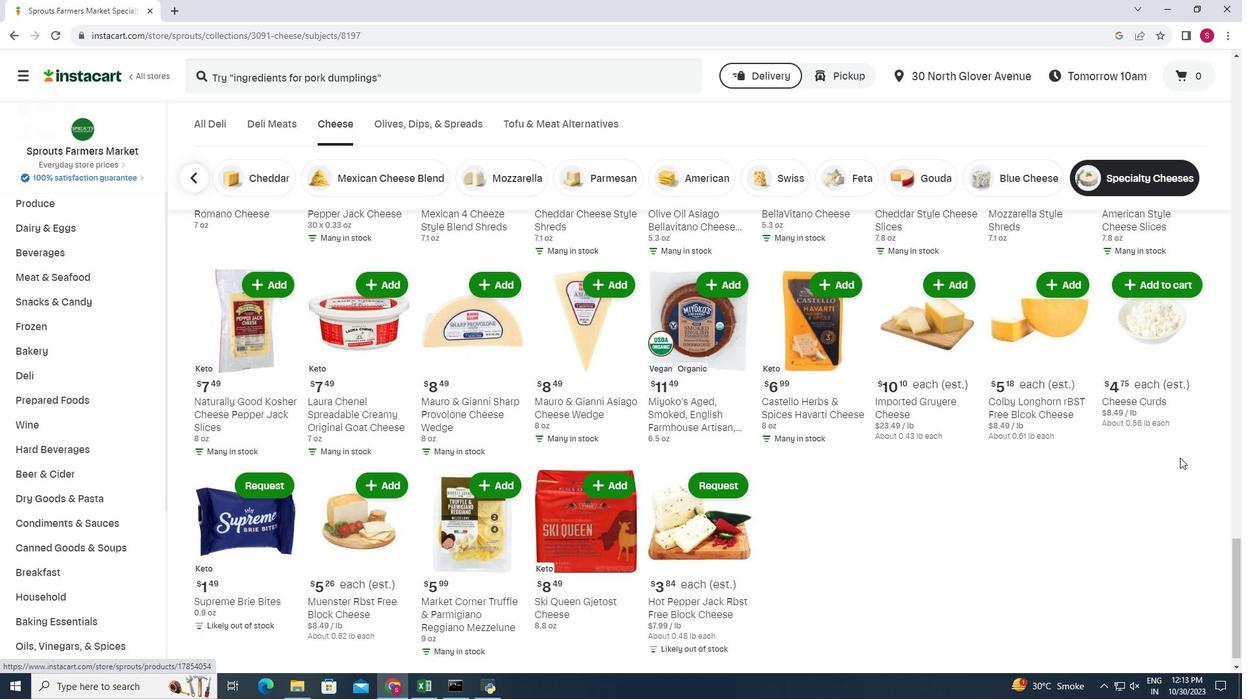 
Action: Mouse moved to (952, 498)
Screenshot: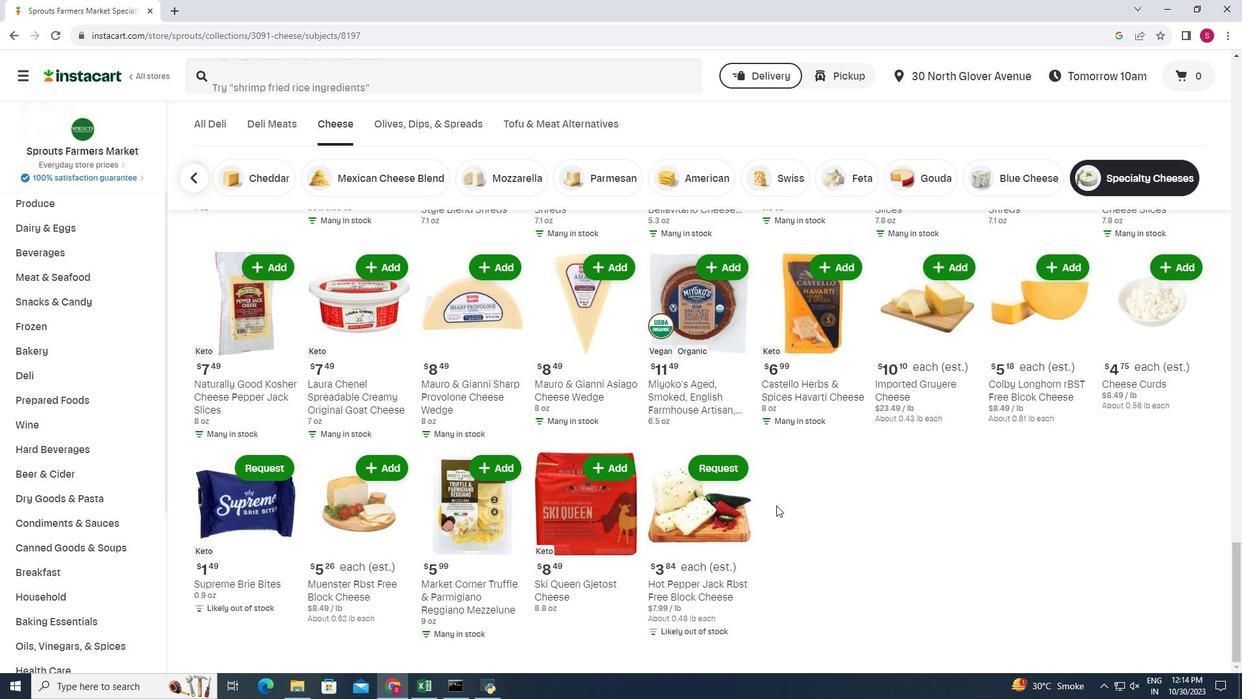
